 Task: Look for space in Karcag, Hungary from 10th July, 2023 to 15th July, 2023 for 7 adults in price range Rs.10000 to Rs.15000. Place can be entire place or shared room with 4 bedrooms having 7 beds and 4 bathrooms. Property type can be house, flat, guest house. Amenities needed are: wifi, TV, free parkinig on premises, gym, breakfast. Booking option can be shelf check-in. Required host language is English.
Action: Mouse moved to (412, 85)
Screenshot: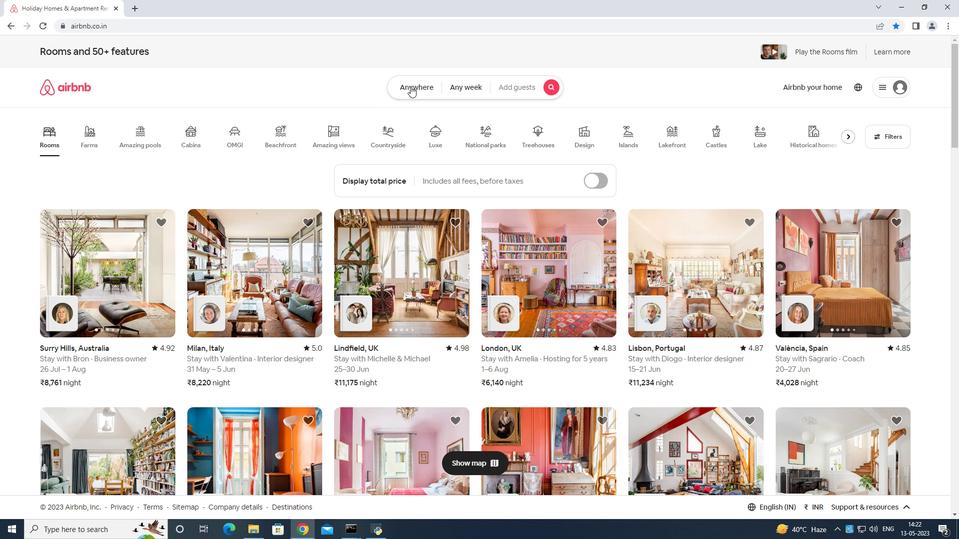 
Action: Mouse pressed left at (412, 85)
Screenshot: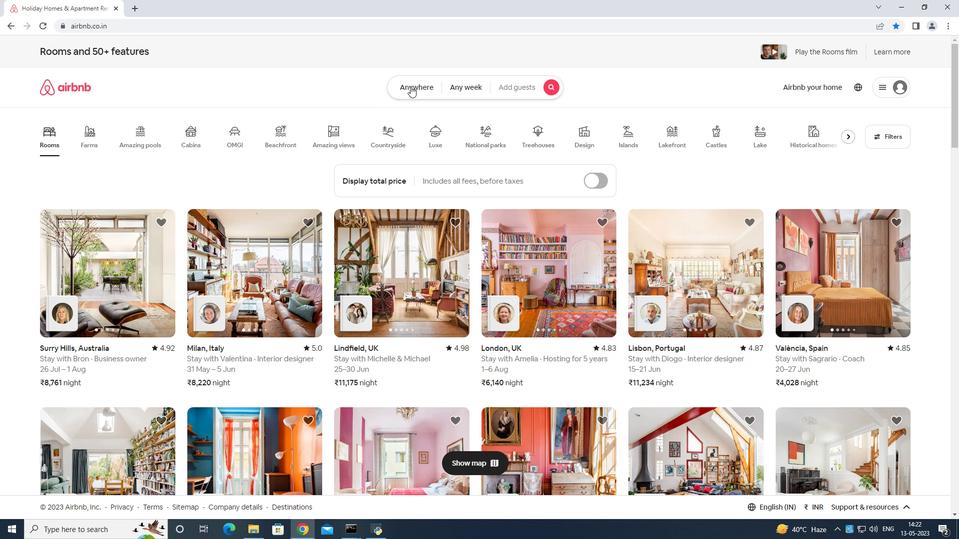 
Action: Mouse moved to (380, 127)
Screenshot: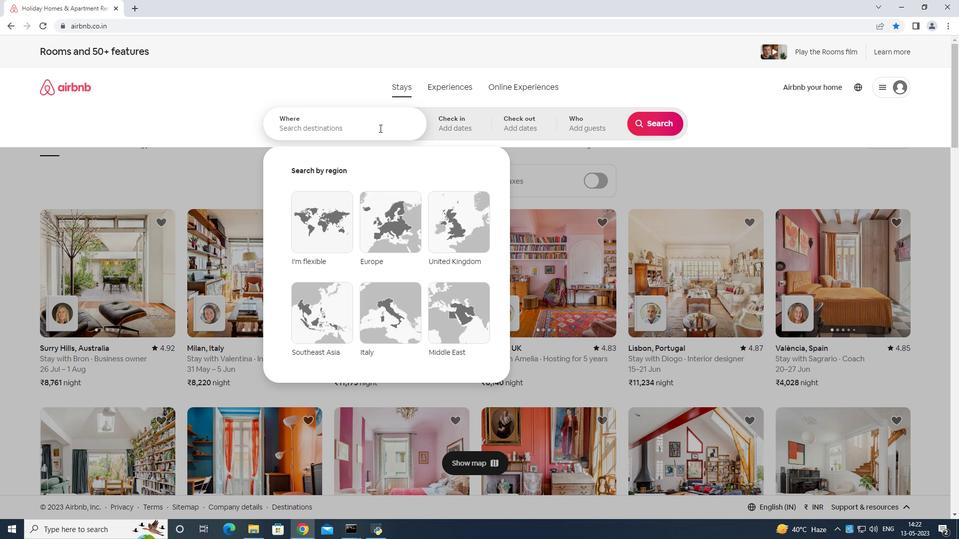 
Action: Mouse pressed left at (380, 127)
Screenshot: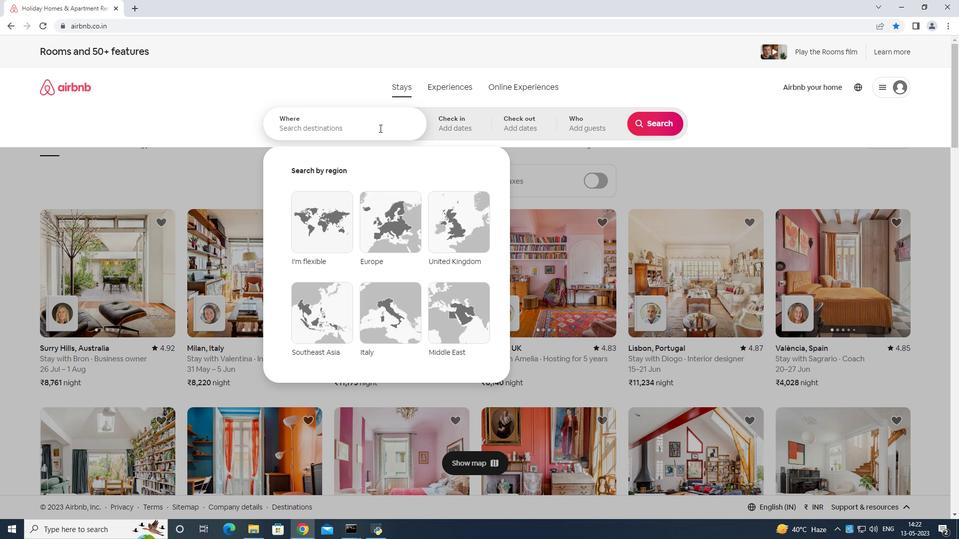 
Action: Mouse moved to (368, 129)
Screenshot: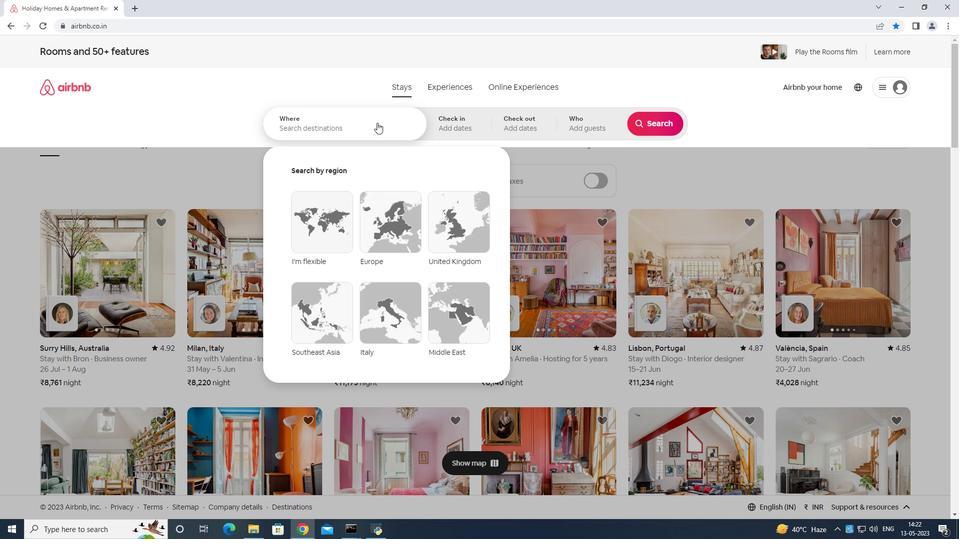 
Action: Key pressed <Key.shift>Karcag<Key.space>hum<Key.backspace>ngary<Key.enter>
Screenshot: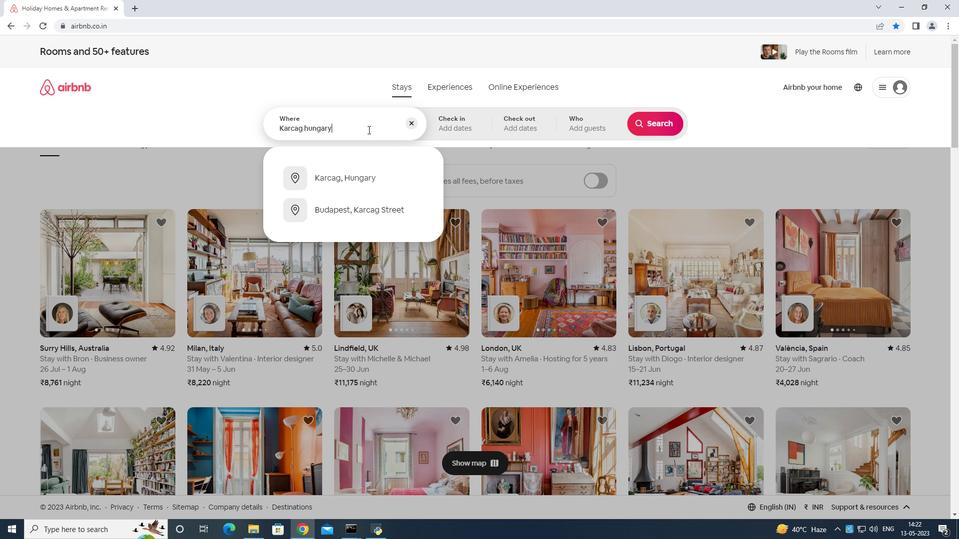 
Action: Mouse moved to (650, 195)
Screenshot: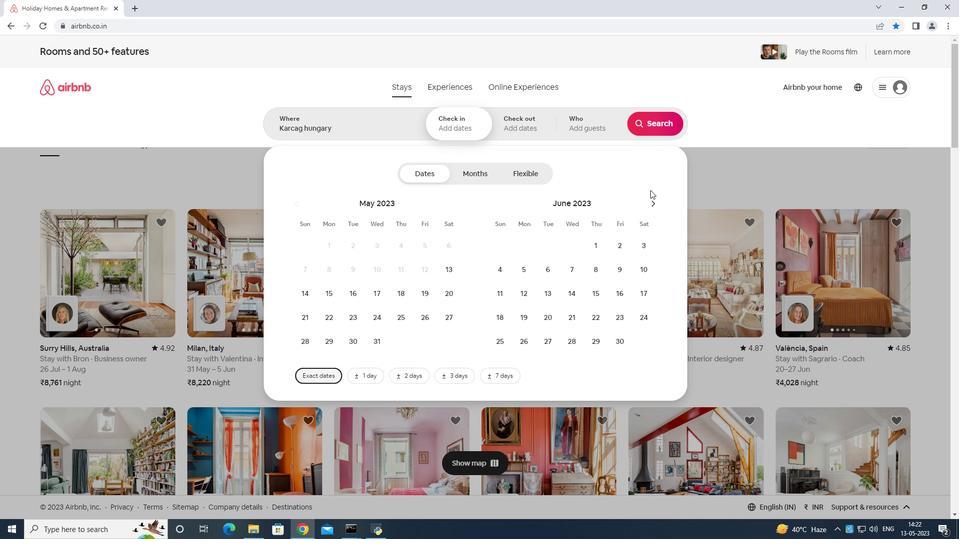 
Action: Mouse pressed left at (650, 195)
Screenshot: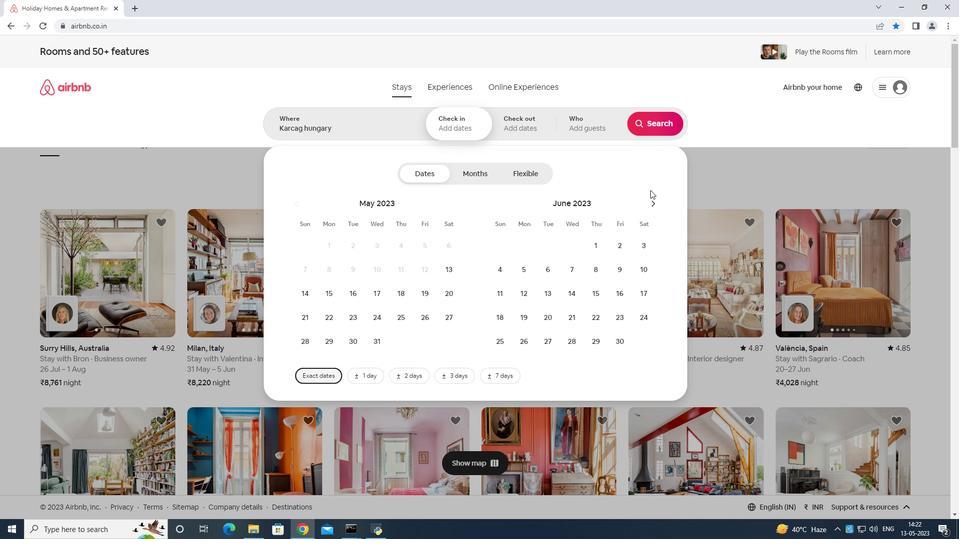 
Action: Mouse moved to (532, 291)
Screenshot: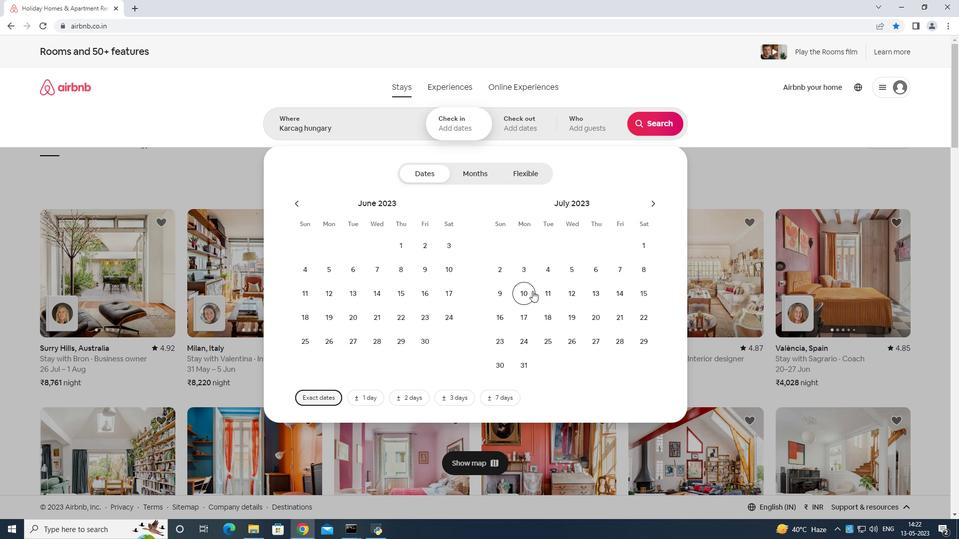 
Action: Mouse pressed left at (532, 291)
Screenshot: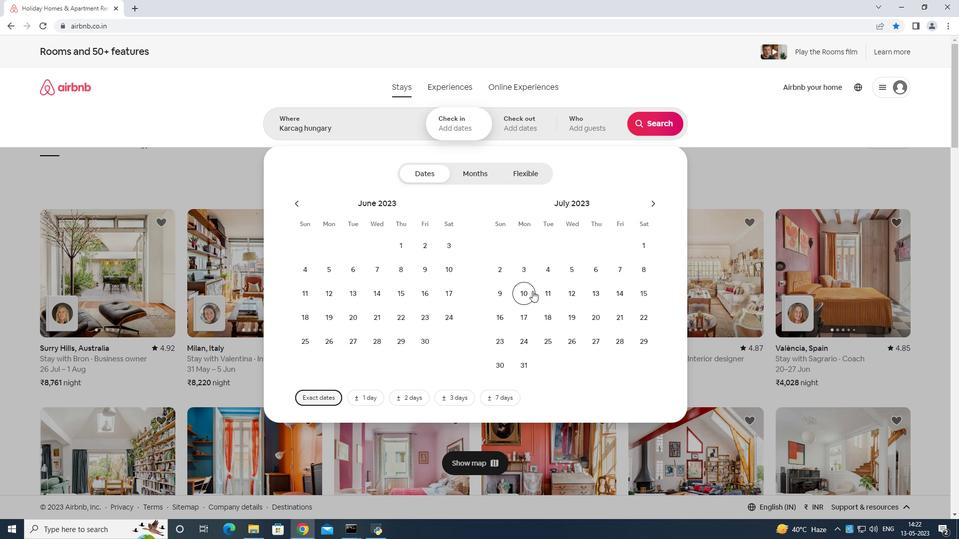 
Action: Mouse moved to (638, 290)
Screenshot: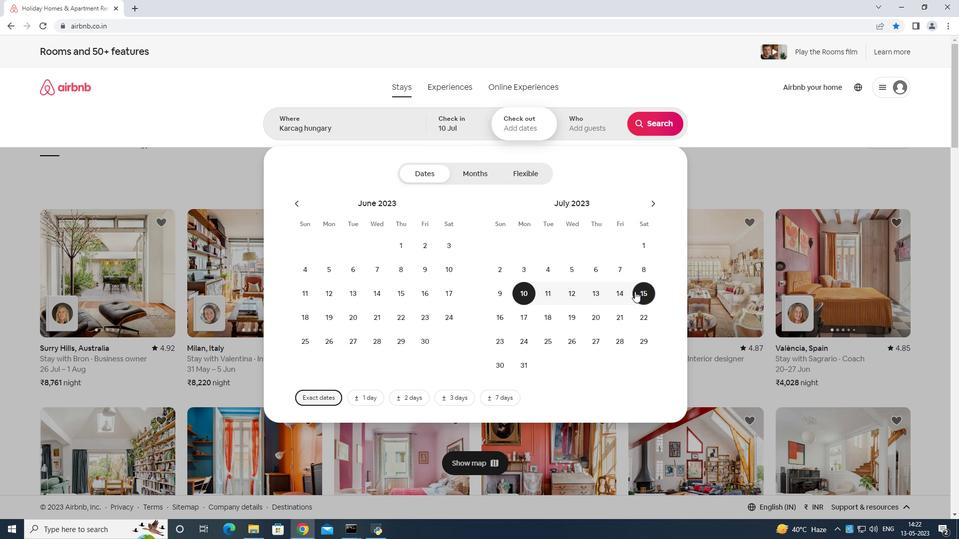 
Action: Mouse pressed left at (638, 290)
Screenshot: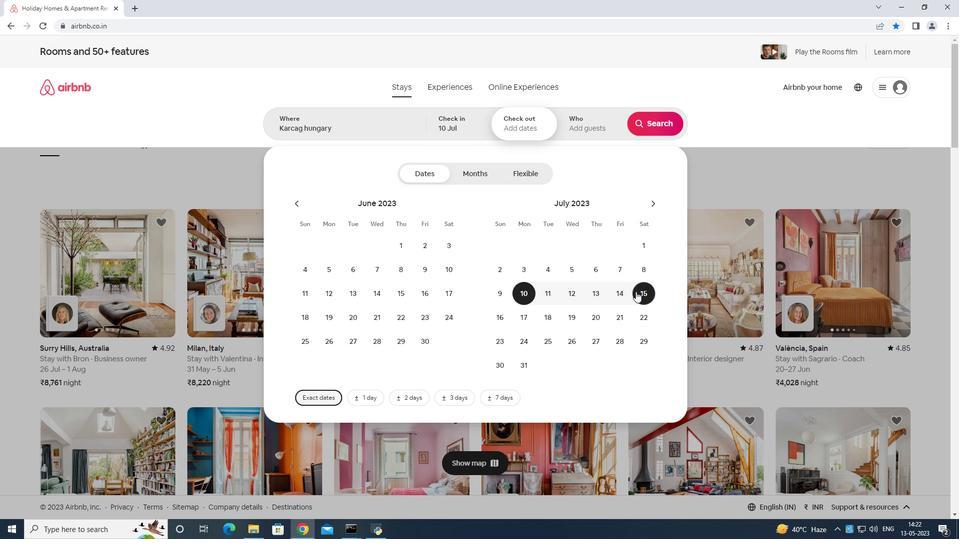 
Action: Mouse moved to (586, 127)
Screenshot: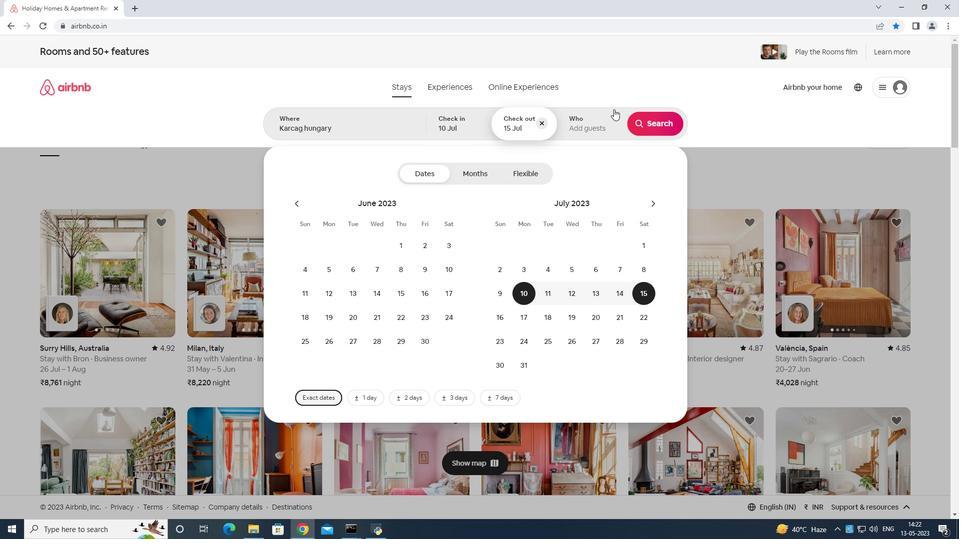 
Action: Mouse pressed left at (586, 127)
Screenshot: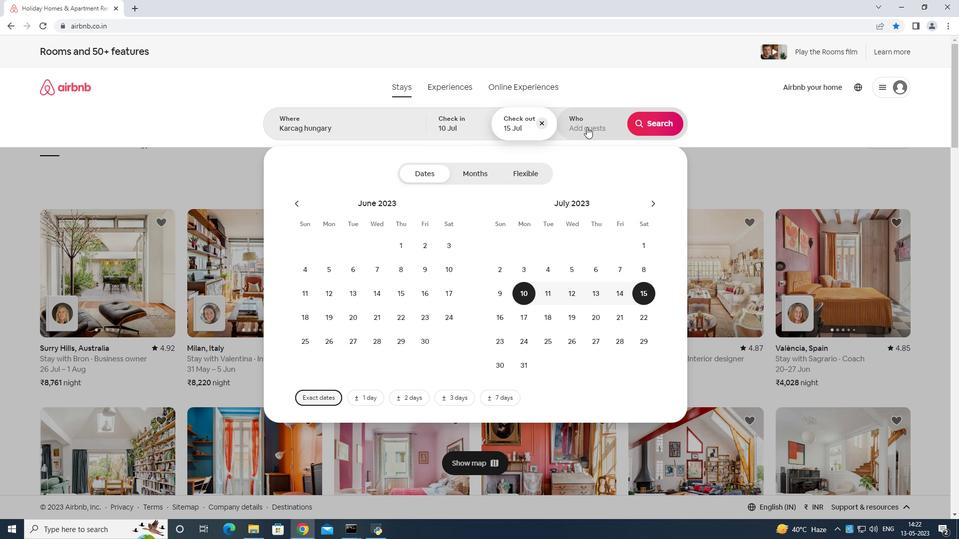 
Action: Mouse moved to (658, 172)
Screenshot: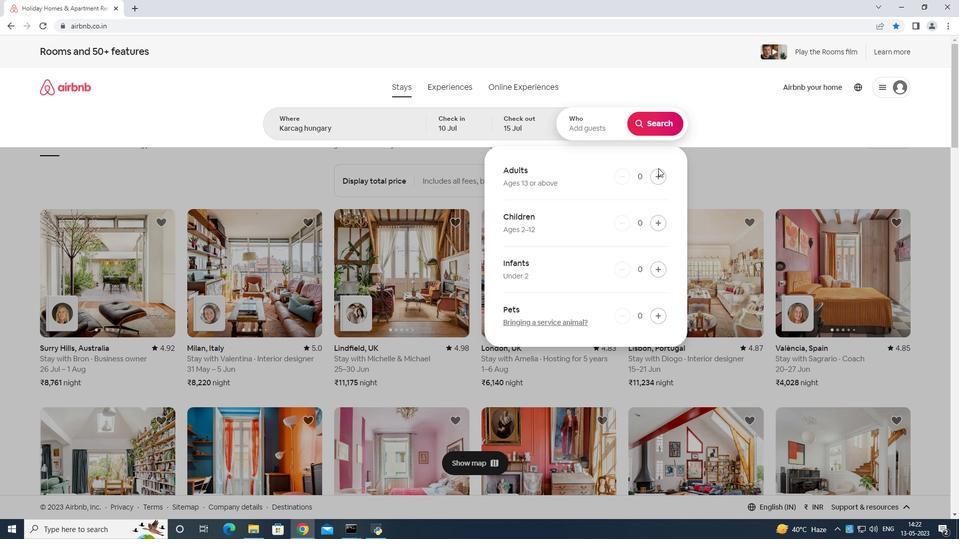 
Action: Mouse pressed left at (658, 172)
Screenshot: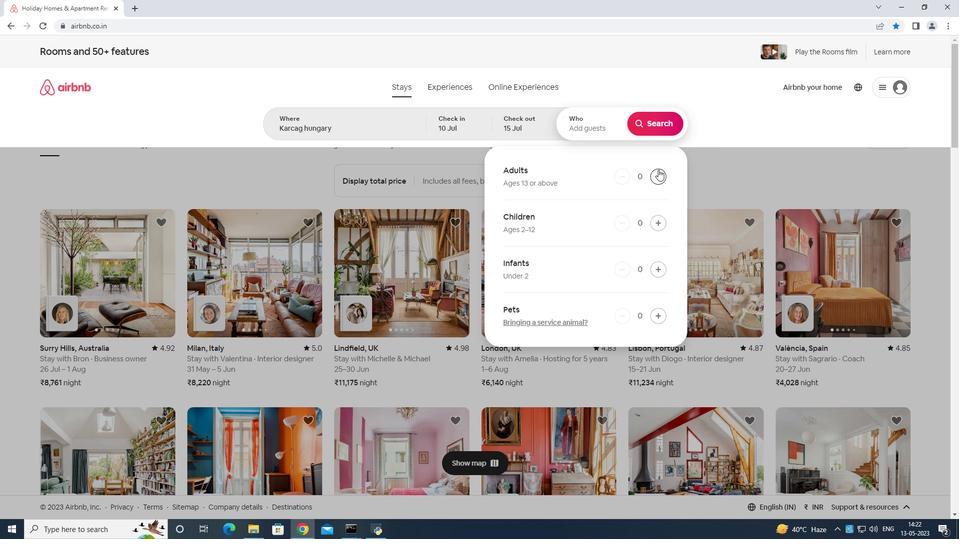 
Action: Mouse moved to (656, 173)
Screenshot: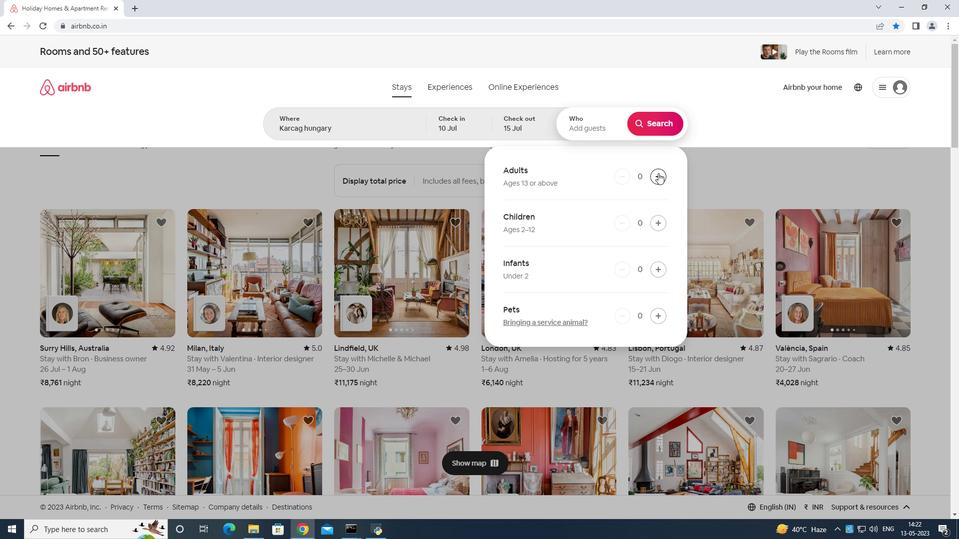 
Action: Mouse pressed left at (656, 173)
Screenshot: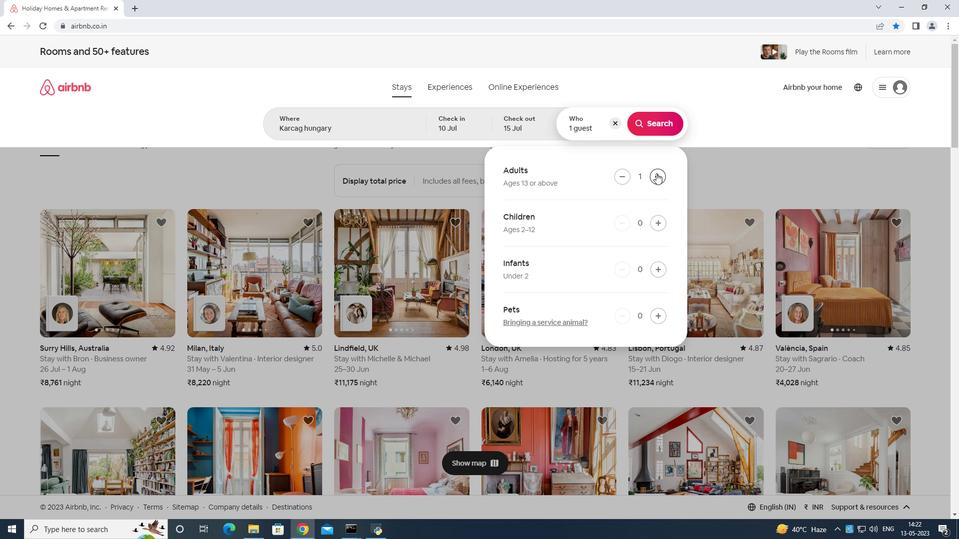 
Action: Mouse moved to (656, 173)
Screenshot: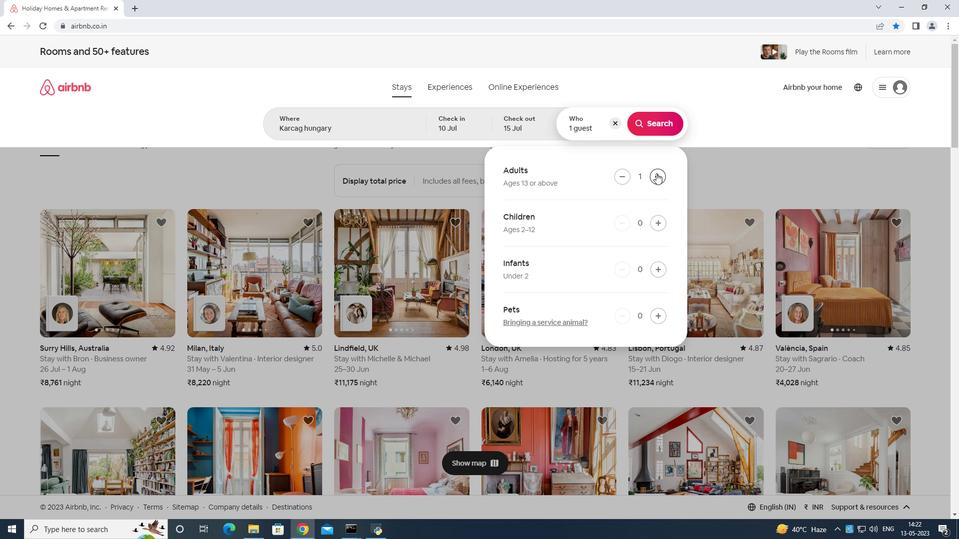 
Action: Mouse pressed left at (656, 173)
Screenshot: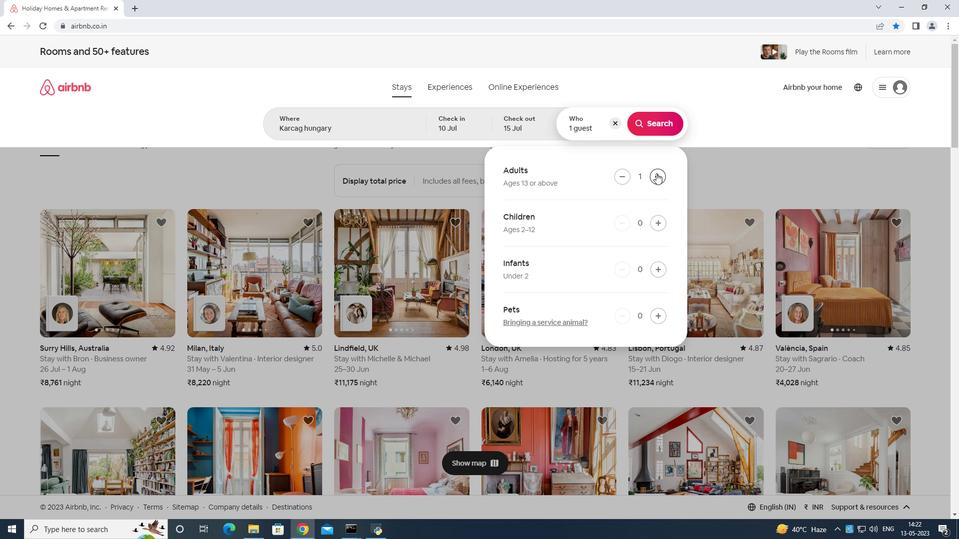 
Action: Mouse pressed left at (656, 173)
Screenshot: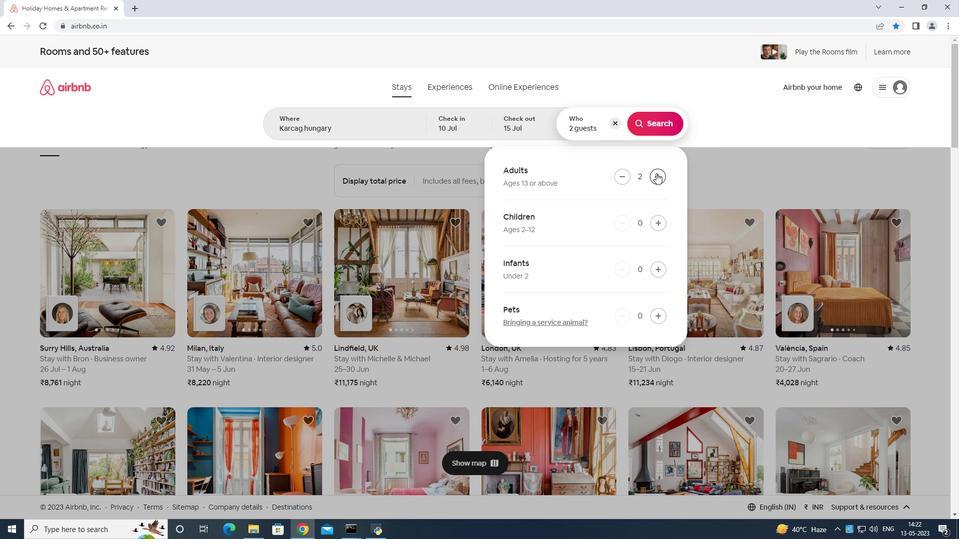 
Action: Mouse moved to (656, 172)
Screenshot: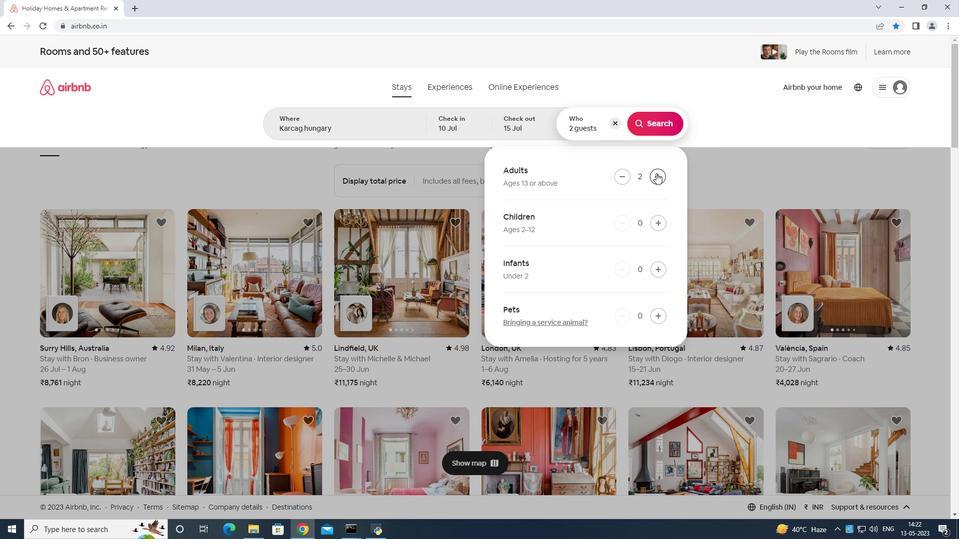 
Action: Mouse pressed left at (656, 172)
Screenshot: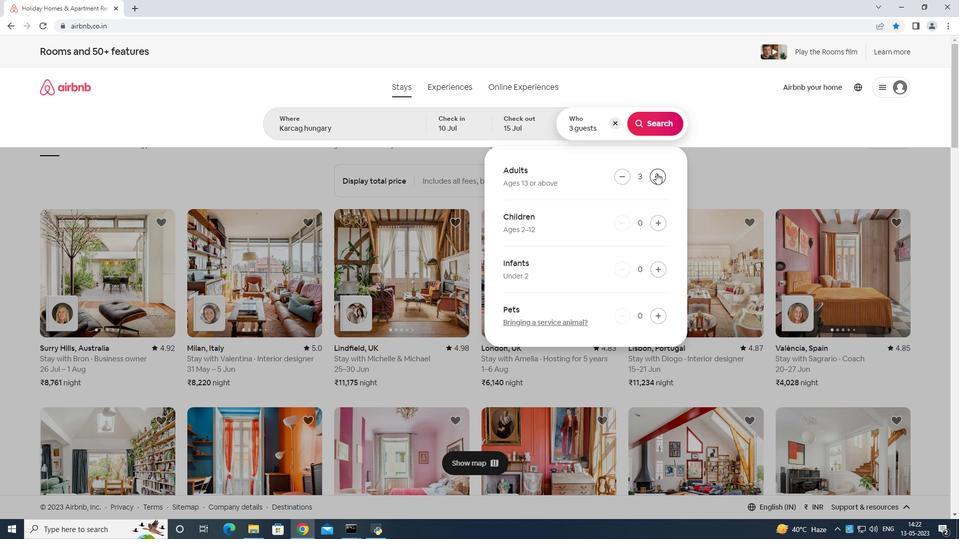 
Action: Mouse pressed left at (656, 172)
Screenshot: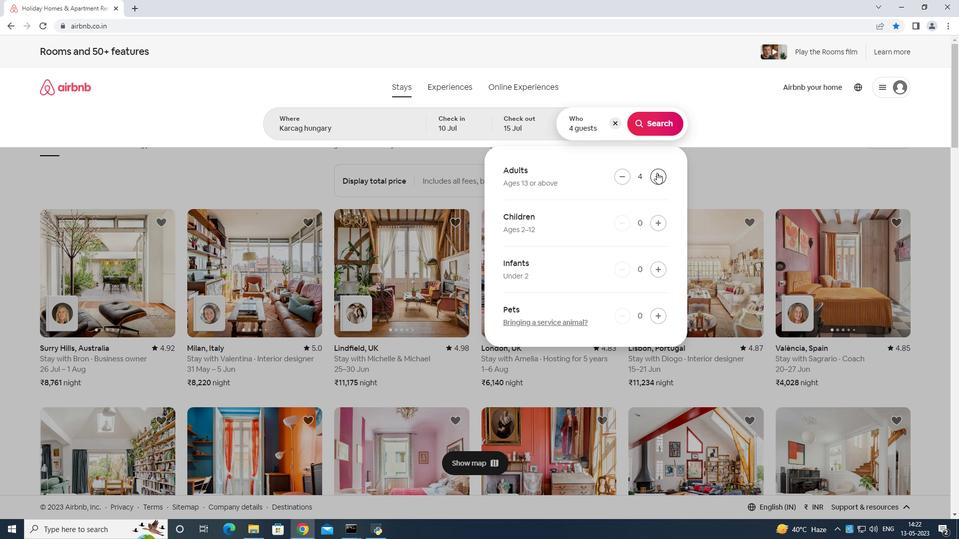 
Action: Mouse pressed left at (656, 172)
Screenshot: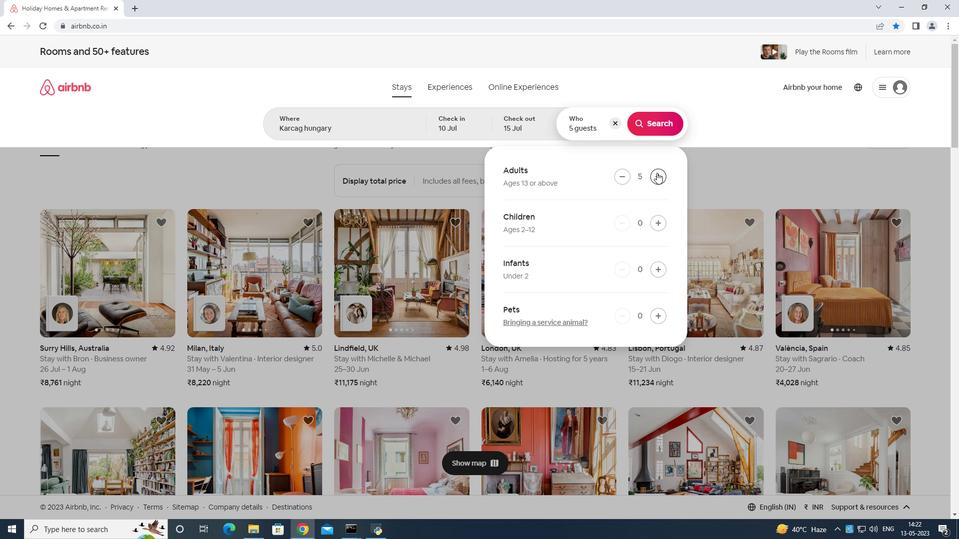 
Action: Mouse moved to (665, 119)
Screenshot: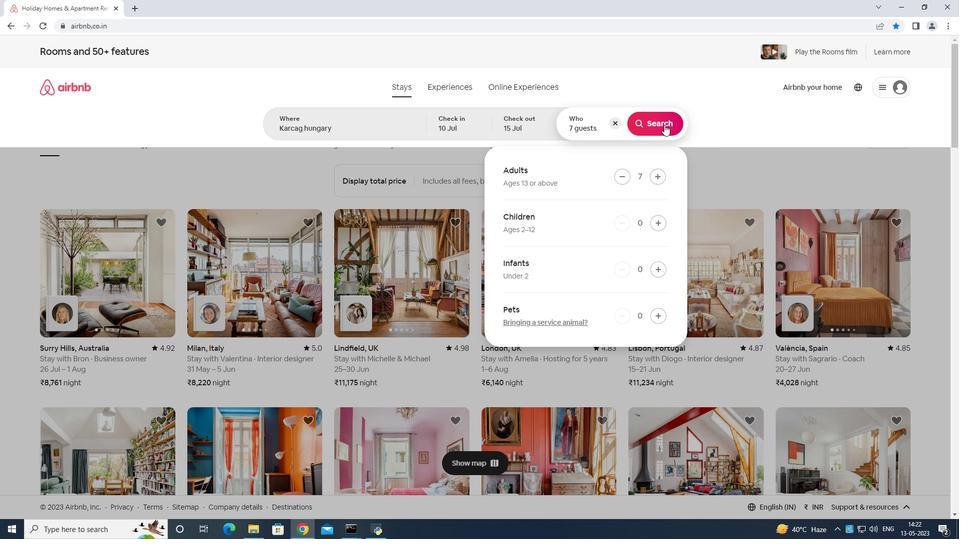 
Action: Mouse pressed left at (665, 119)
Screenshot: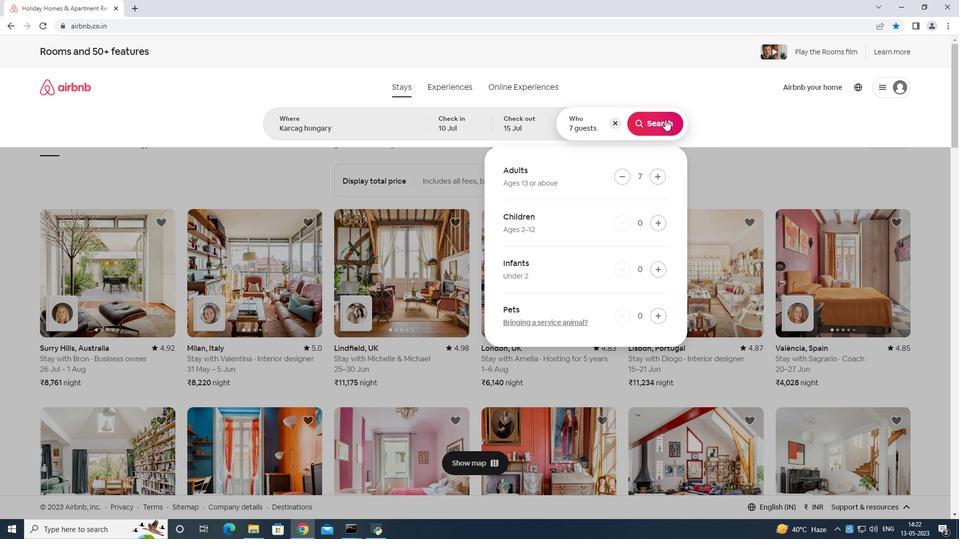 
Action: Mouse moved to (916, 92)
Screenshot: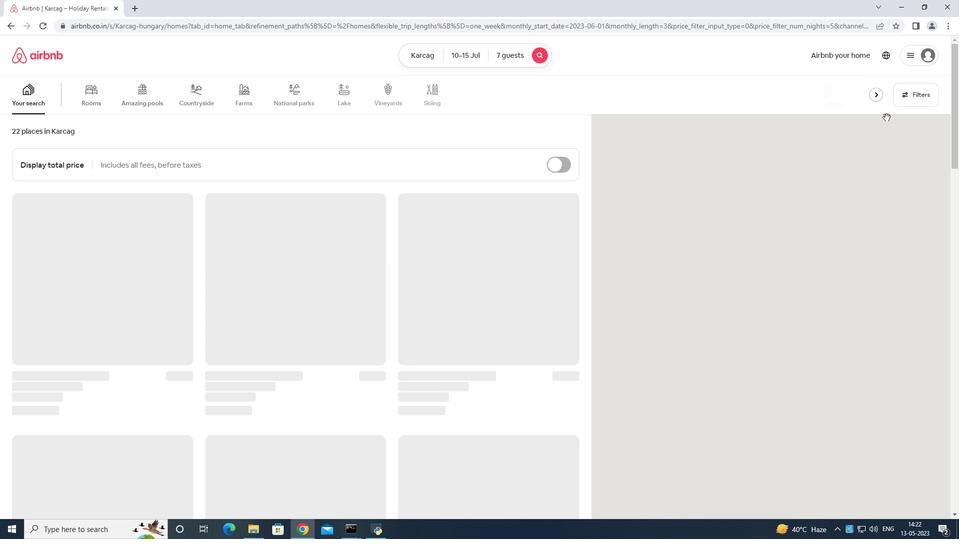 
Action: Mouse pressed left at (916, 92)
Screenshot: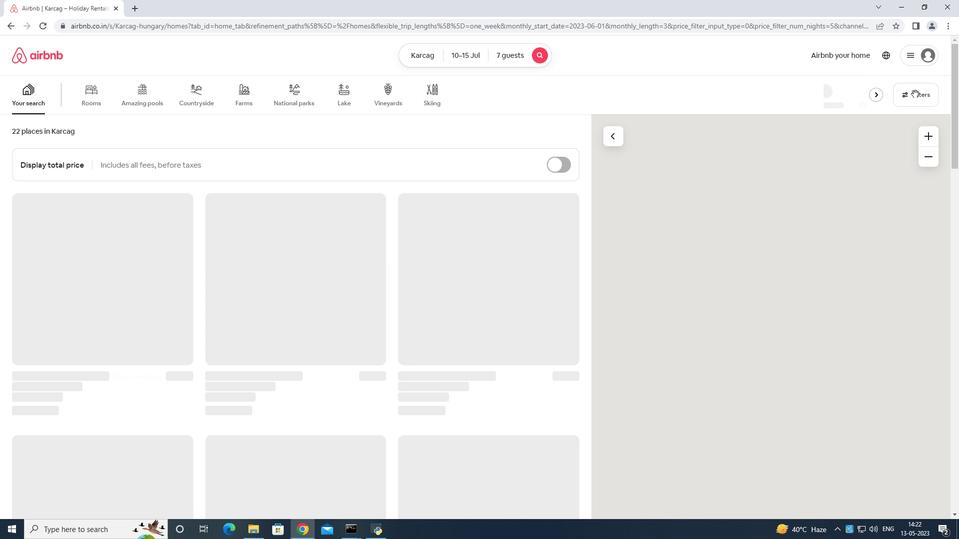 
Action: Mouse moved to (394, 336)
Screenshot: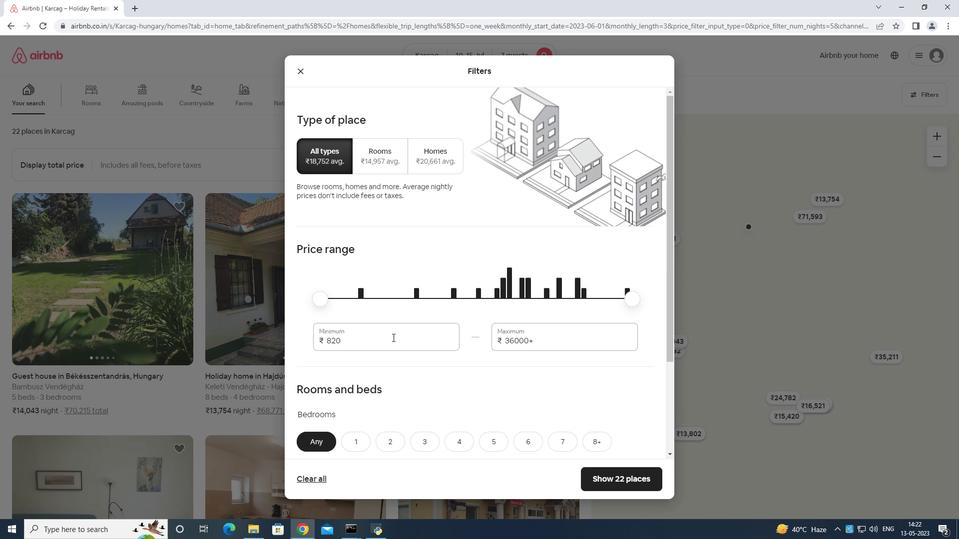 
Action: Mouse pressed left at (394, 336)
Screenshot: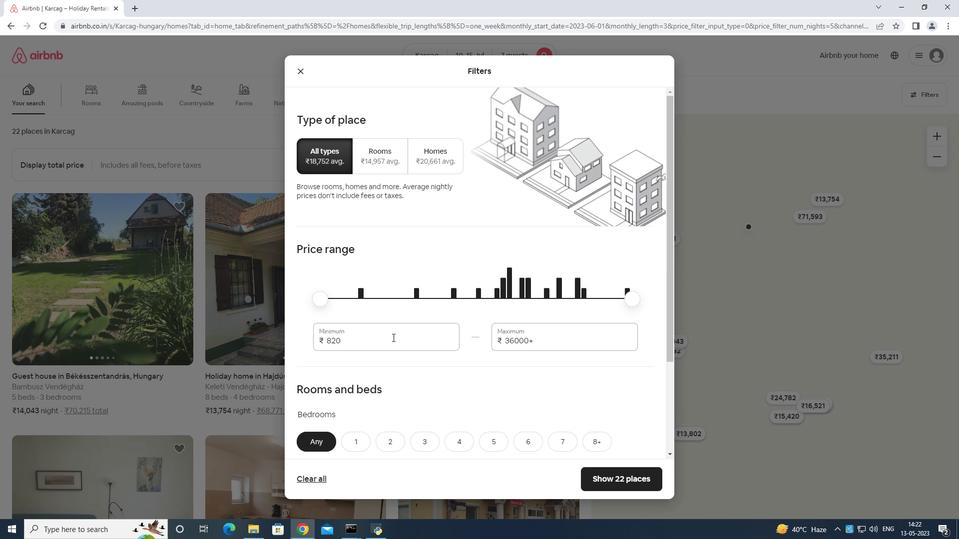 
Action: Mouse moved to (394, 336)
Screenshot: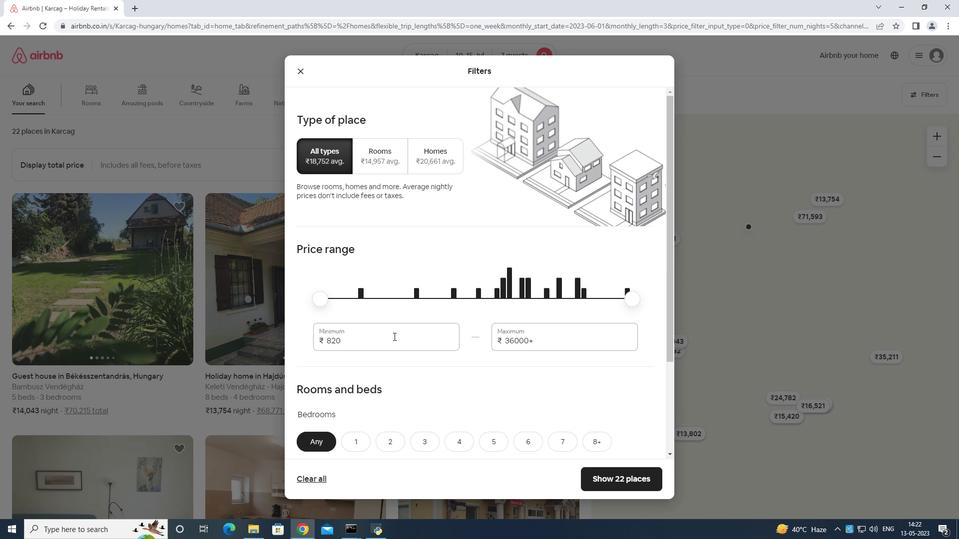 
Action: Key pressed <Key.backspace><Key.backspace><Key.backspace><Key.backspace>1
Screenshot: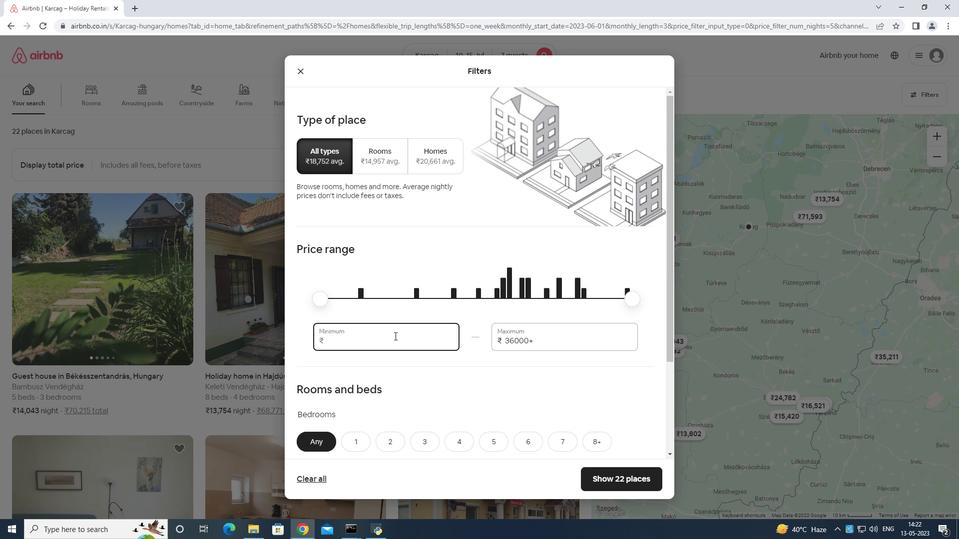 
Action: Mouse moved to (394, 336)
Screenshot: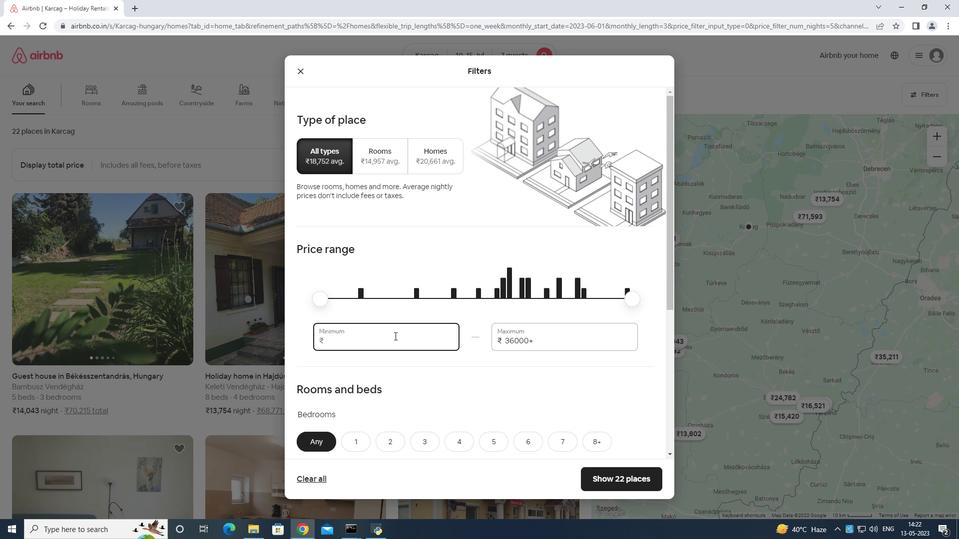 
Action: Key pressed 000
Screenshot: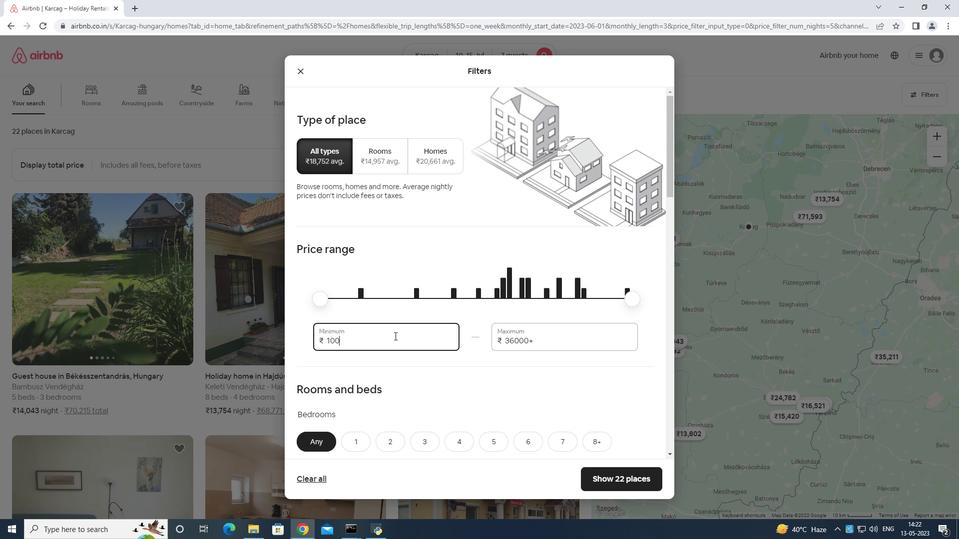 
Action: Mouse moved to (395, 336)
Screenshot: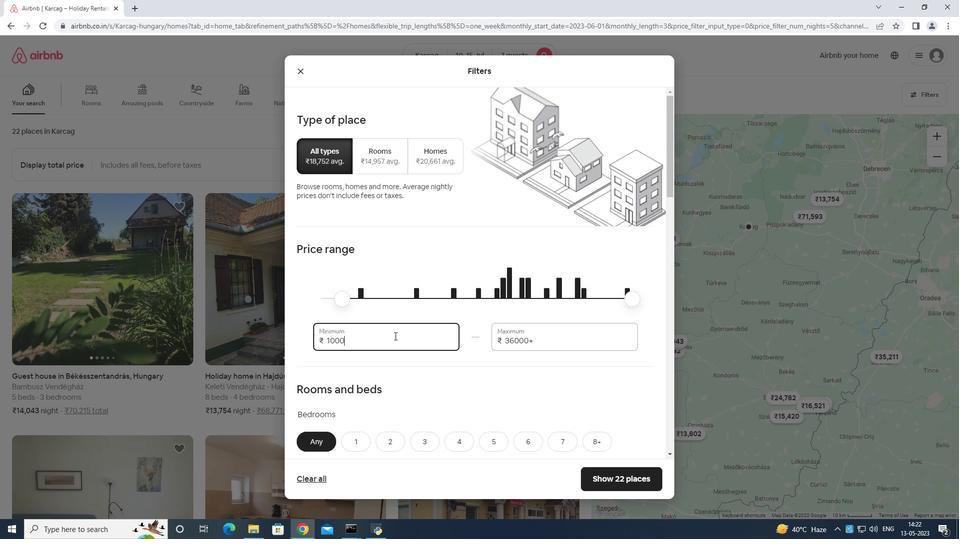 
Action: Key pressed 0
Screenshot: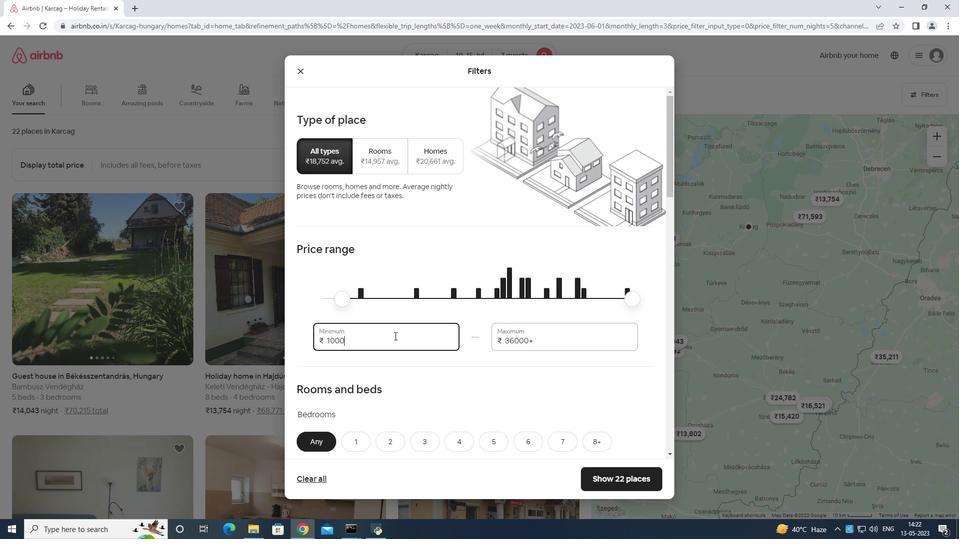 
Action: Mouse moved to (564, 335)
Screenshot: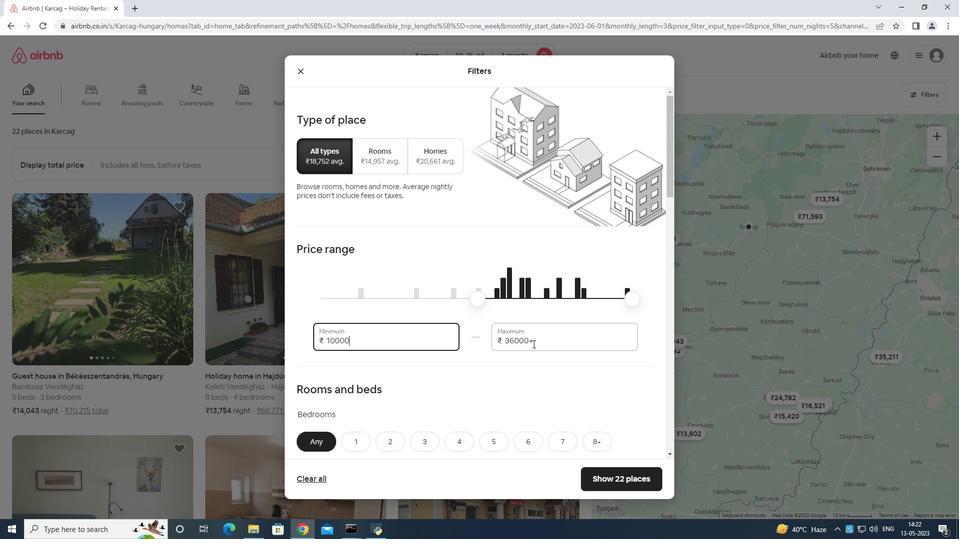 
Action: Mouse pressed left at (564, 335)
Screenshot: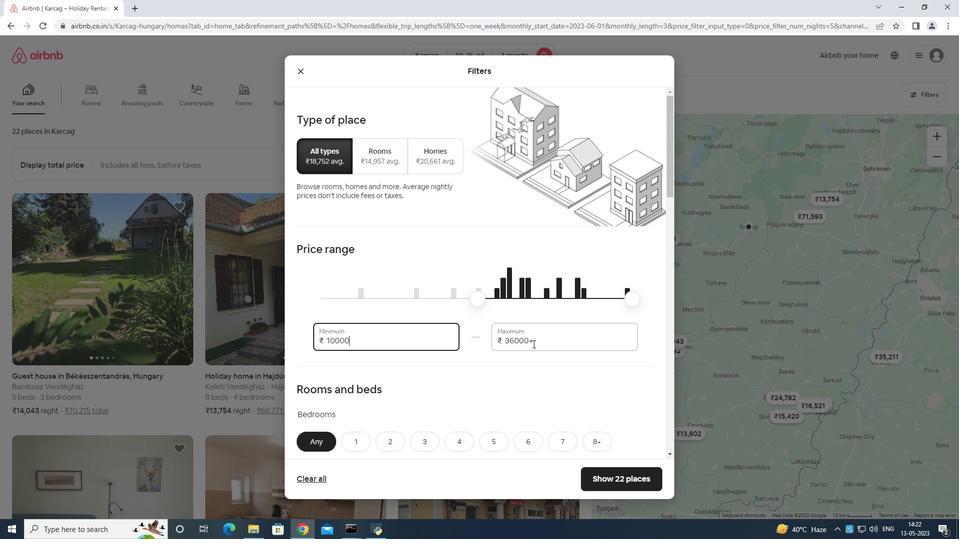
Action: Mouse moved to (563, 335)
Screenshot: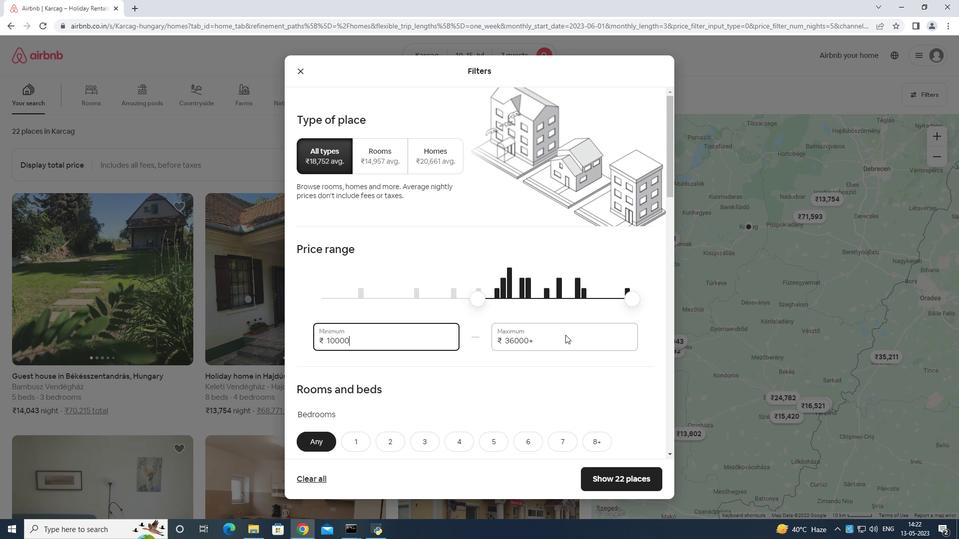 
Action: Key pressed <Key.backspace>
Screenshot: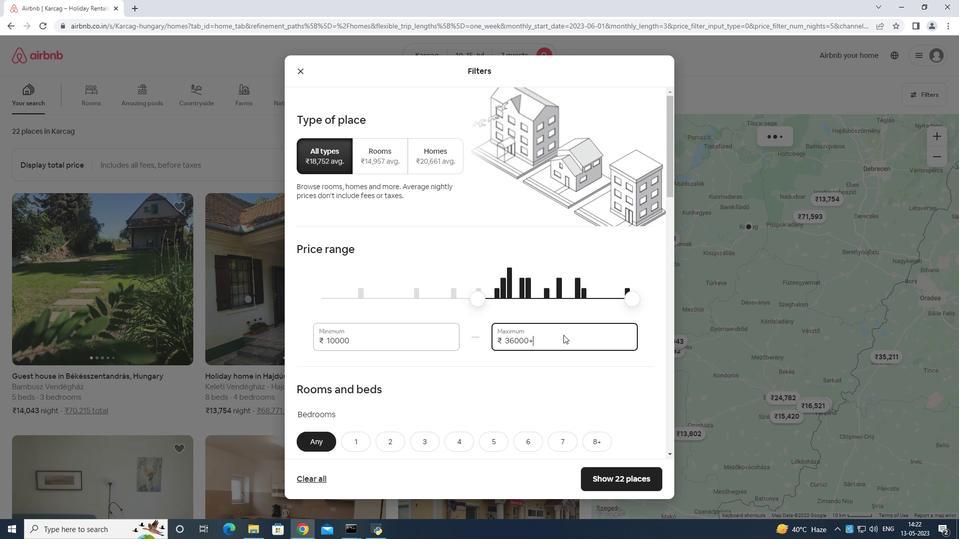 
Action: Mouse moved to (559, 334)
Screenshot: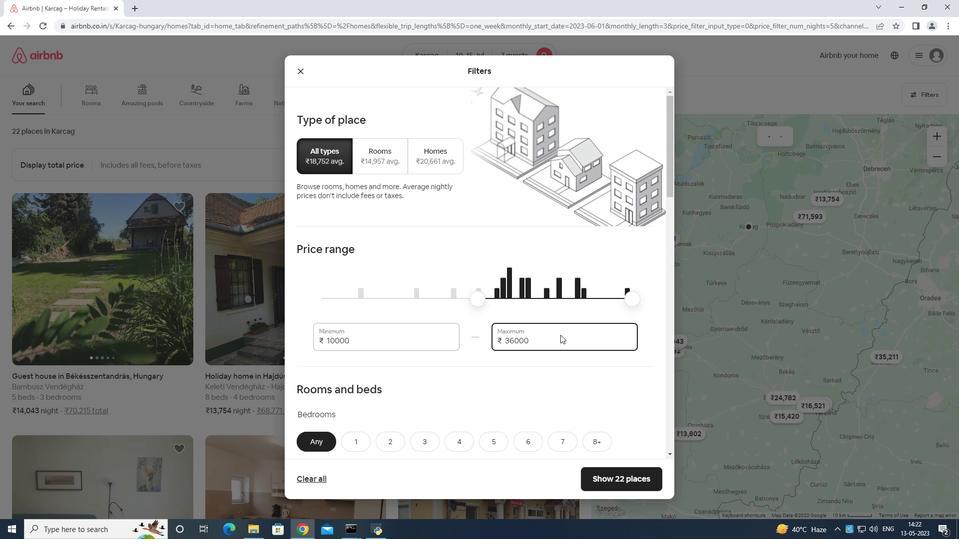 
Action: Key pressed <Key.backspace>
Screenshot: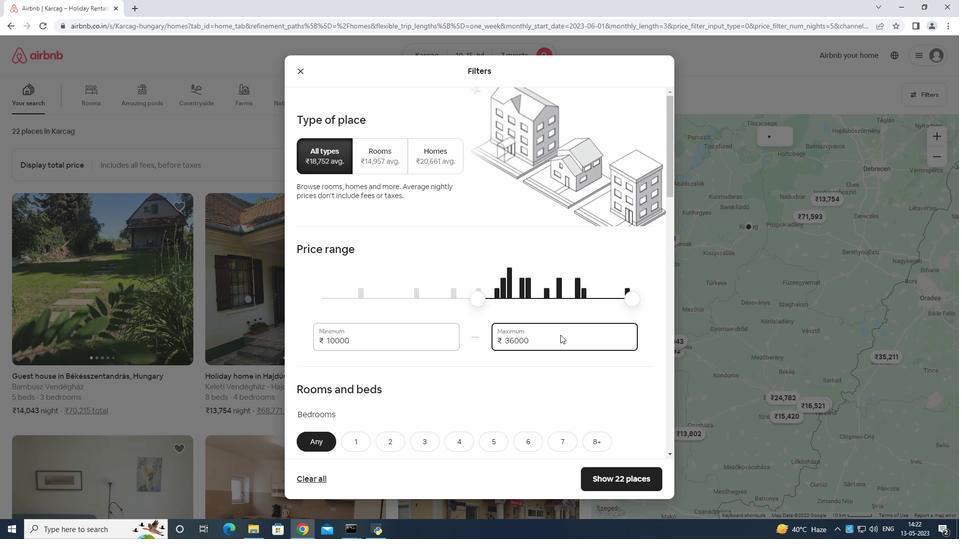 
Action: Mouse moved to (559, 334)
Screenshot: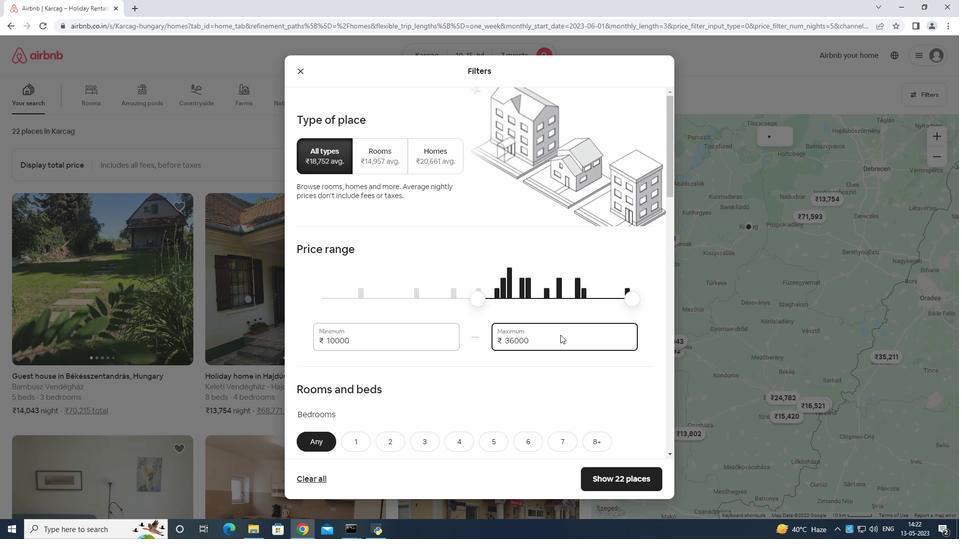 
Action: Key pressed <Key.backspace><Key.backspace><Key.backspace><Key.backspace><Key.backspace><Key.backspace><Key.backspace>
Screenshot: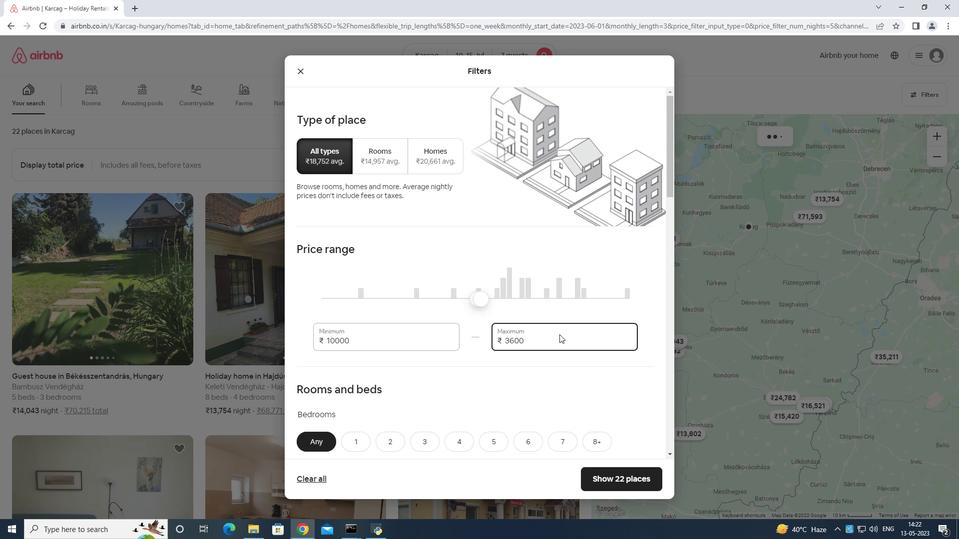 
Action: Mouse moved to (557, 333)
Screenshot: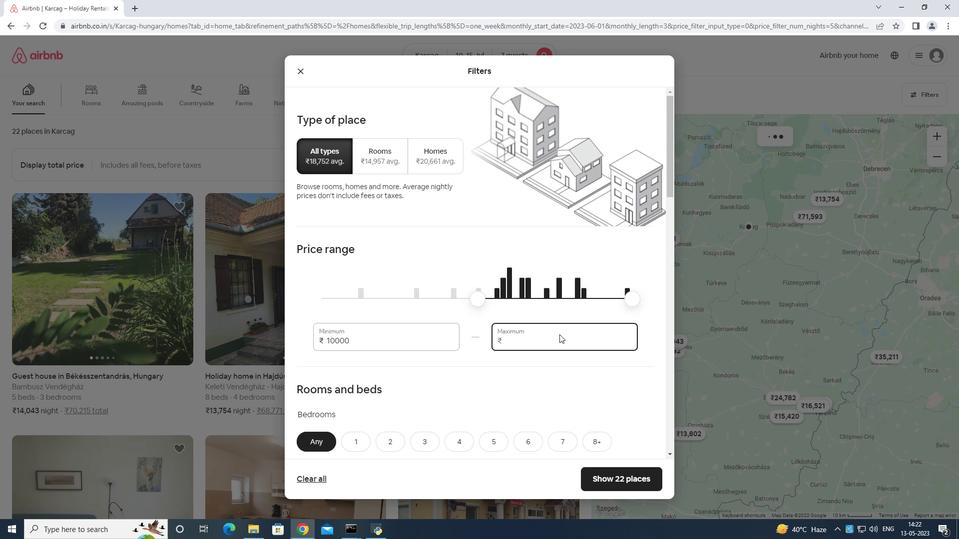 
Action: Key pressed 1
Screenshot: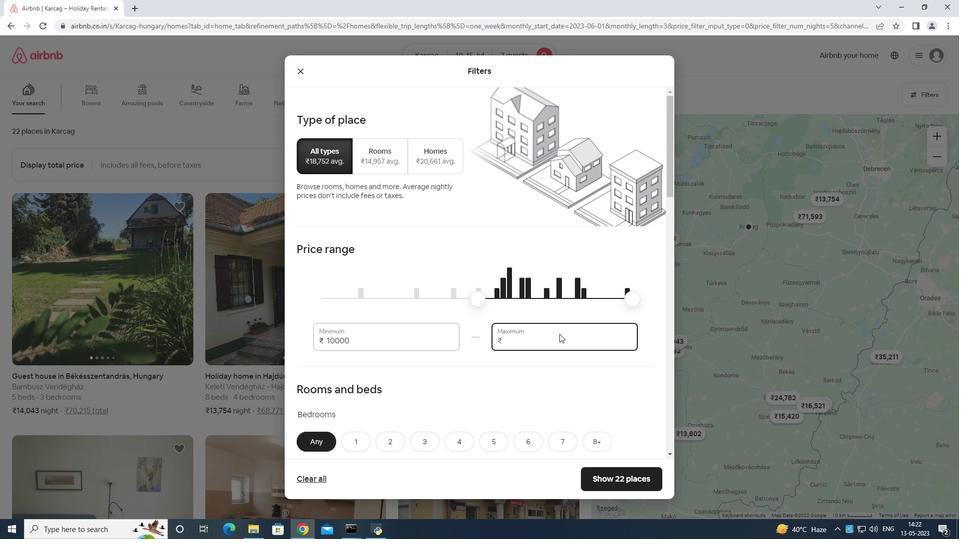 
Action: Mouse moved to (553, 332)
Screenshot: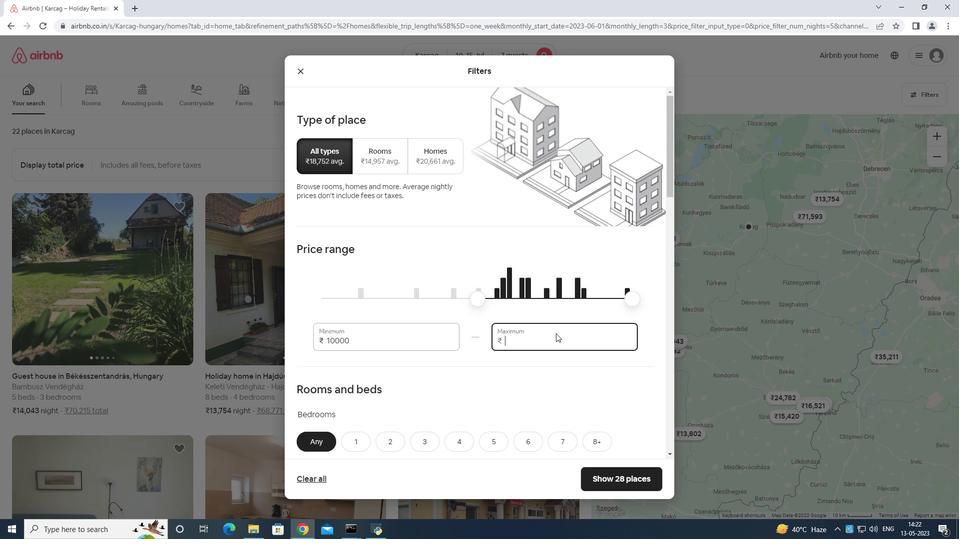 
Action: Key pressed 5
Screenshot: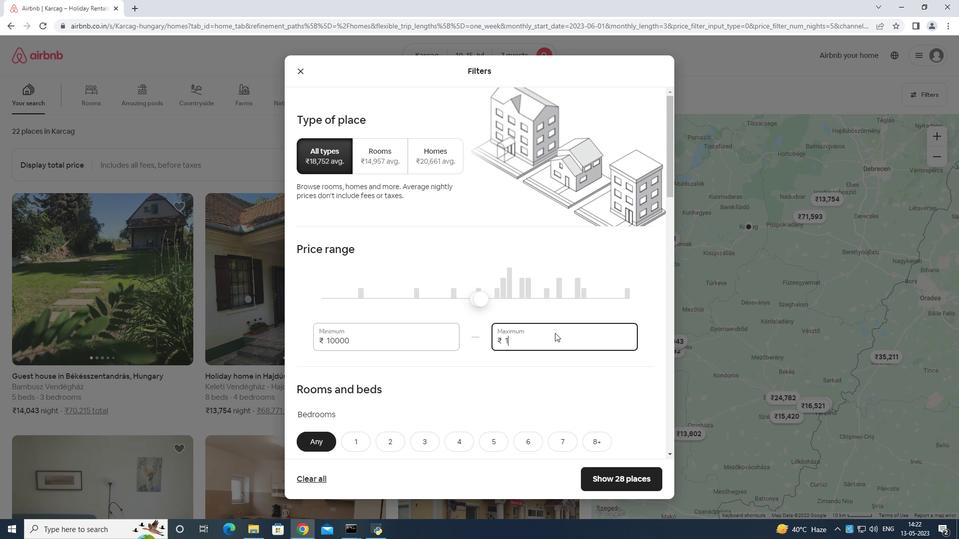 
Action: Mouse moved to (552, 329)
Screenshot: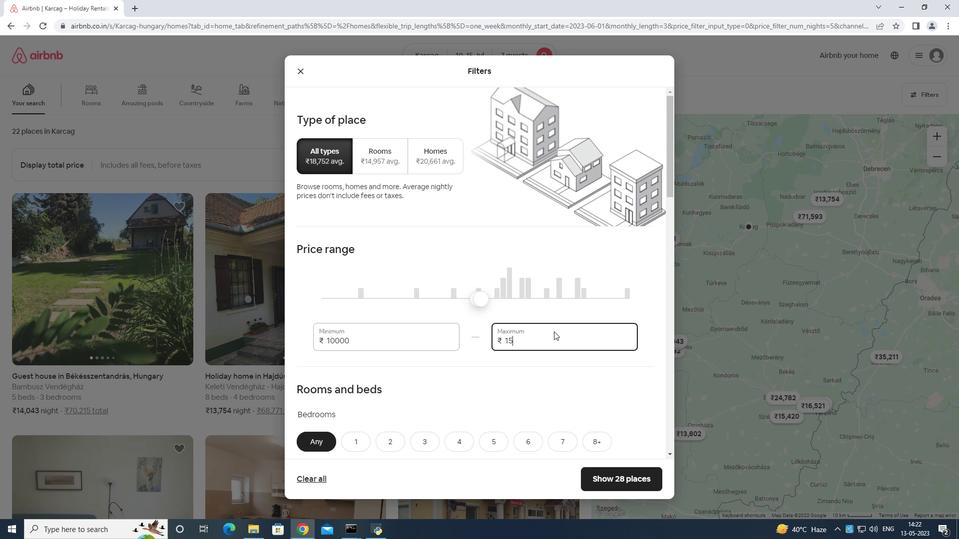 
Action: Key pressed 0
Screenshot: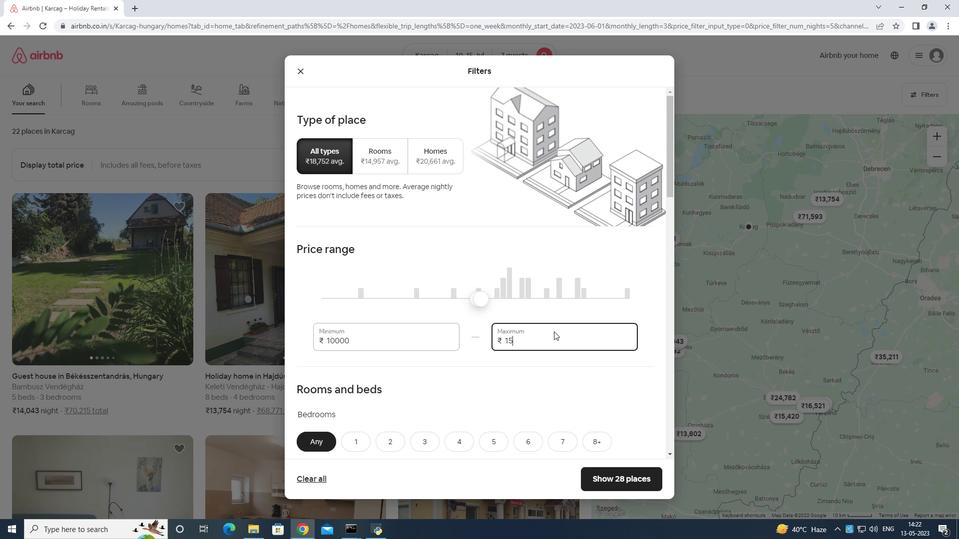 
Action: Mouse moved to (552, 329)
Screenshot: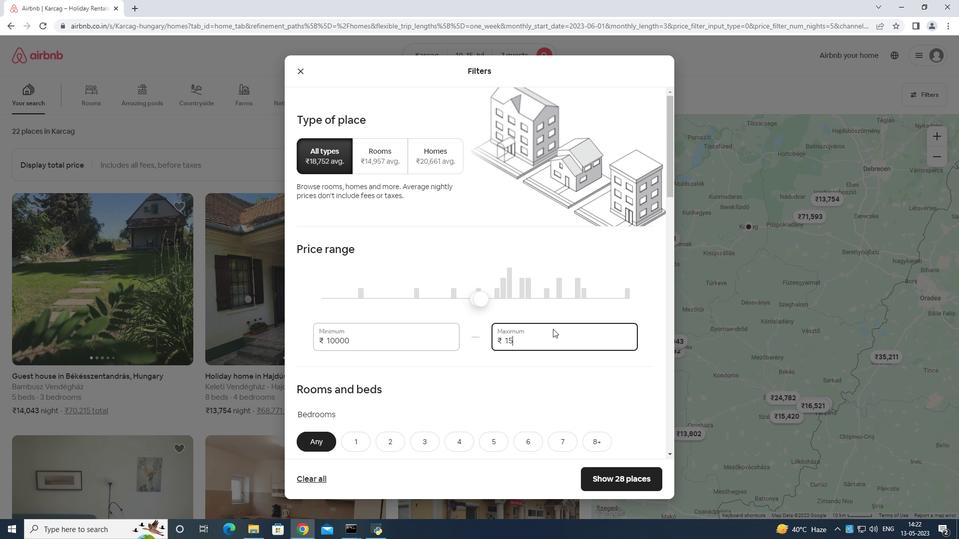 
Action: Key pressed 00
Screenshot: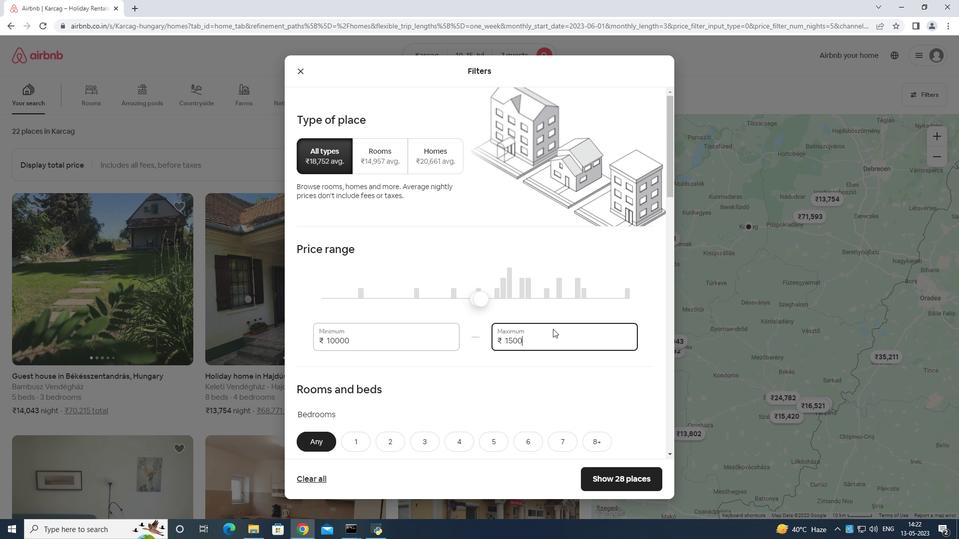 
Action: Mouse moved to (543, 327)
Screenshot: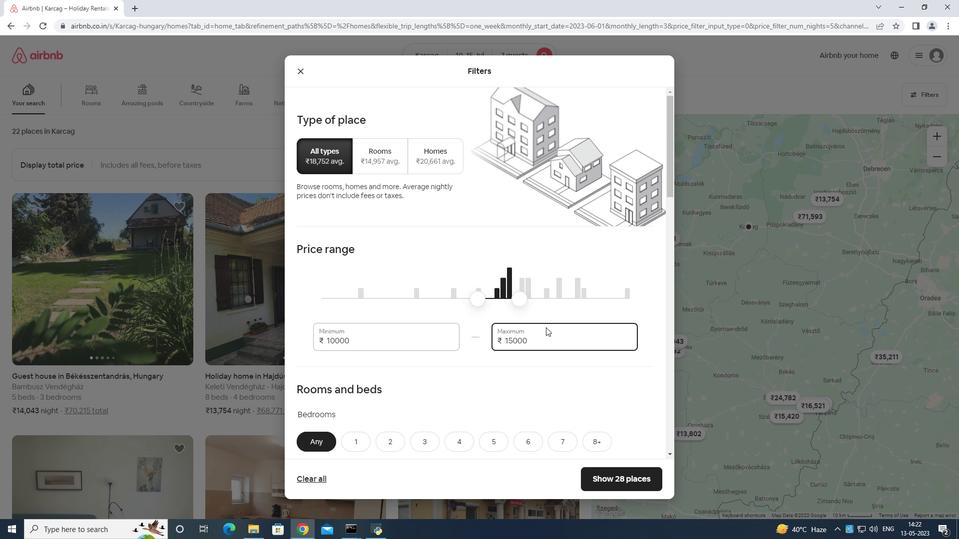 
Action: Mouse scrolled (543, 327) with delta (0, 0)
Screenshot: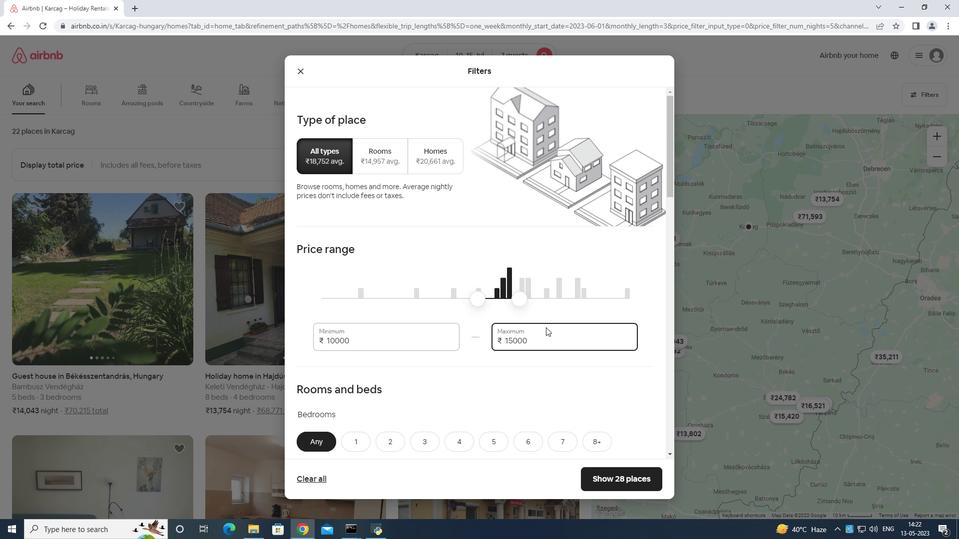 
Action: Mouse moved to (542, 327)
Screenshot: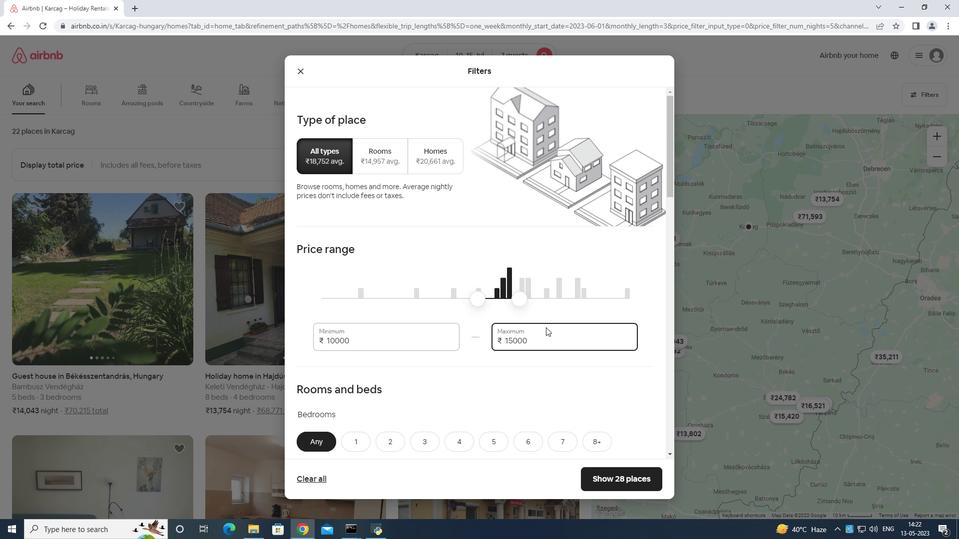 
Action: Mouse scrolled (542, 326) with delta (0, 0)
Screenshot: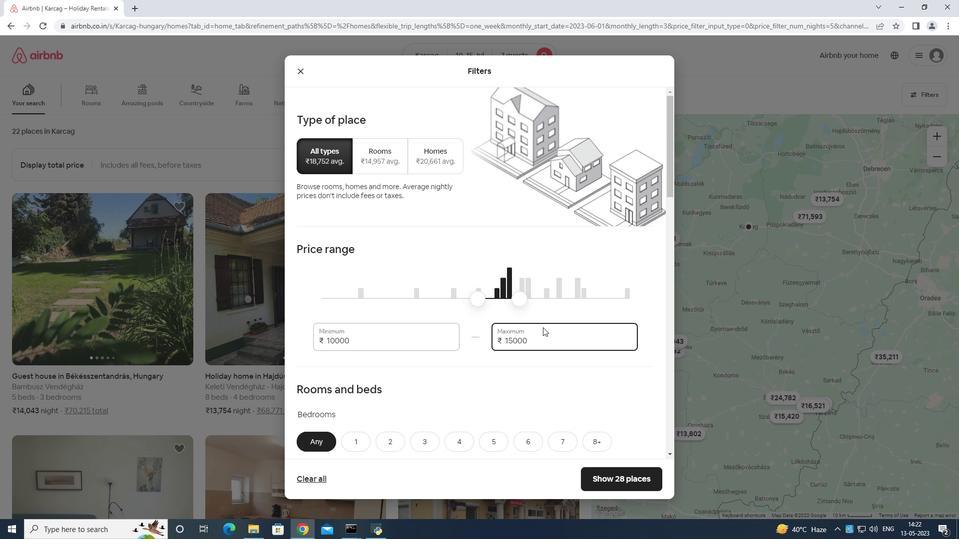 
Action: Mouse scrolled (542, 326) with delta (0, 0)
Screenshot: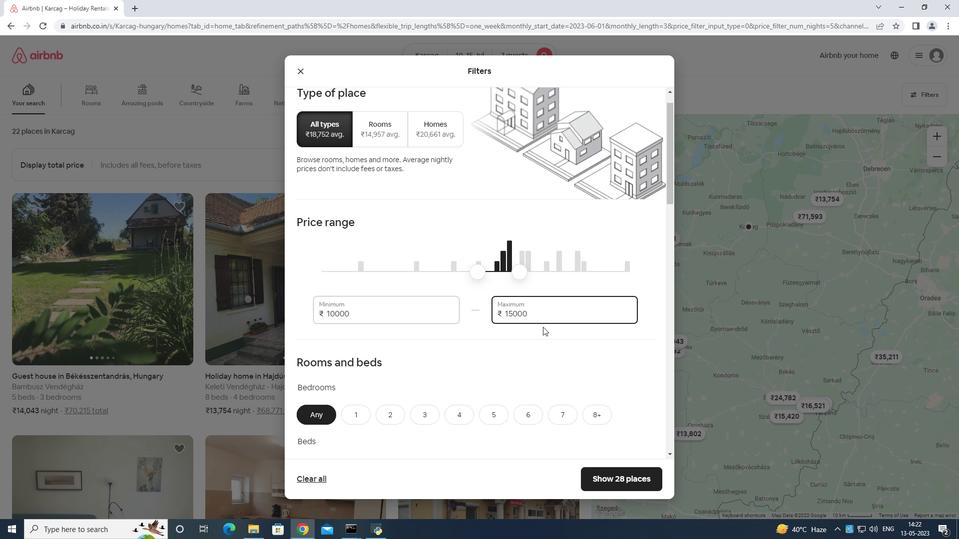 
Action: Mouse scrolled (542, 326) with delta (0, 0)
Screenshot: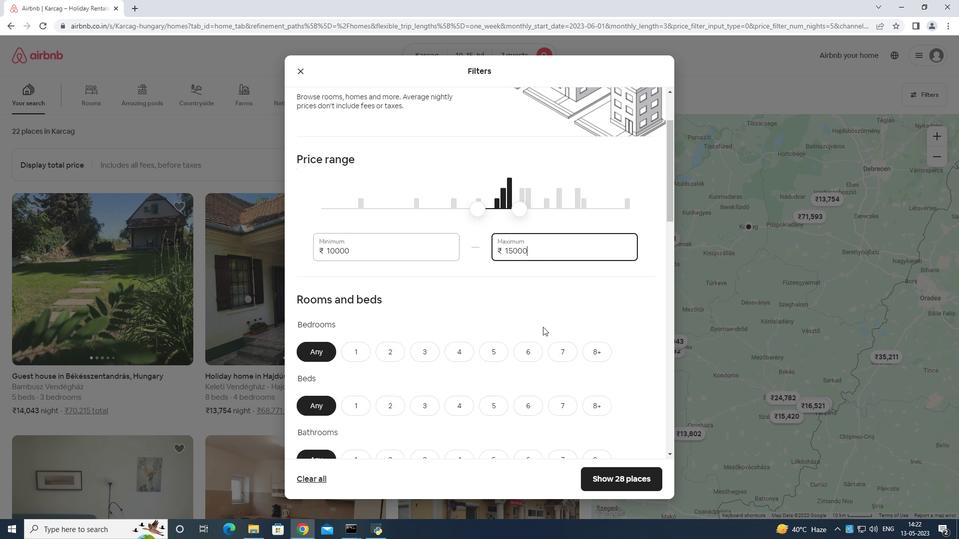 
Action: Mouse moved to (461, 240)
Screenshot: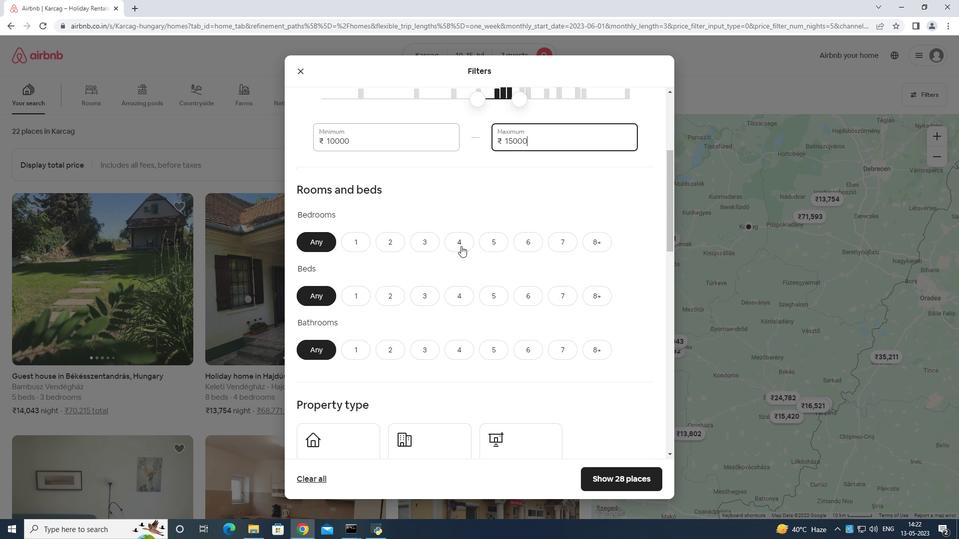 
Action: Mouse pressed left at (461, 240)
Screenshot: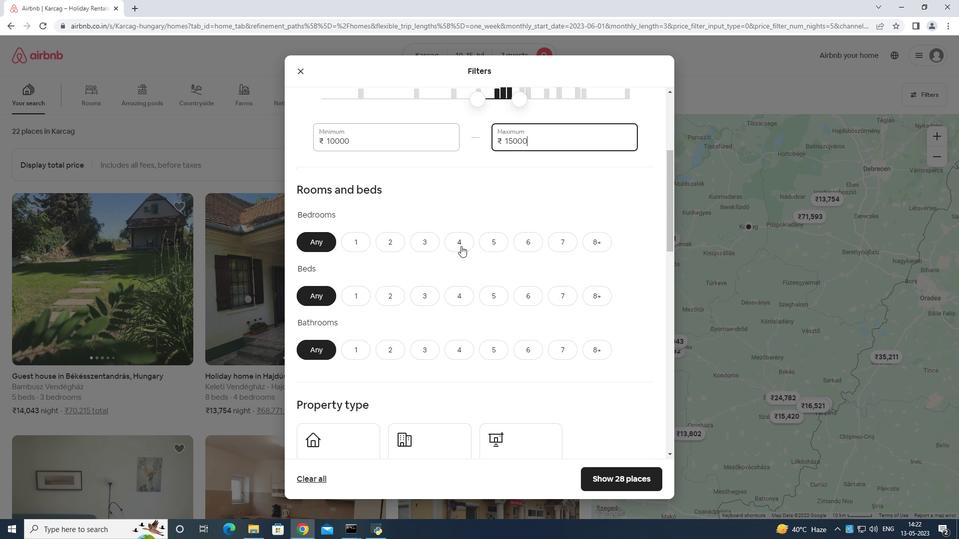 
Action: Mouse moved to (562, 301)
Screenshot: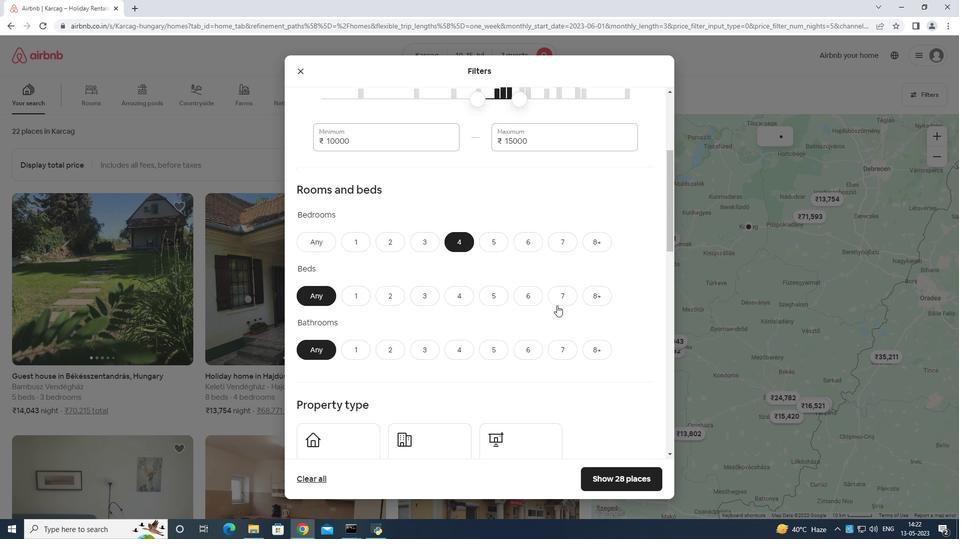 
Action: Mouse pressed left at (562, 301)
Screenshot: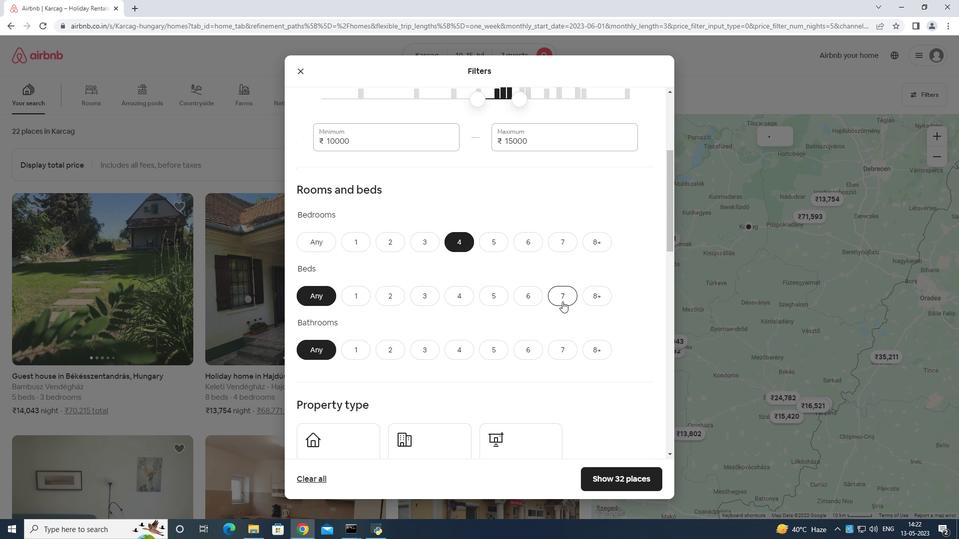 
Action: Mouse moved to (458, 354)
Screenshot: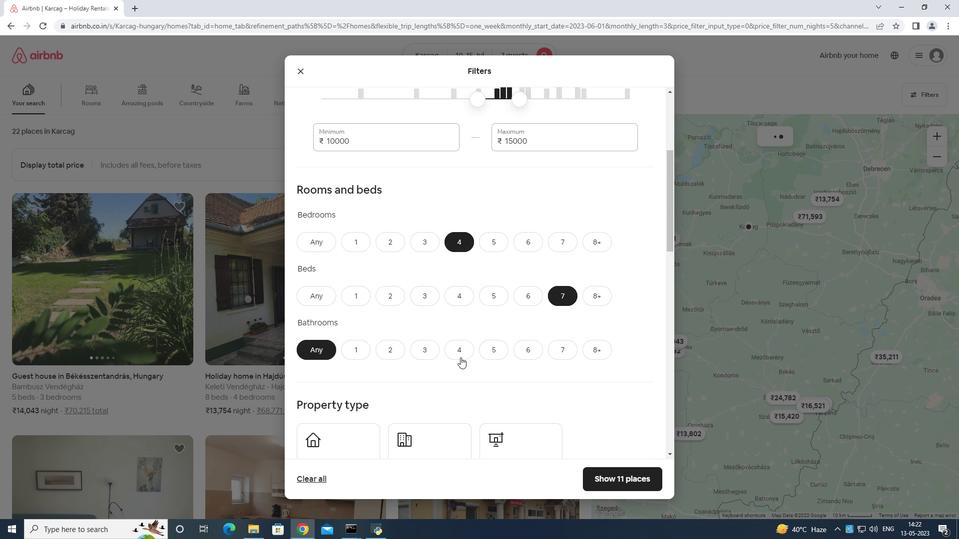 
Action: Mouse pressed left at (458, 354)
Screenshot: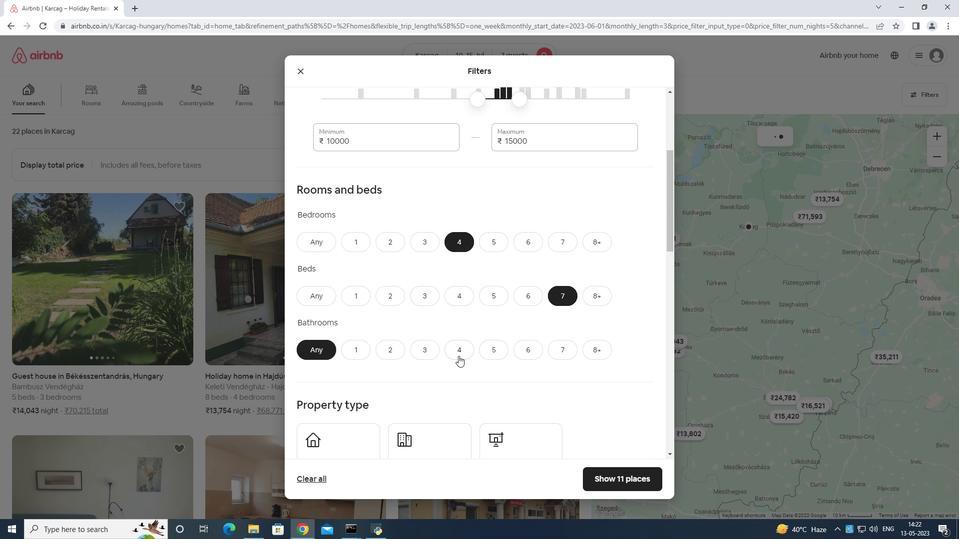 
Action: Mouse moved to (462, 336)
Screenshot: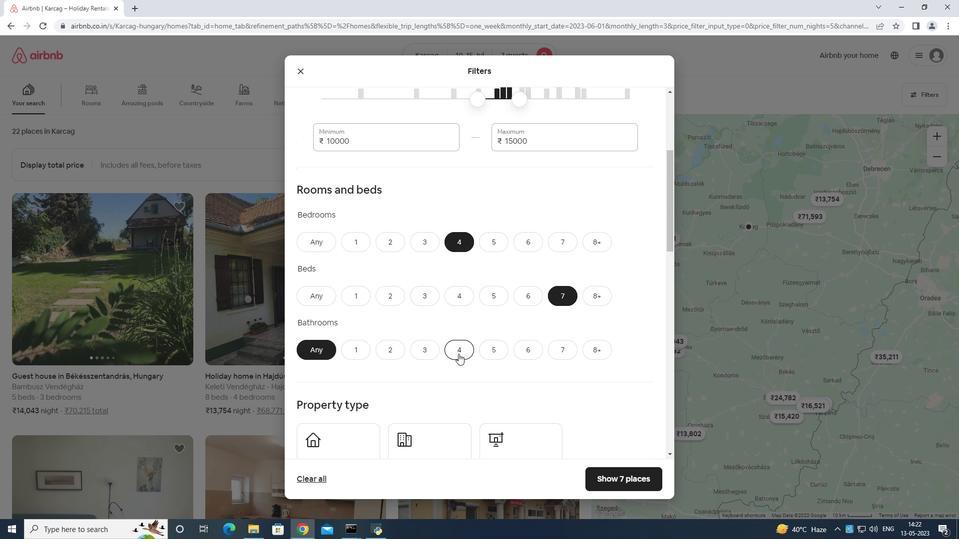 
Action: Mouse scrolled (462, 335) with delta (0, 0)
Screenshot: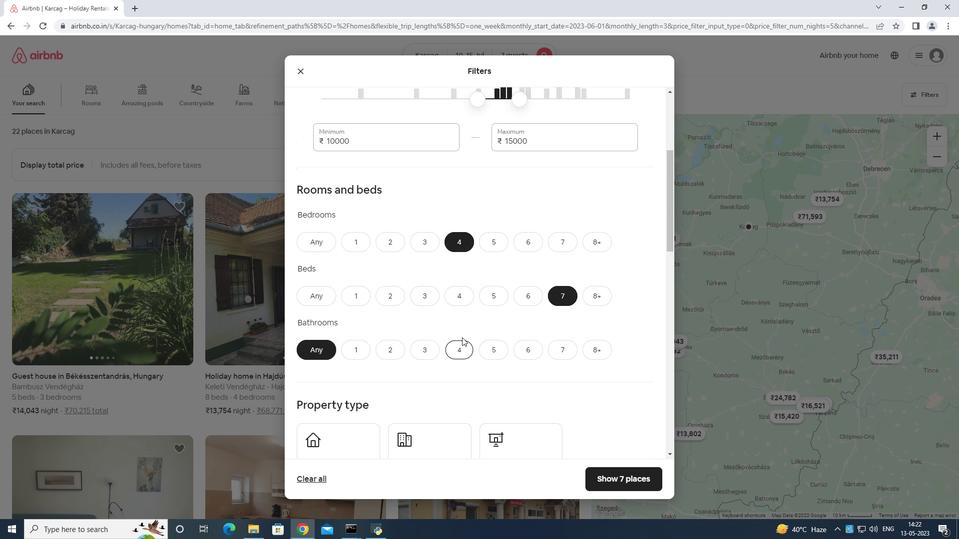 
Action: Mouse moved to (462, 337)
Screenshot: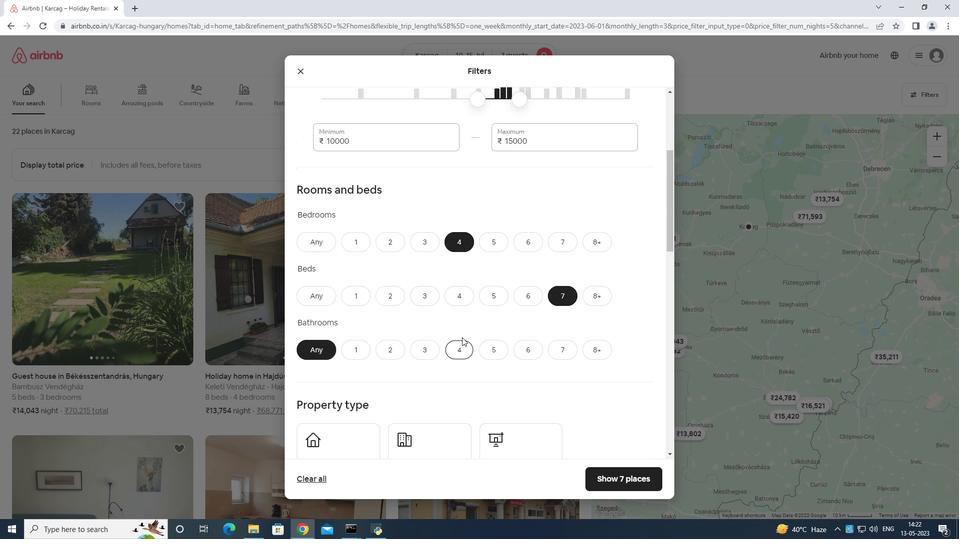
Action: Mouse scrolled (462, 336) with delta (0, 0)
Screenshot: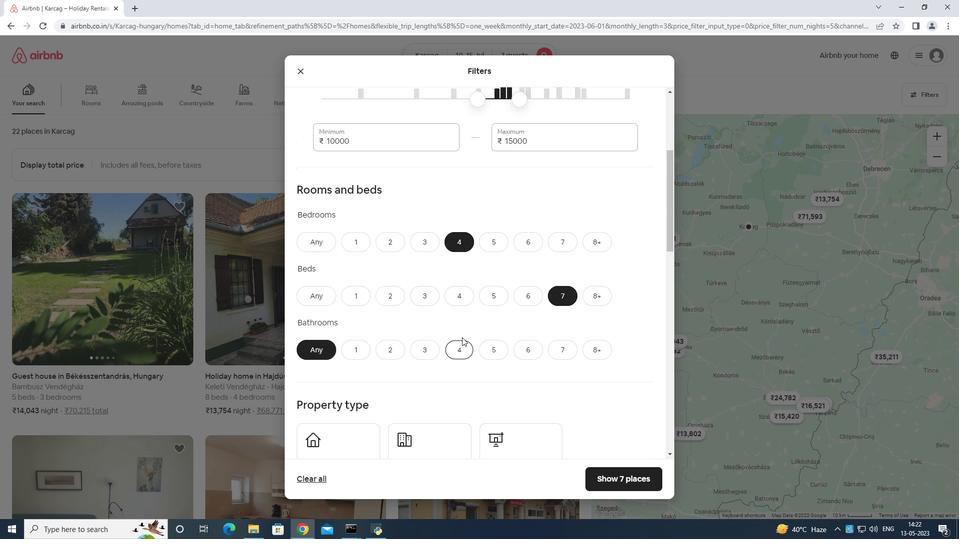 
Action: Mouse moved to (462, 337)
Screenshot: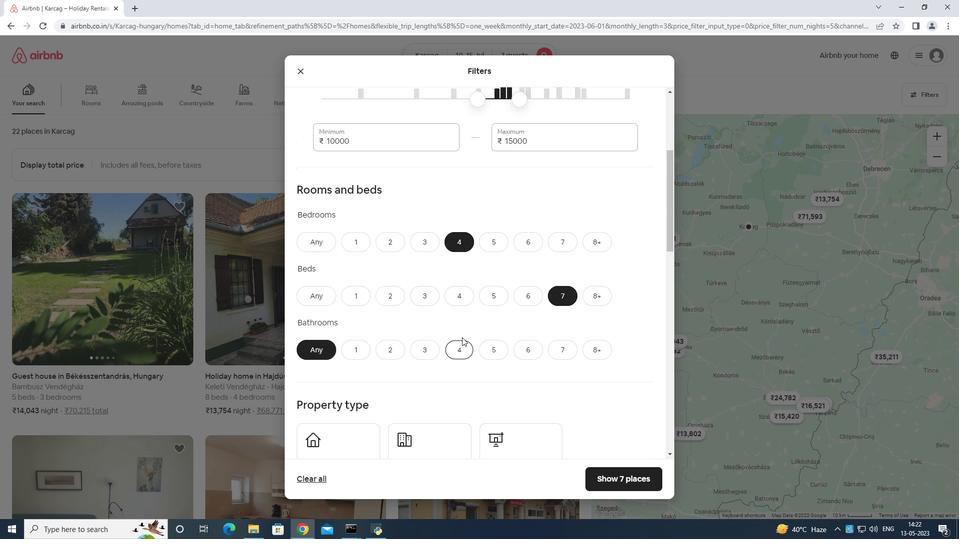 
Action: Mouse scrolled (462, 337) with delta (0, 0)
Screenshot: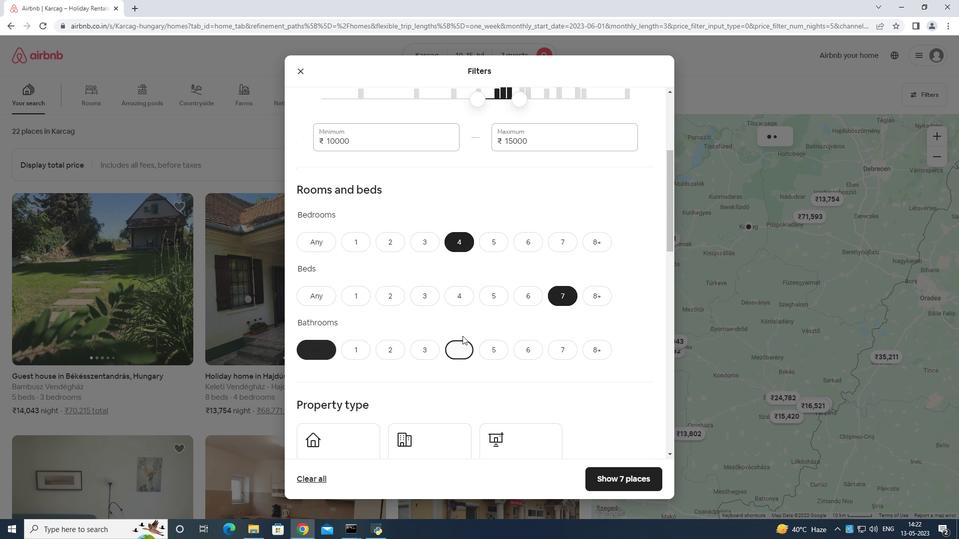 
Action: Mouse moved to (360, 312)
Screenshot: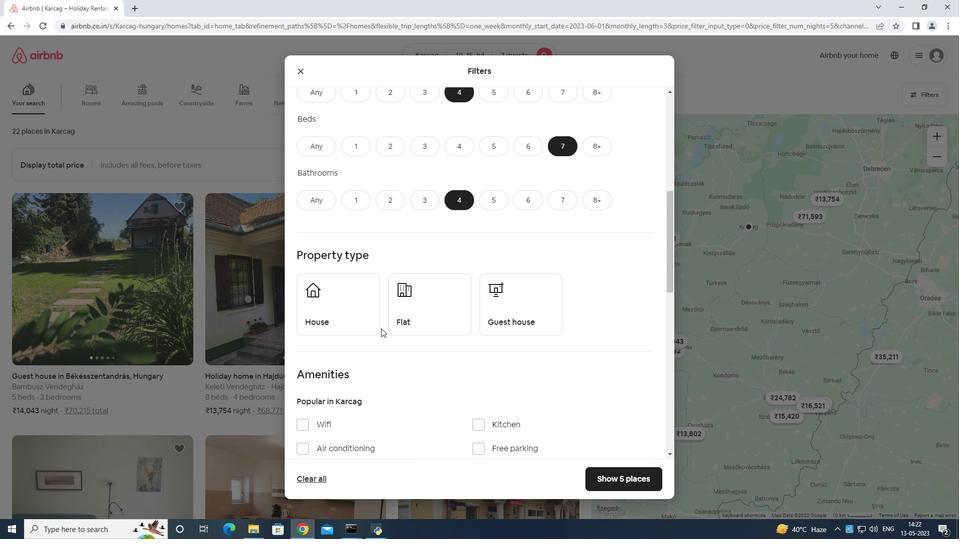
Action: Mouse pressed left at (360, 312)
Screenshot: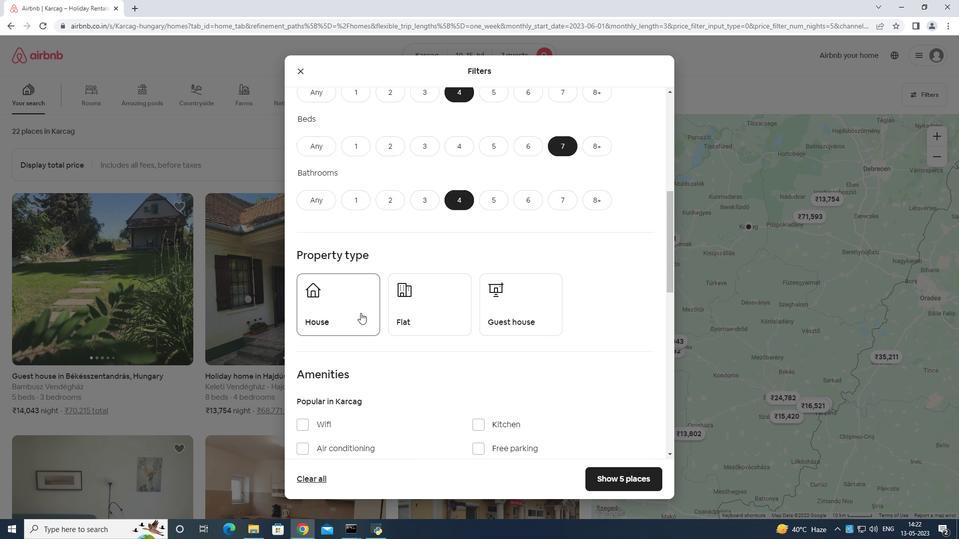 
Action: Mouse moved to (415, 308)
Screenshot: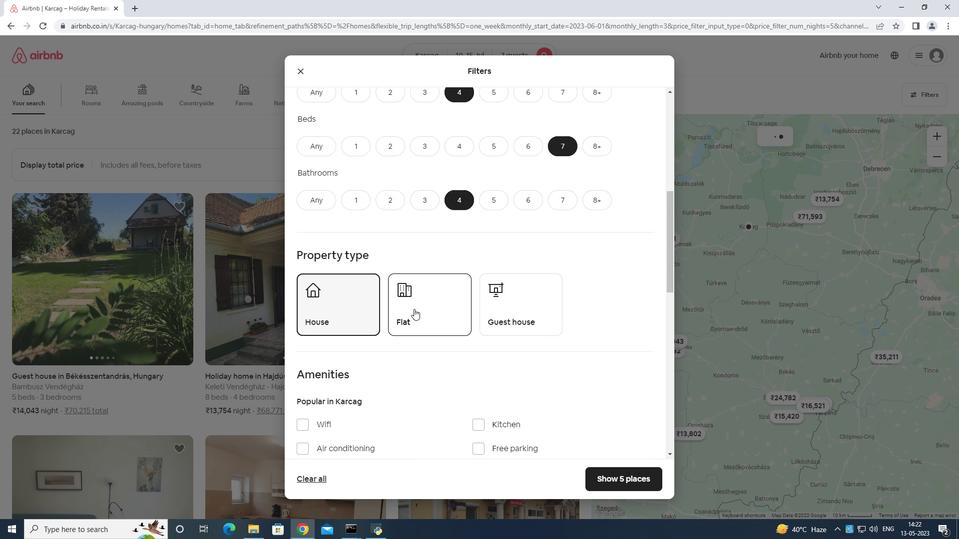 
Action: Mouse pressed left at (415, 308)
Screenshot: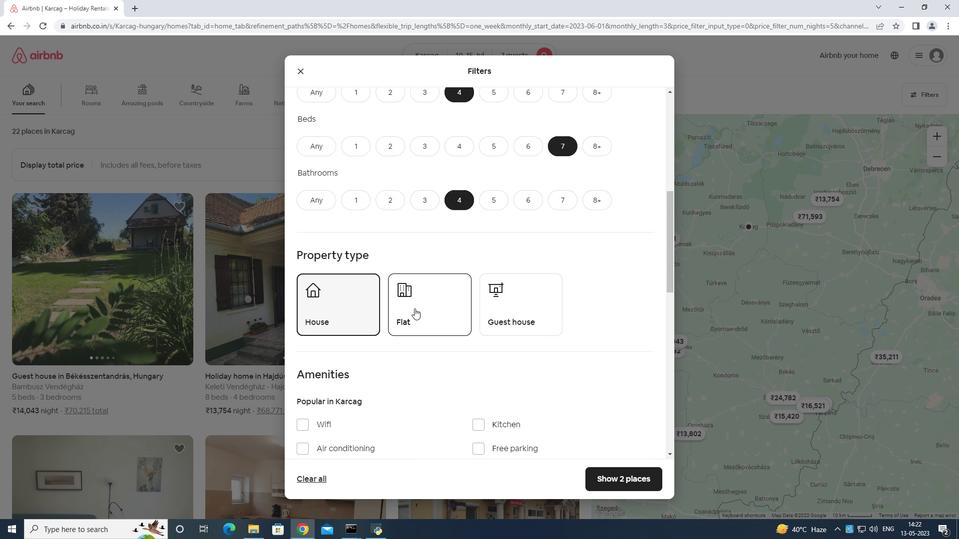 
Action: Mouse moved to (502, 313)
Screenshot: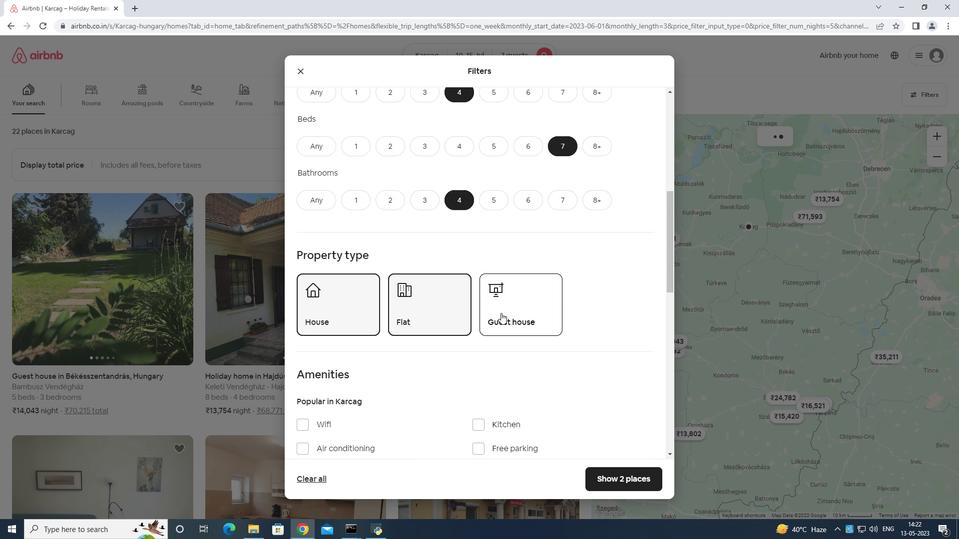 
Action: Mouse pressed left at (502, 313)
Screenshot: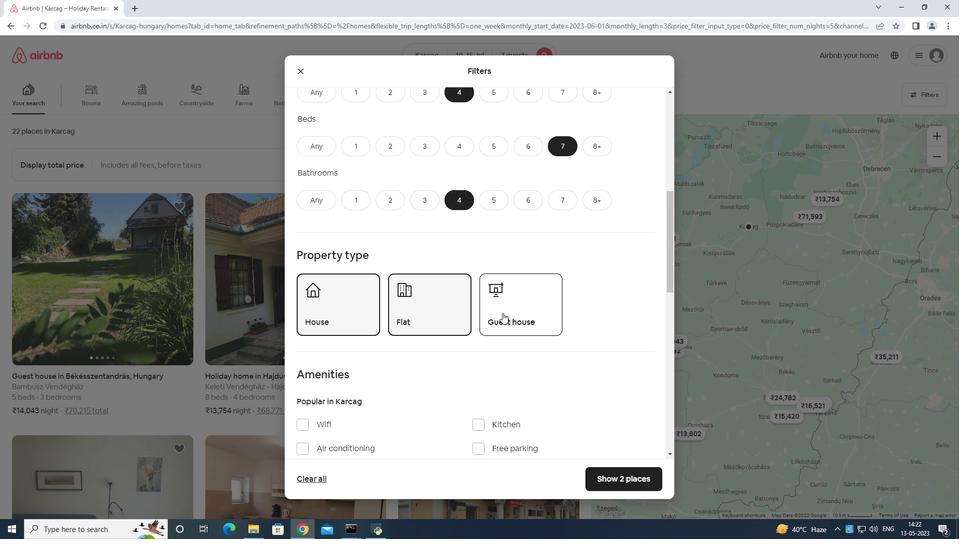 
Action: Mouse moved to (504, 310)
Screenshot: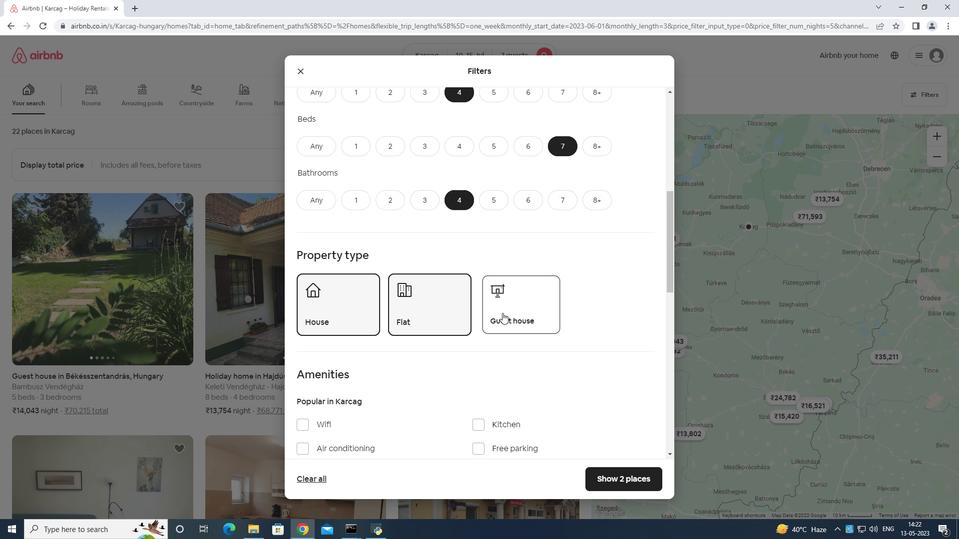 
Action: Mouse scrolled (504, 310) with delta (0, 0)
Screenshot: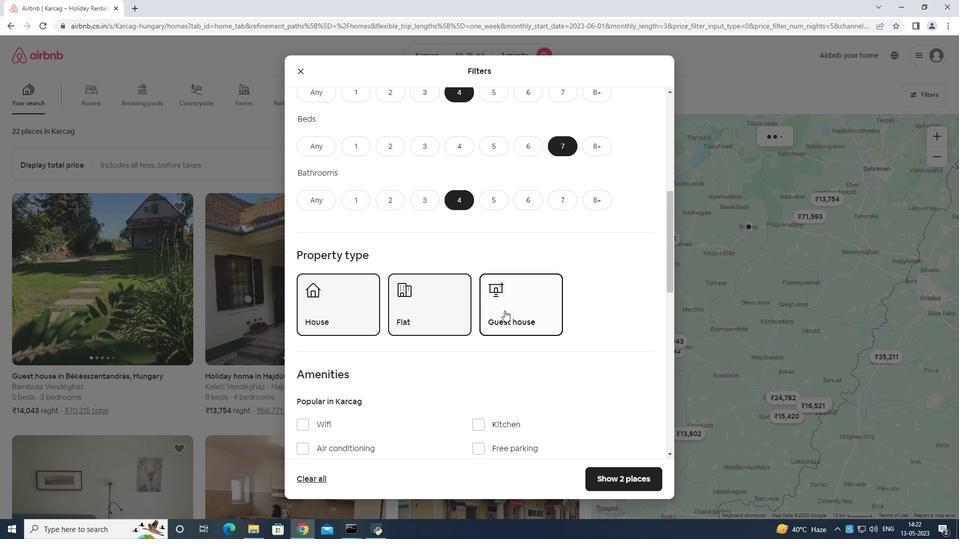 
Action: Mouse scrolled (504, 310) with delta (0, 0)
Screenshot: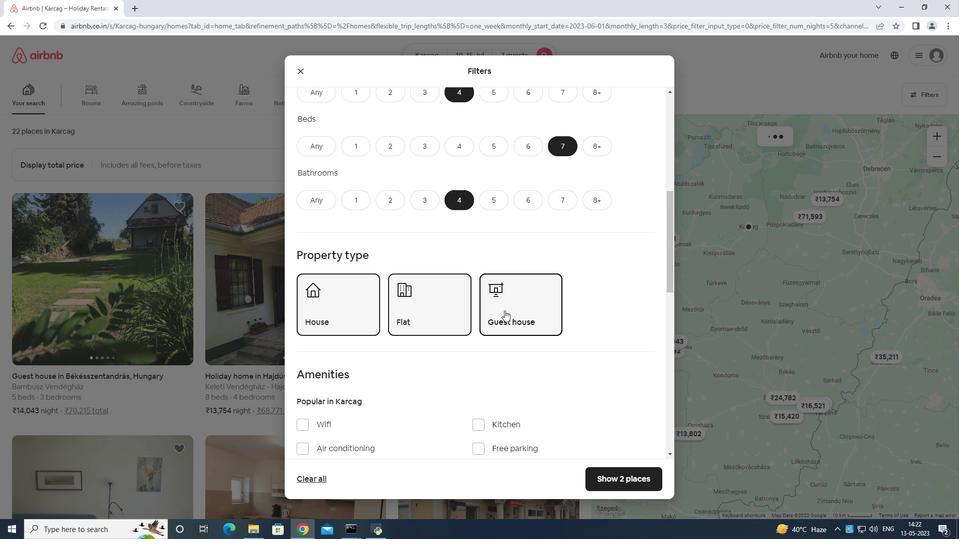 
Action: Mouse scrolled (504, 310) with delta (0, 0)
Screenshot: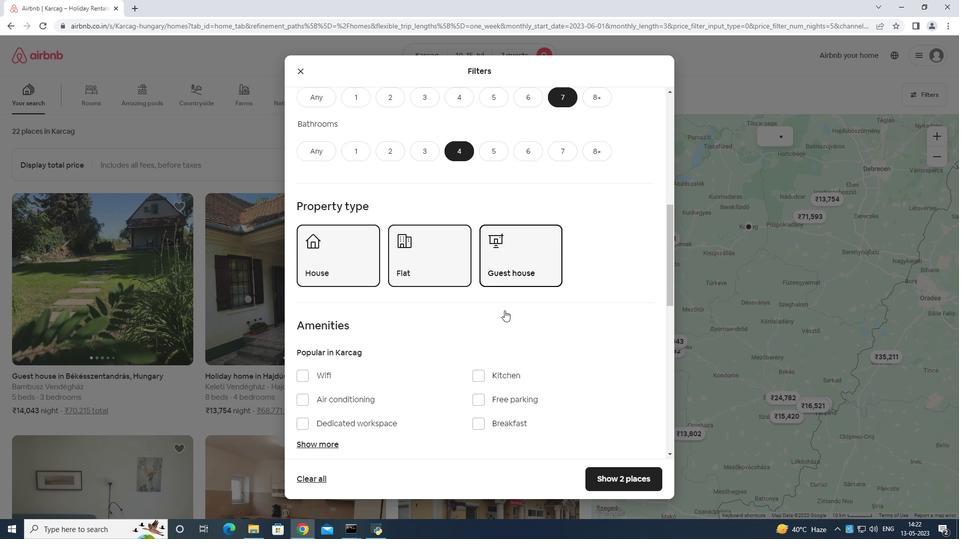 
Action: Mouse moved to (302, 271)
Screenshot: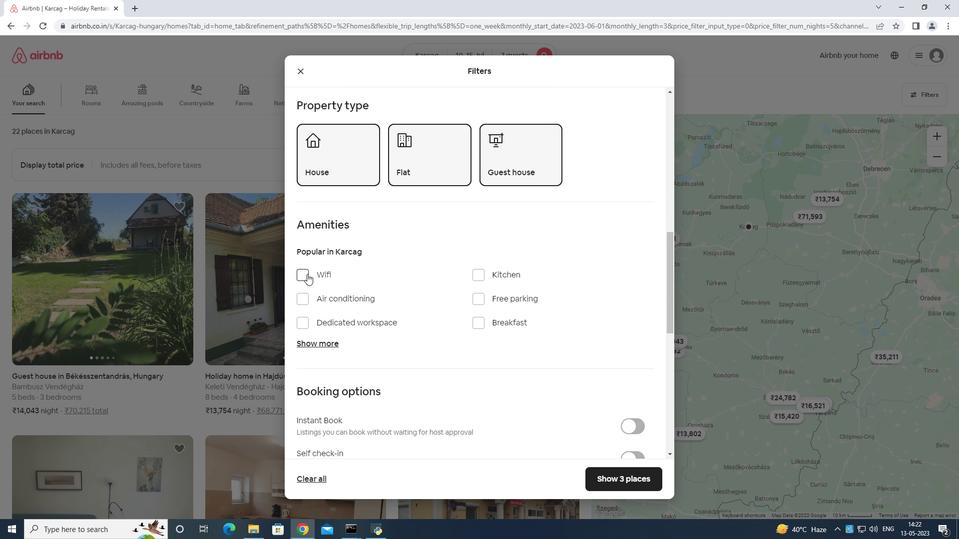 
Action: Mouse pressed left at (302, 271)
Screenshot: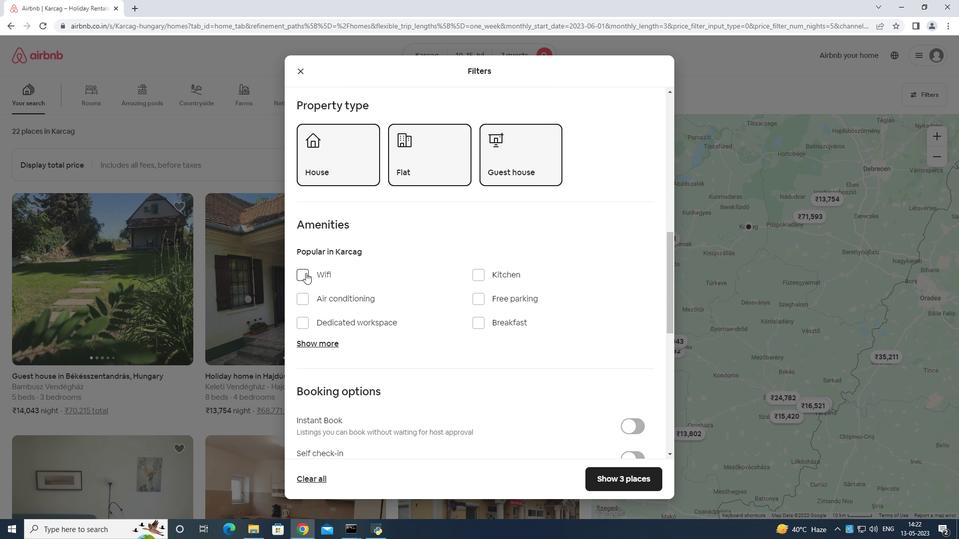 
Action: Mouse moved to (480, 299)
Screenshot: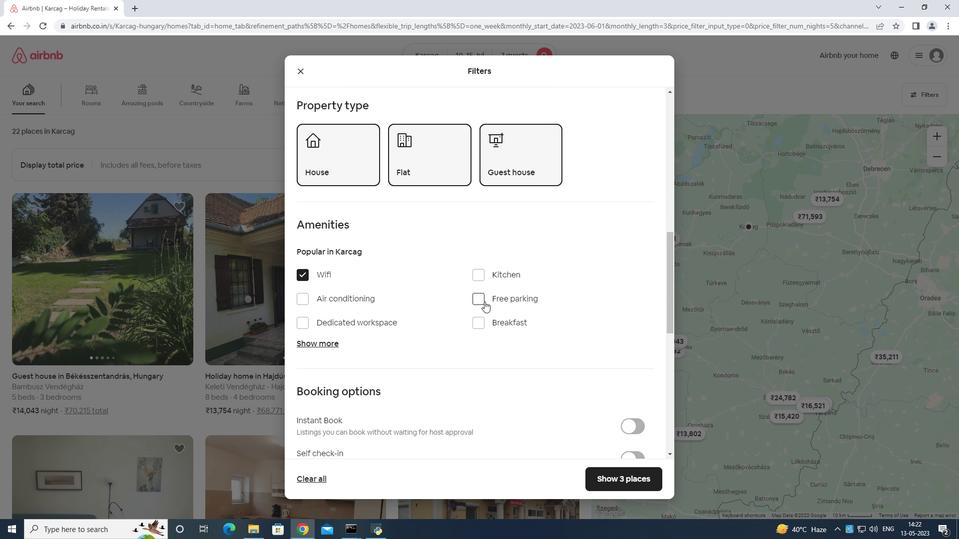 
Action: Mouse pressed left at (480, 299)
Screenshot: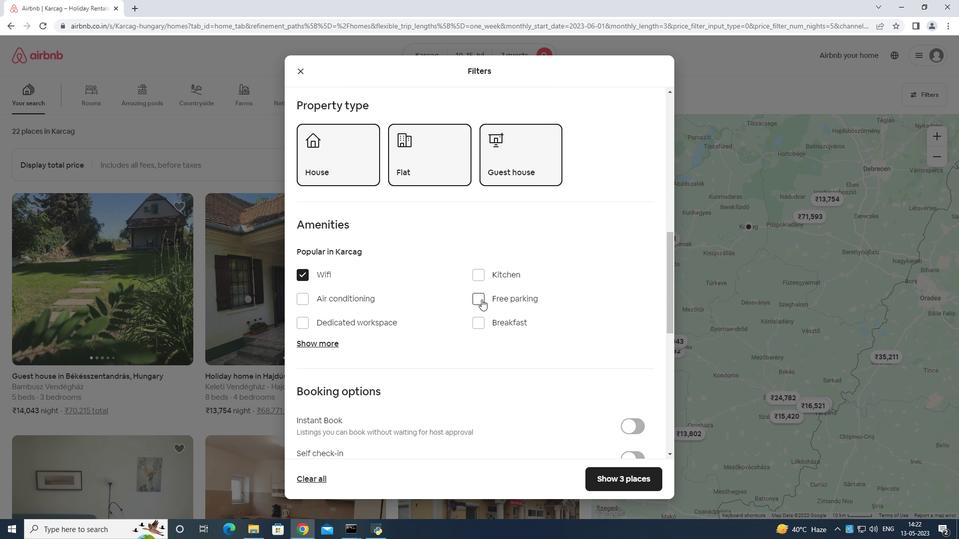 
Action: Mouse moved to (483, 323)
Screenshot: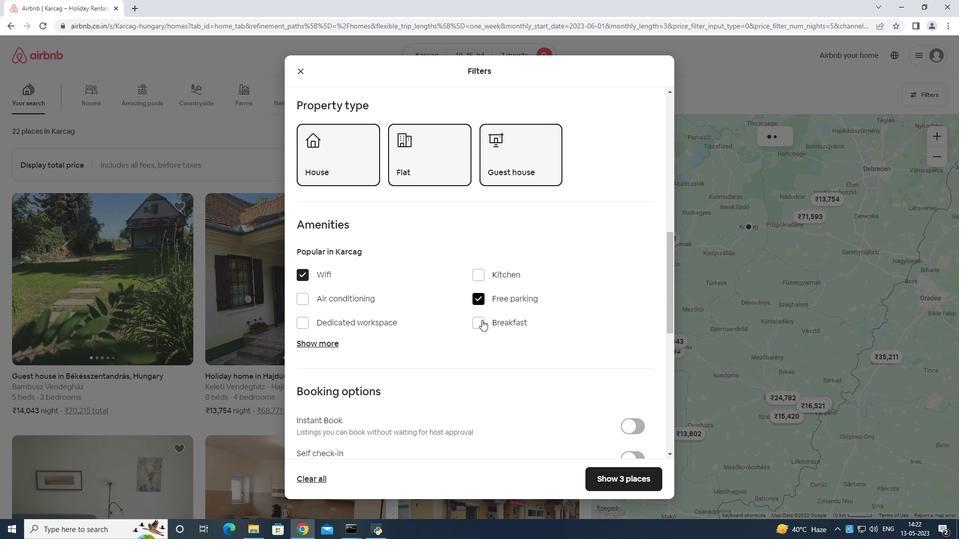 
Action: Mouse pressed left at (483, 323)
Screenshot: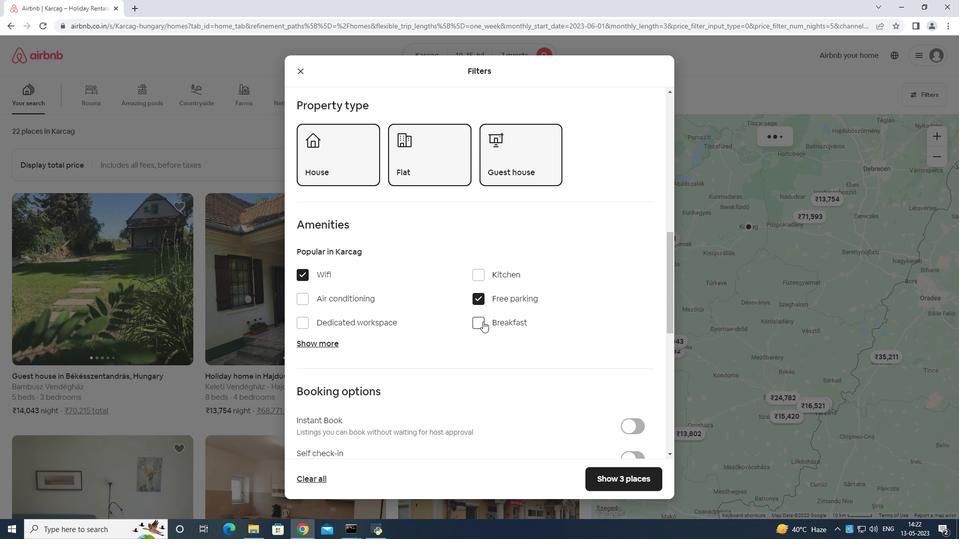 
Action: Mouse moved to (325, 342)
Screenshot: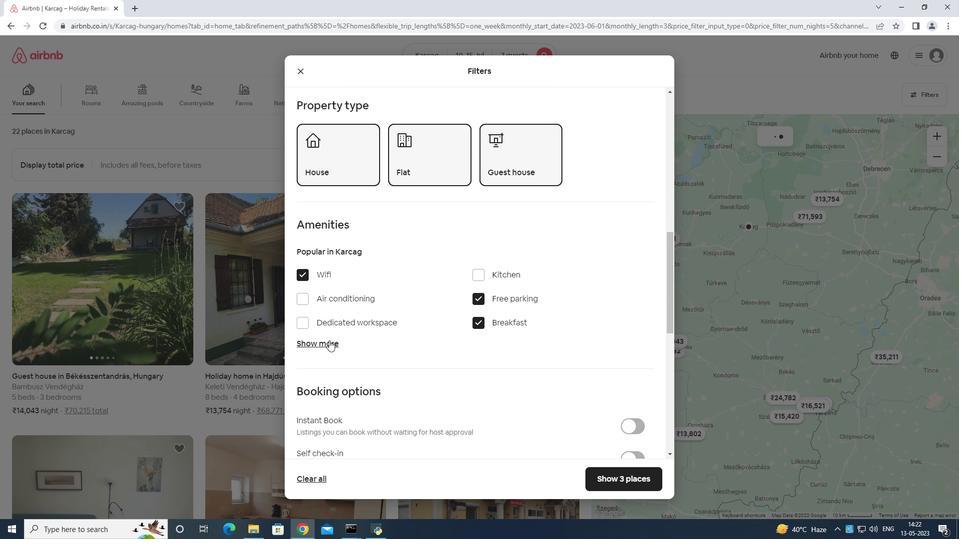 
Action: Mouse pressed left at (325, 342)
Screenshot: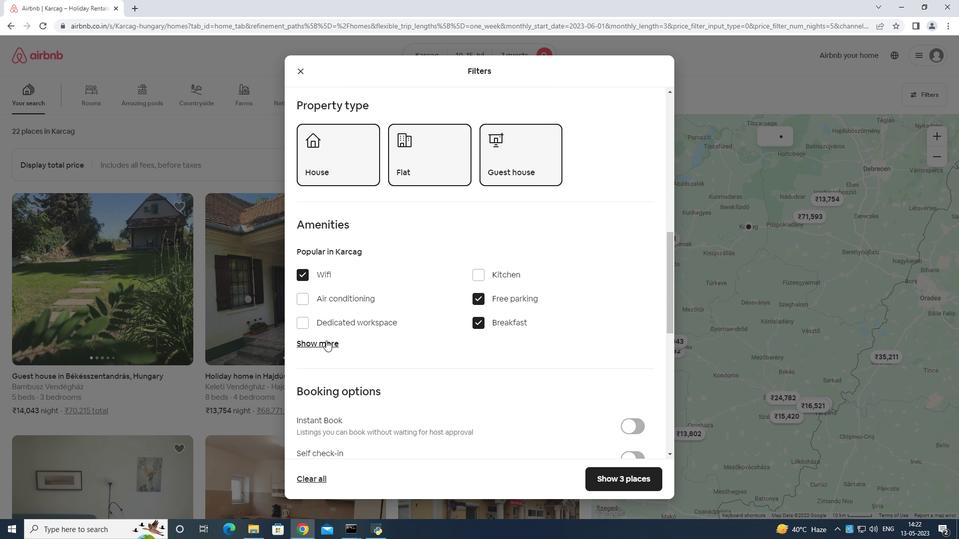 
Action: Mouse moved to (387, 327)
Screenshot: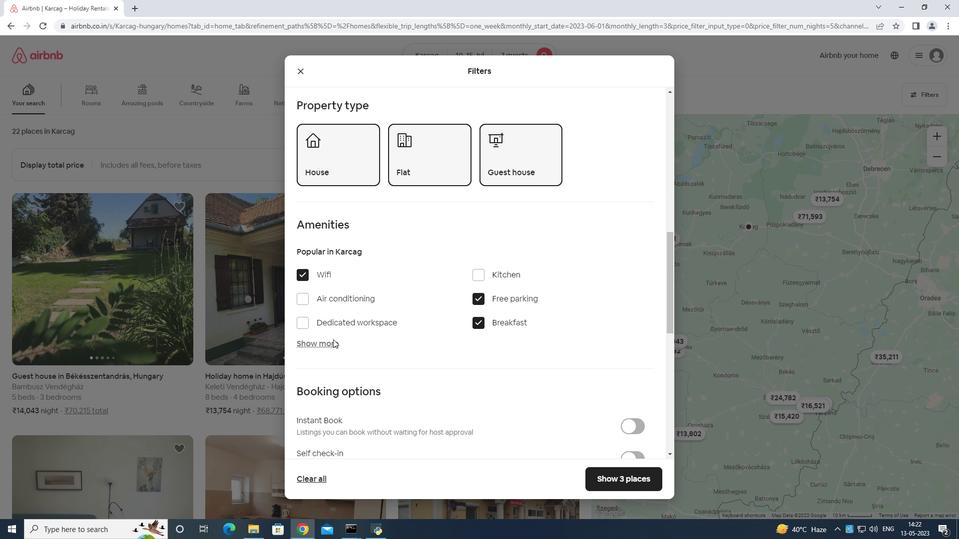 
Action: Mouse scrolled (387, 326) with delta (0, 0)
Screenshot: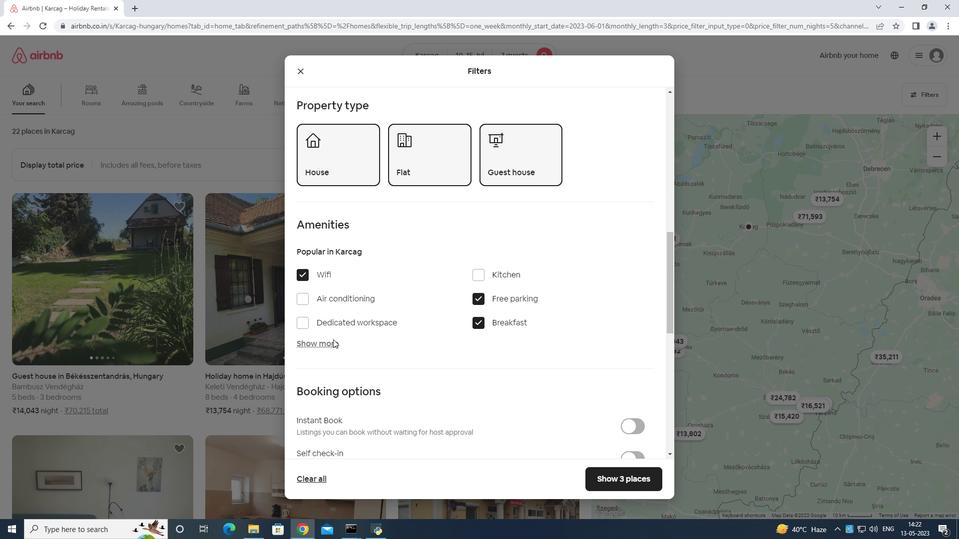 
Action: Mouse moved to (405, 324)
Screenshot: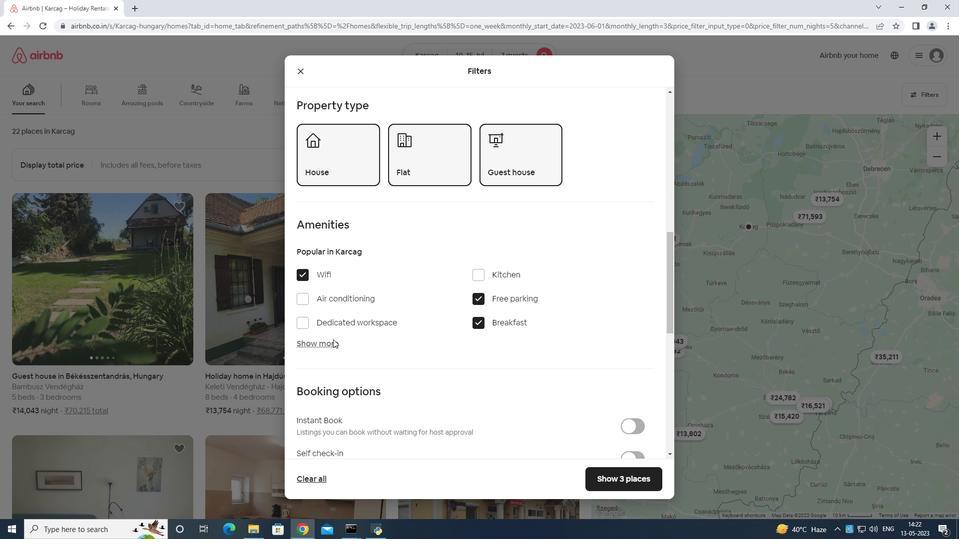 
Action: Mouse scrolled (405, 324) with delta (0, 0)
Screenshot: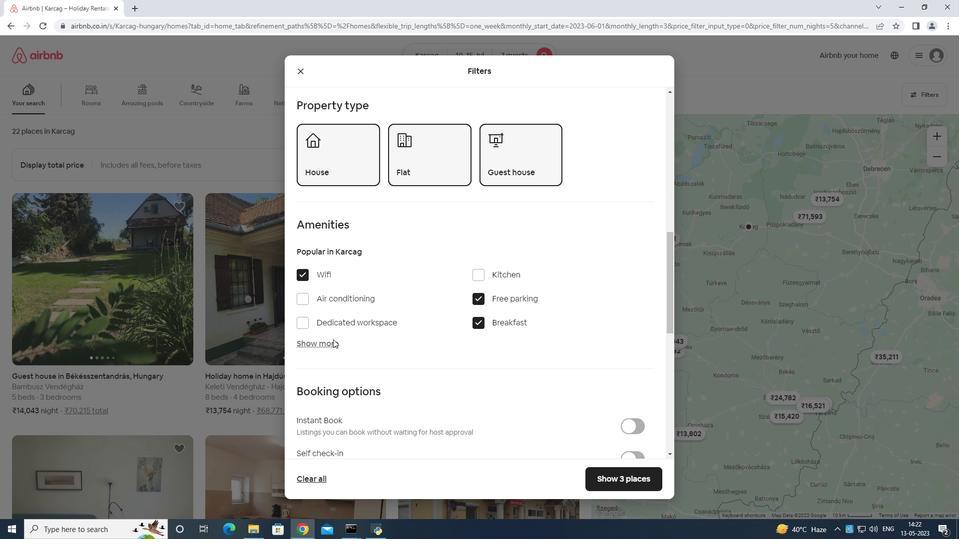 
Action: Mouse moved to (437, 322)
Screenshot: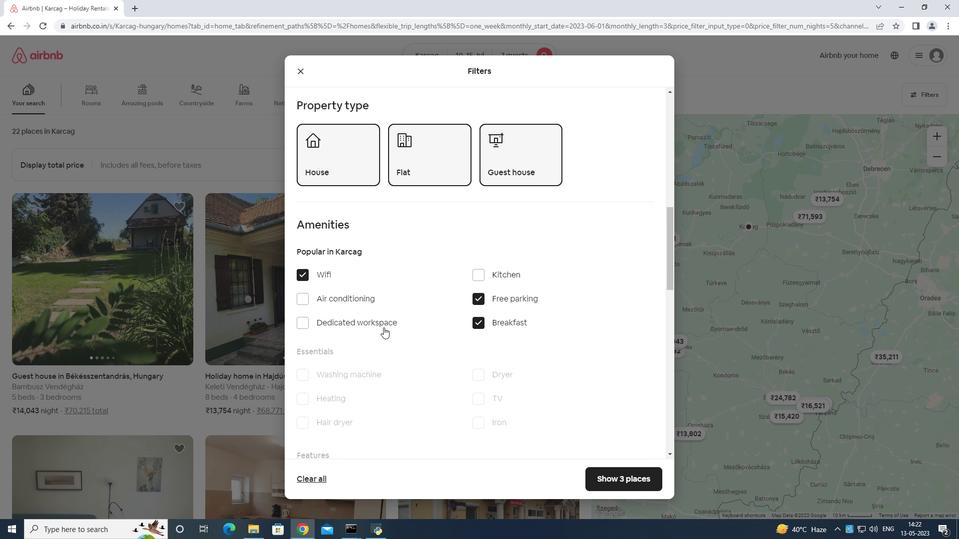 
Action: Mouse scrolled (437, 322) with delta (0, 0)
Screenshot: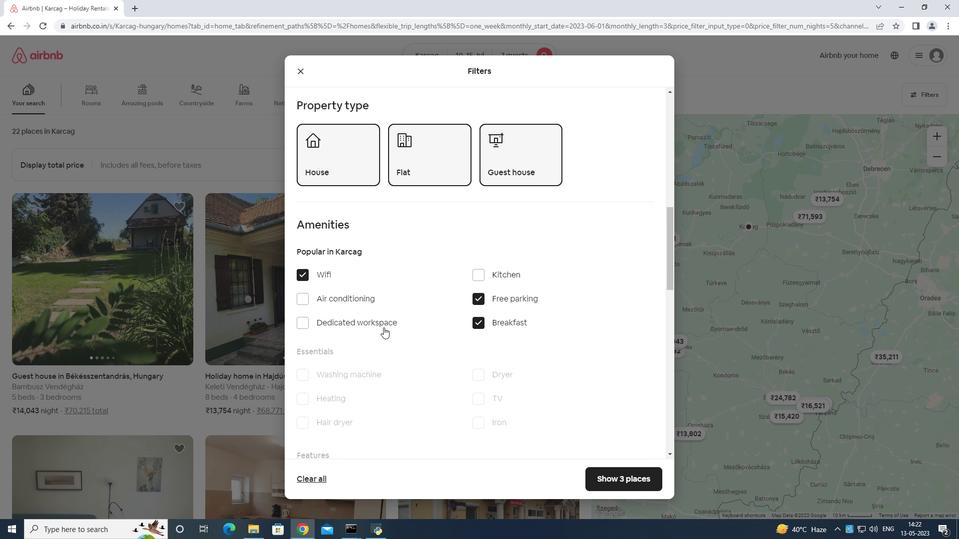 
Action: Mouse moved to (478, 258)
Screenshot: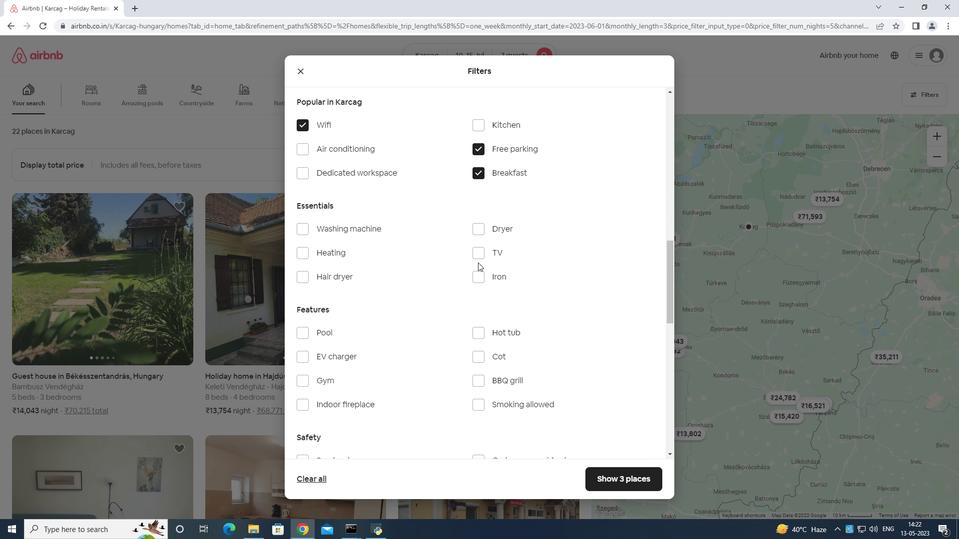 
Action: Mouse pressed left at (478, 258)
Screenshot: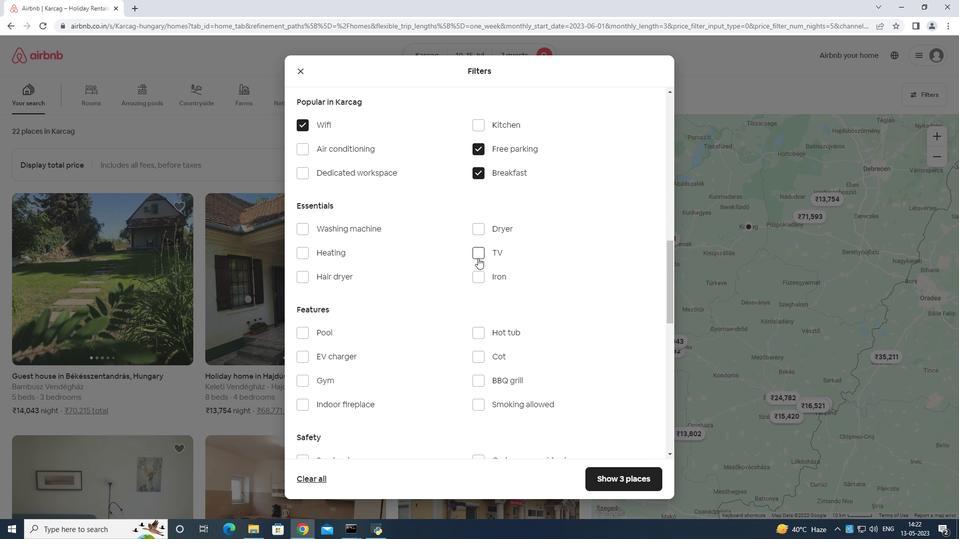 
Action: Mouse moved to (302, 377)
Screenshot: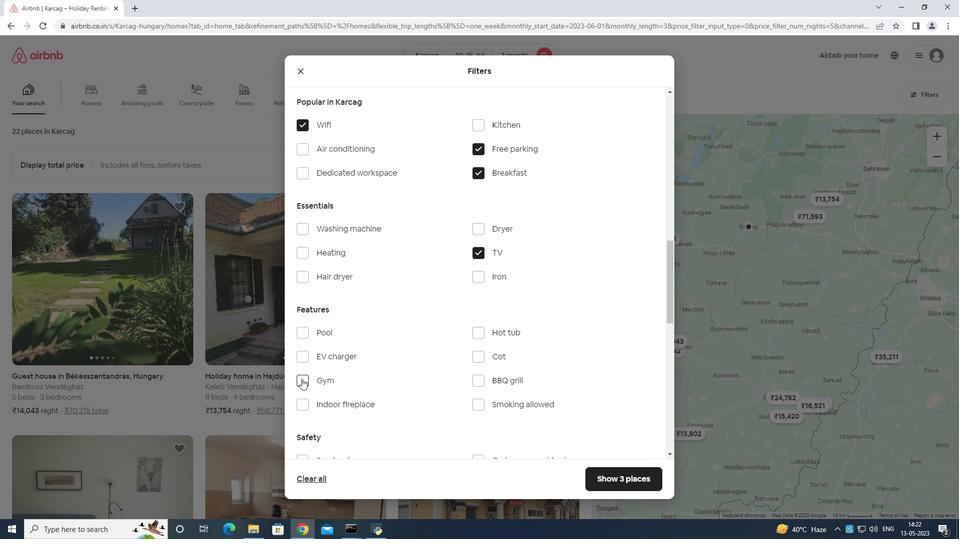 
Action: Mouse pressed left at (302, 377)
Screenshot: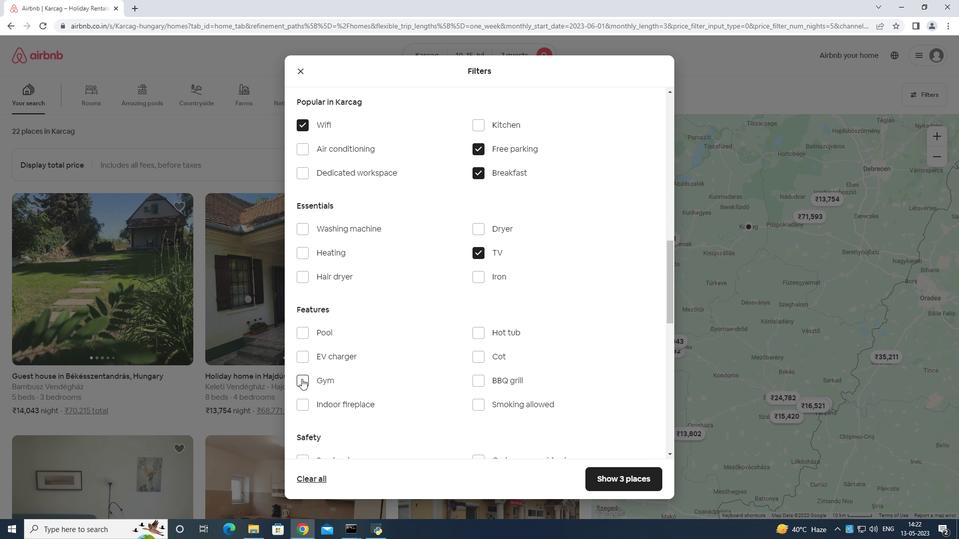 
Action: Mouse moved to (383, 393)
Screenshot: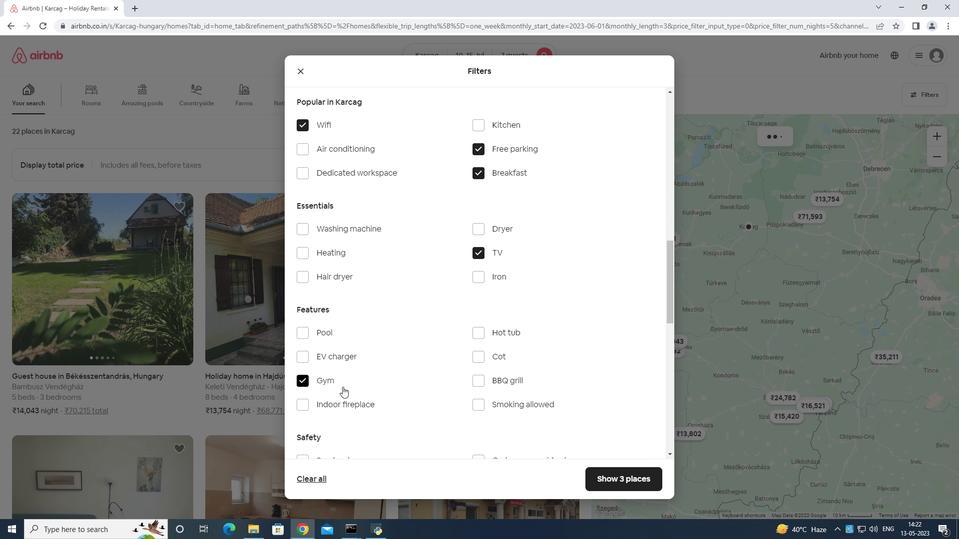 
Action: Mouse scrolled (383, 393) with delta (0, 0)
Screenshot: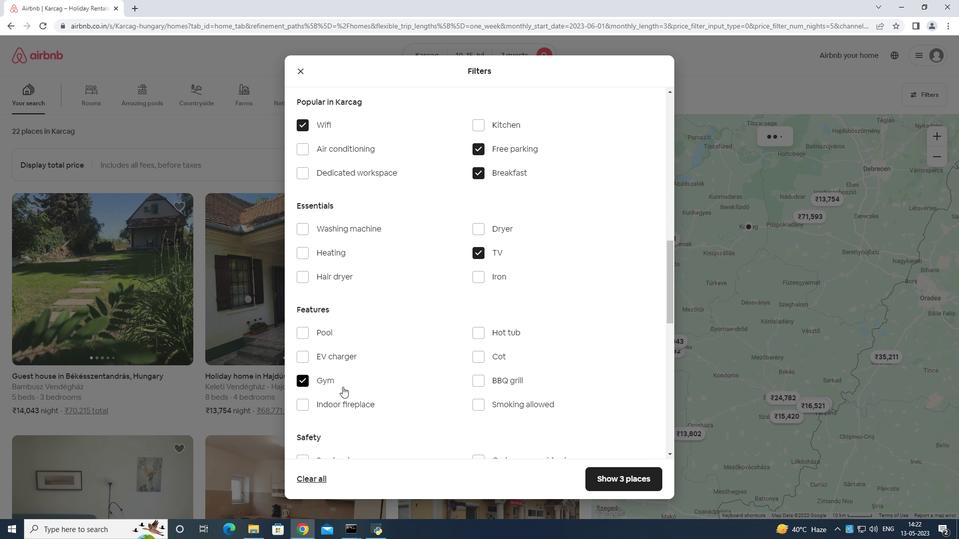 
Action: Mouse moved to (386, 393)
Screenshot: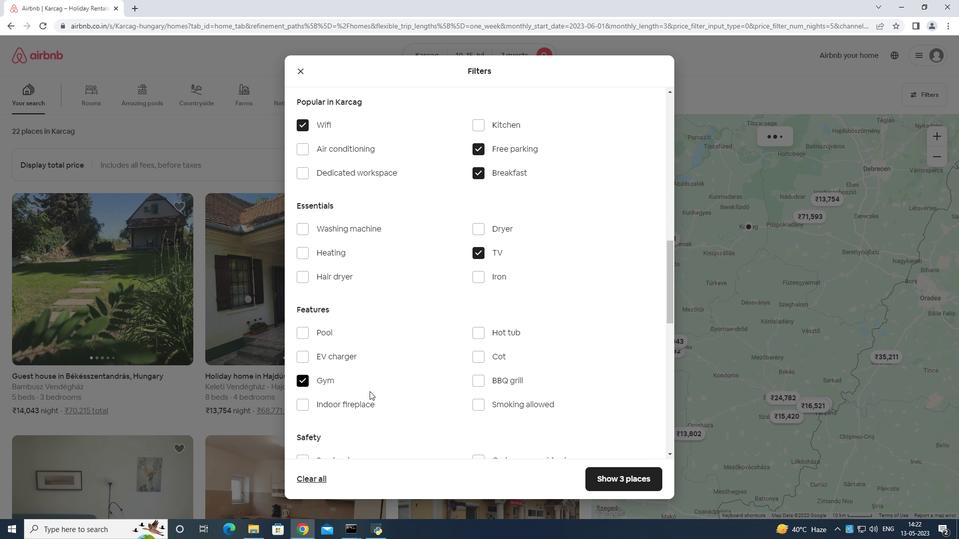 
Action: Mouse scrolled (386, 394) with delta (0, 0)
Screenshot: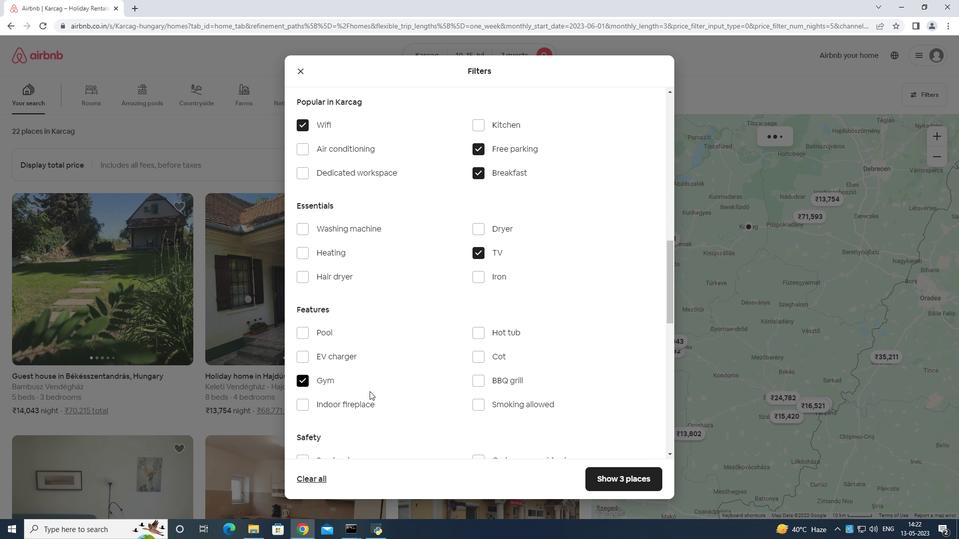 
Action: Mouse moved to (387, 393)
Screenshot: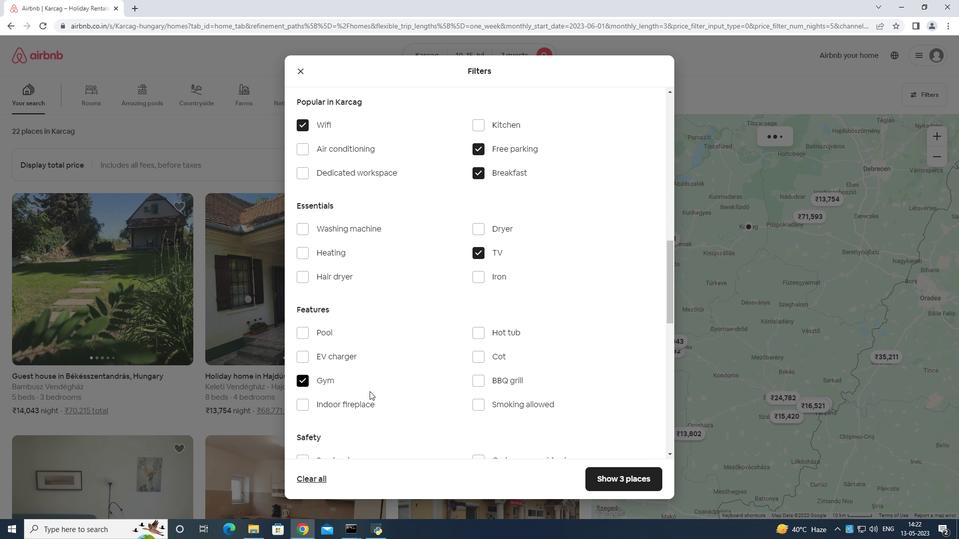 
Action: Mouse scrolled (387, 393) with delta (0, 0)
Screenshot: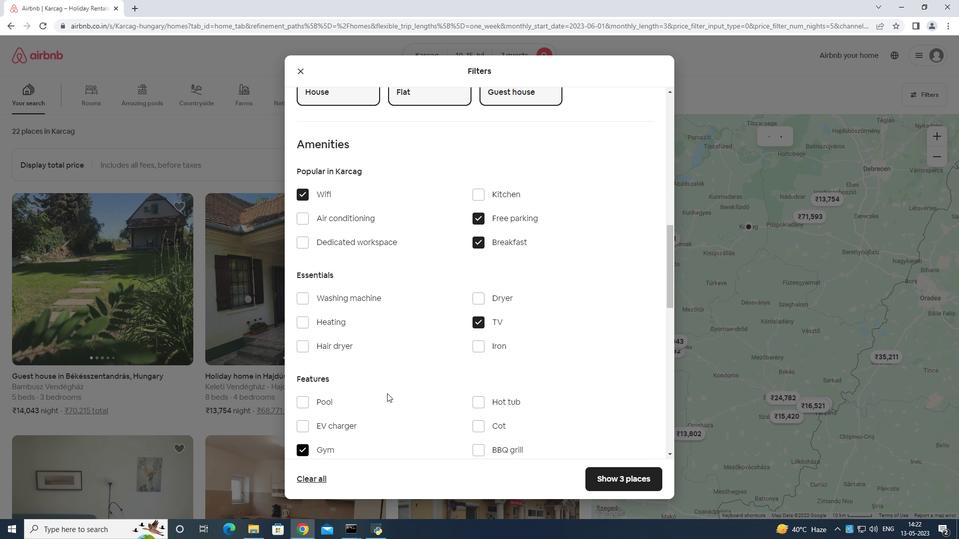 
Action: Mouse moved to (388, 394)
Screenshot: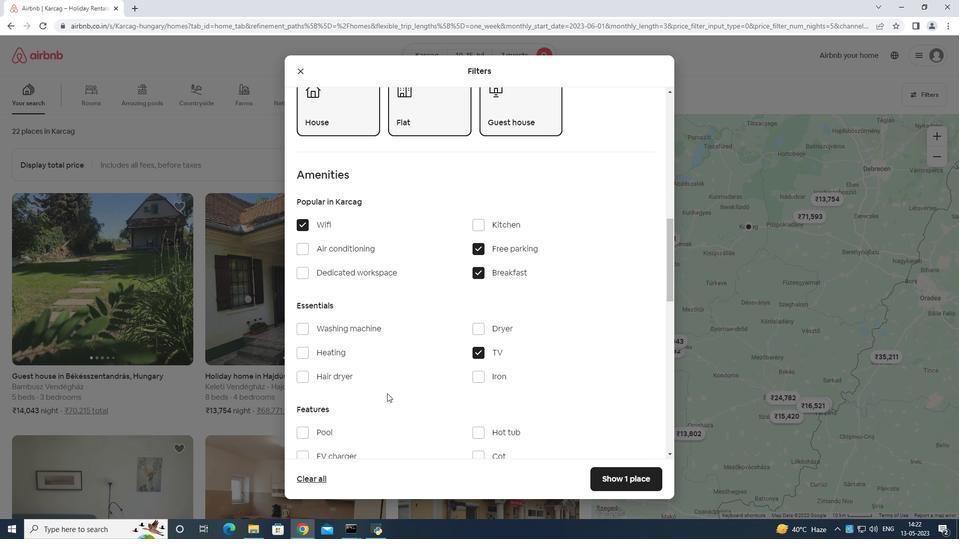 
Action: Mouse scrolled (388, 394) with delta (0, 0)
Screenshot: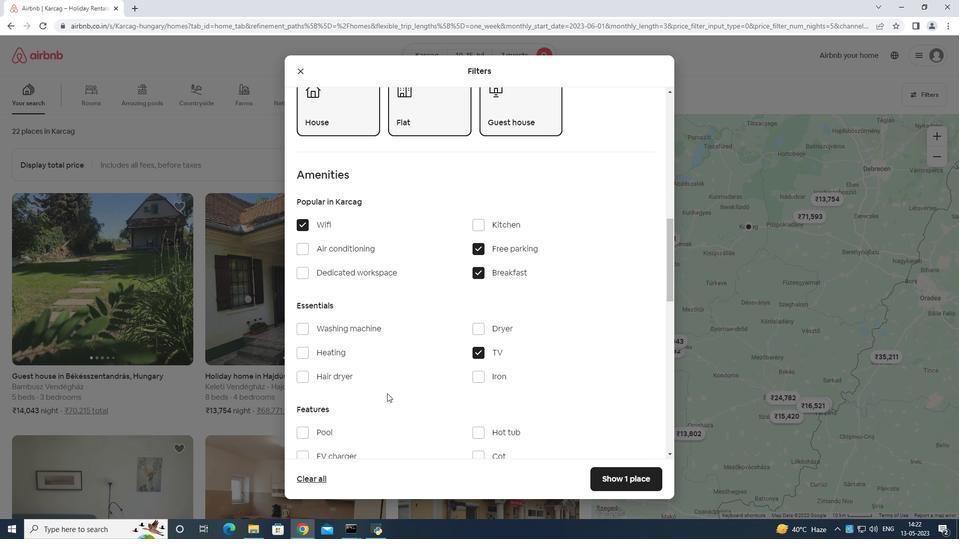 
Action: Mouse moved to (390, 395)
Screenshot: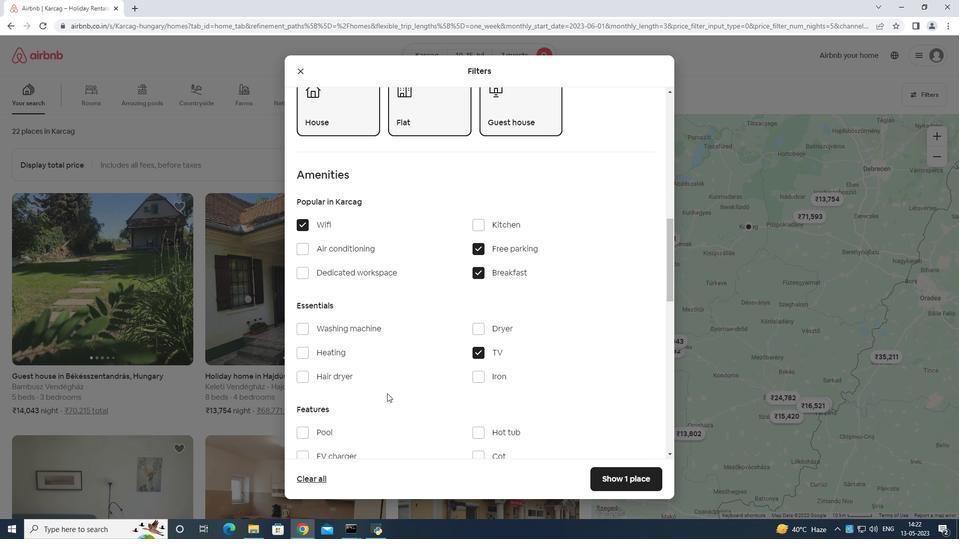 
Action: Mouse scrolled (390, 394) with delta (0, 0)
Screenshot: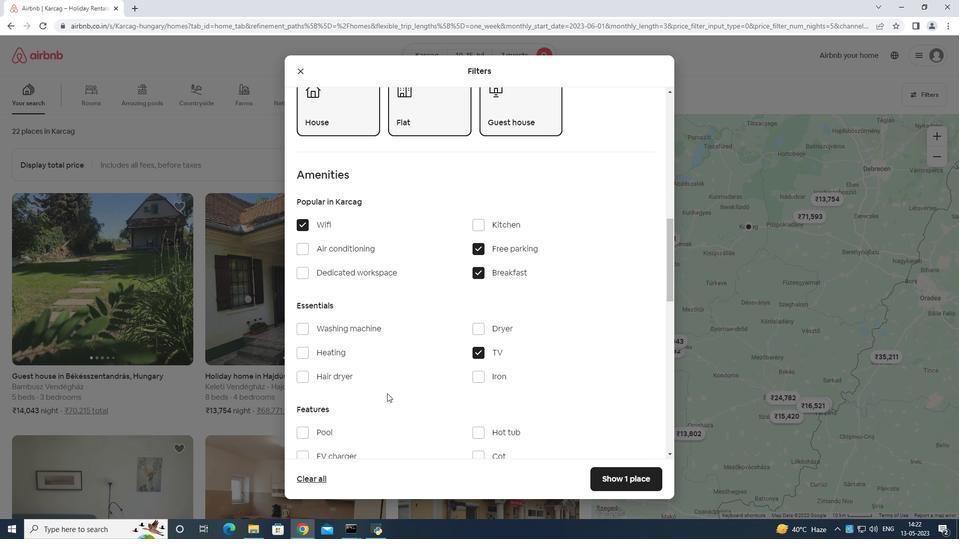 
Action: Mouse moved to (395, 396)
Screenshot: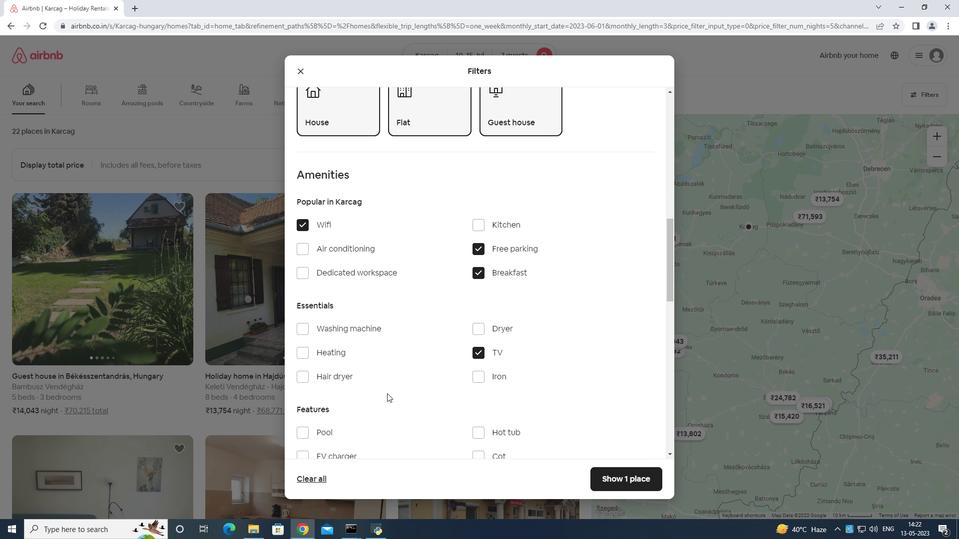 
Action: Mouse scrolled (395, 396) with delta (0, 0)
Screenshot: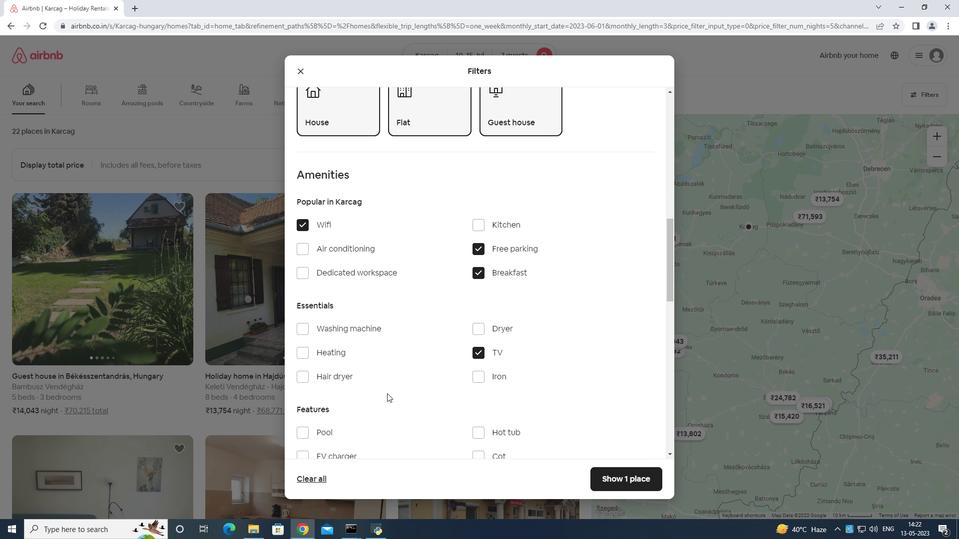 
Action: Mouse moved to (419, 396)
Screenshot: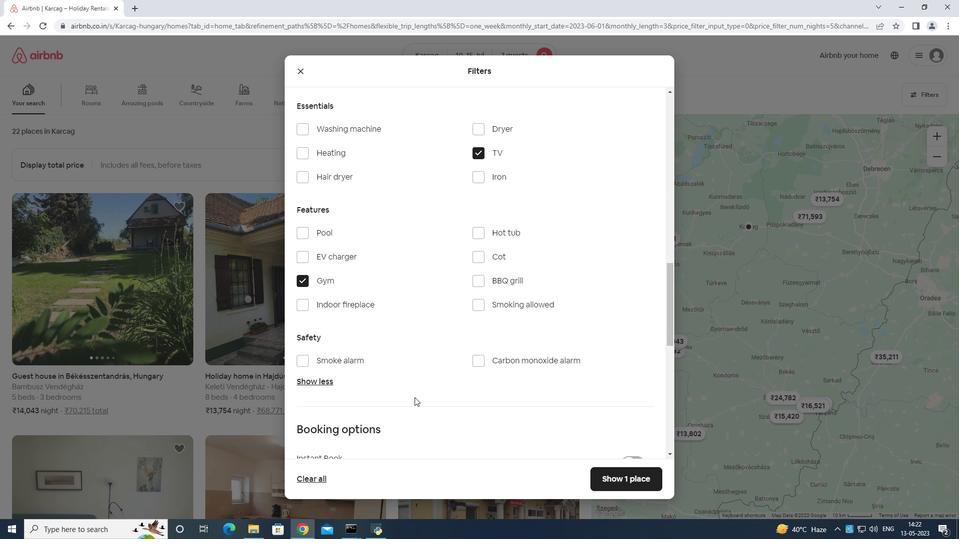 
Action: Mouse scrolled (419, 396) with delta (0, 0)
Screenshot: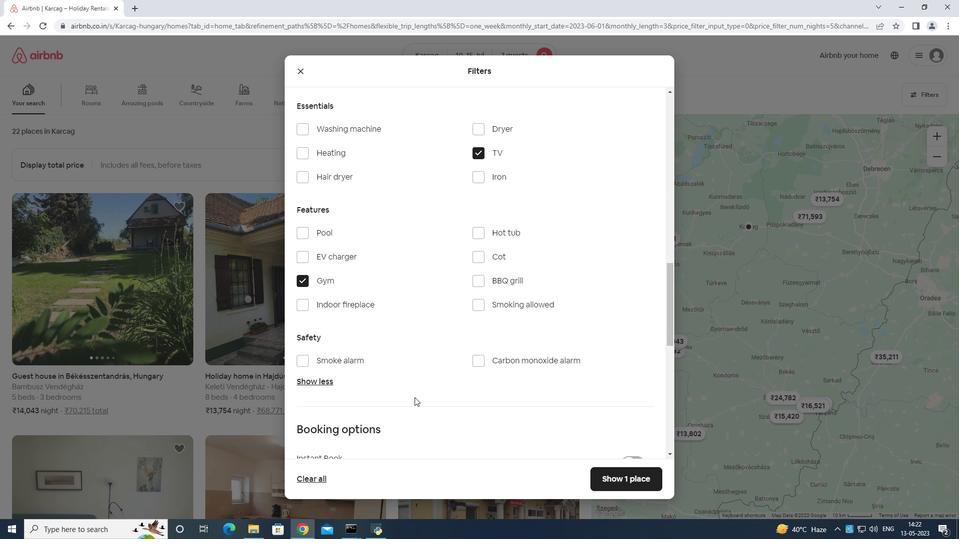 
Action: Mouse moved to (431, 402)
Screenshot: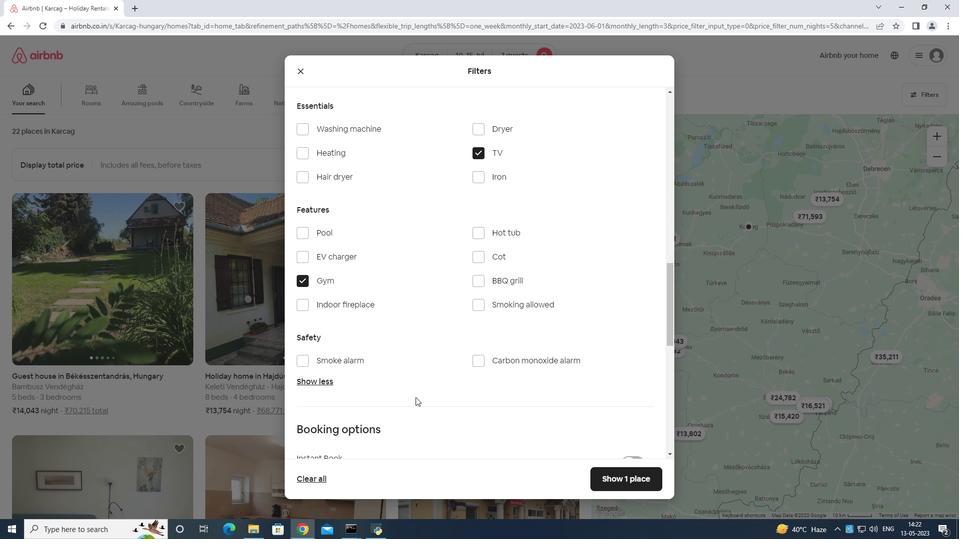 
Action: Mouse scrolled (431, 401) with delta (0, 0)
Screenshot: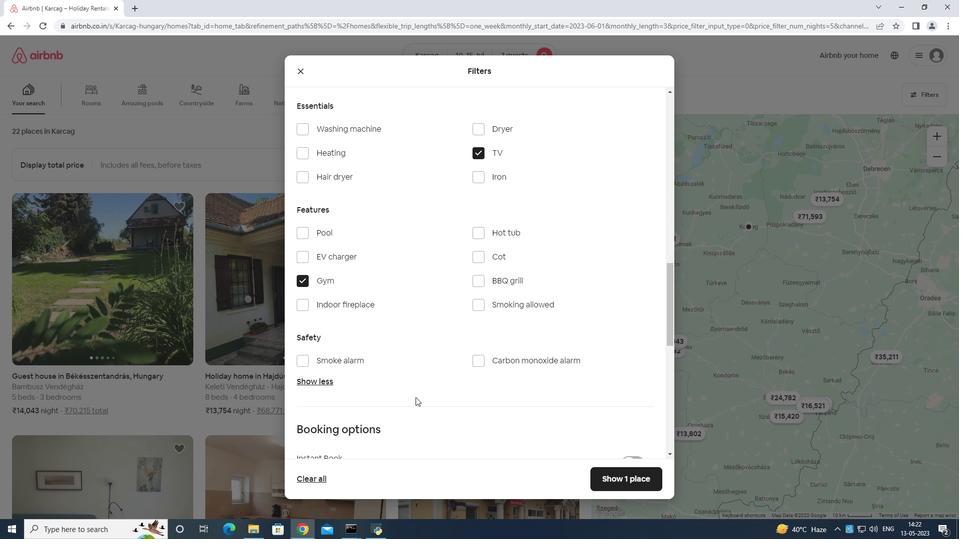 
Action: Mouse moved to (455, 407)
Screenshot: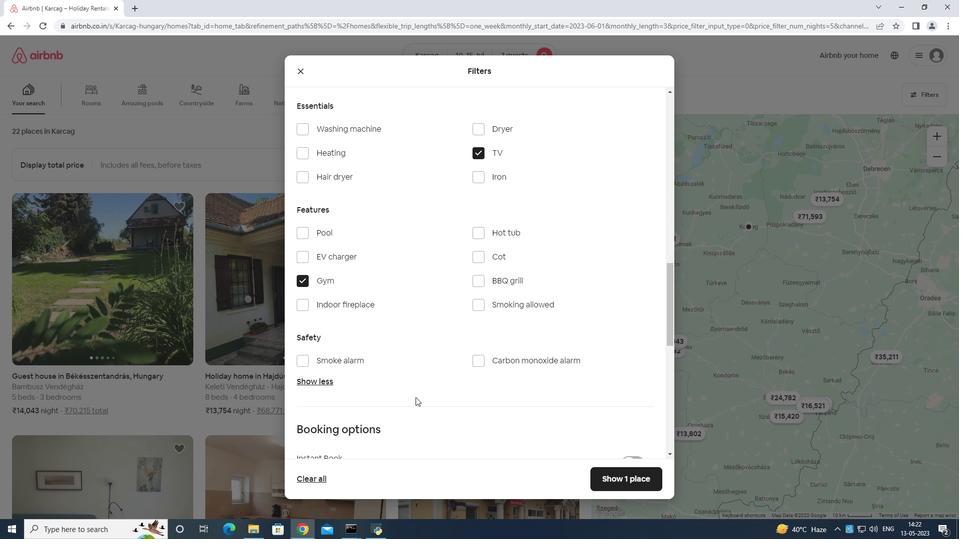 
Action: Mouse scrolled (455, 407) with delta (0, 0)
Screenshot: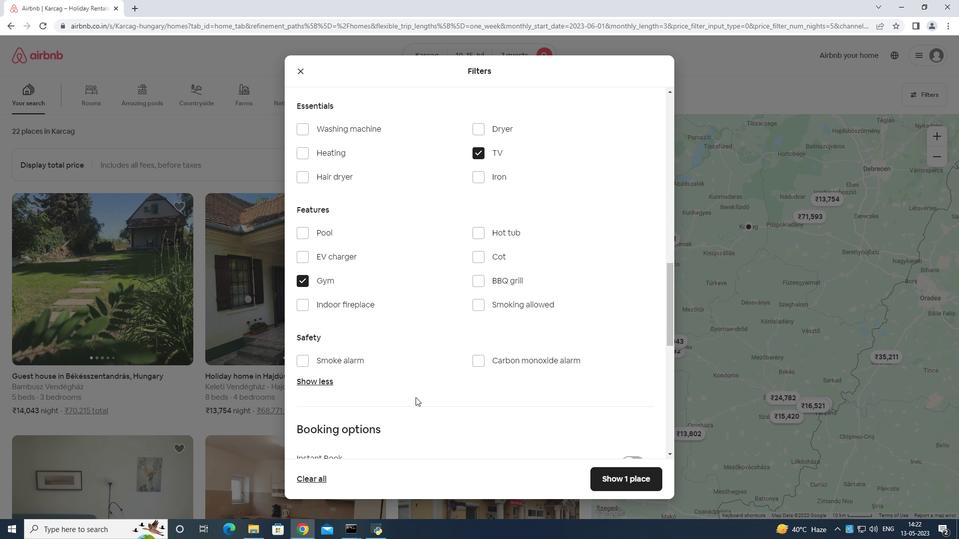 
Action: Mouse moved to (633, 348)
Screenshot: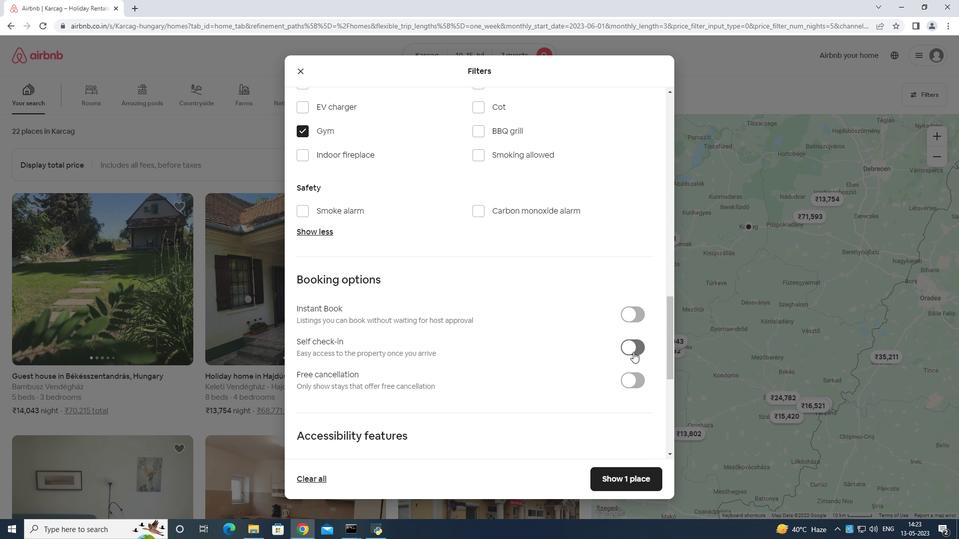 
Action: Mouse pressed left at (633, 348)
Screenshot: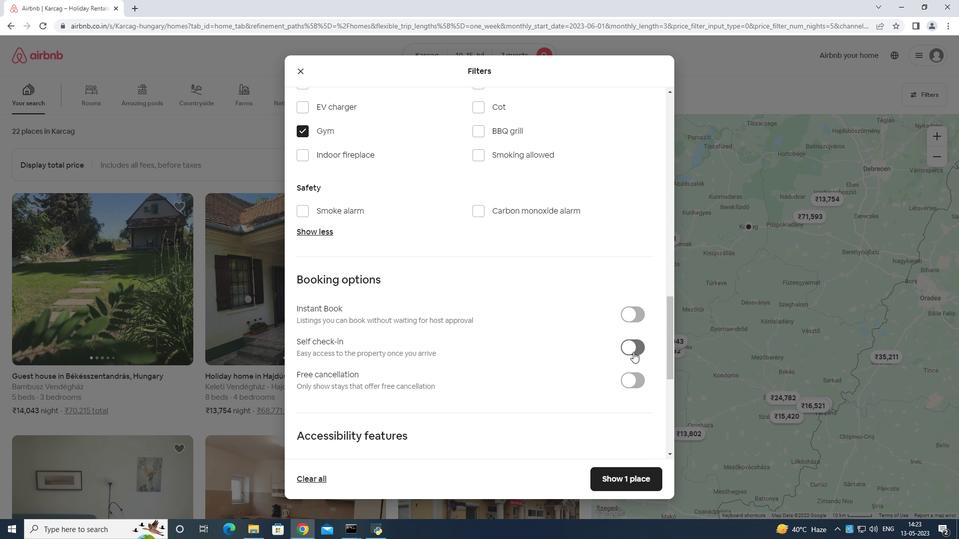 
Action: Mouse moved to (613, 338)
Screenshot: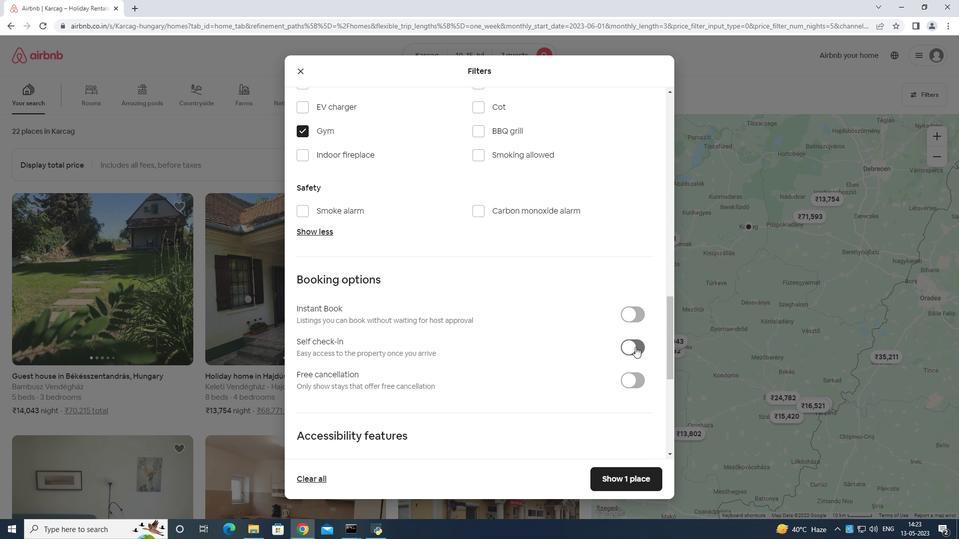 
Action: Mouse scrolled (613, 337) with delta (0, 0)
Screenshot: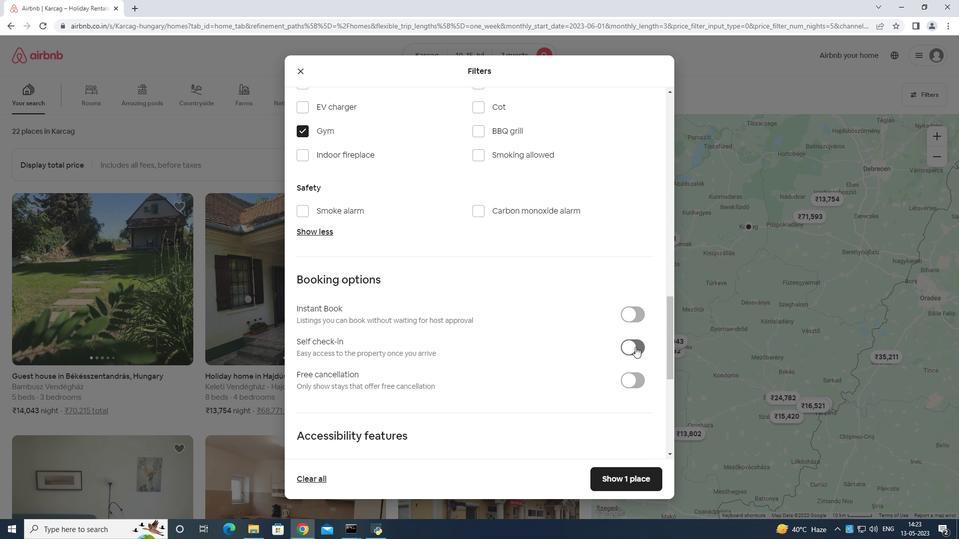 
Action: Mouse moved to (610, 345)
Screenshot: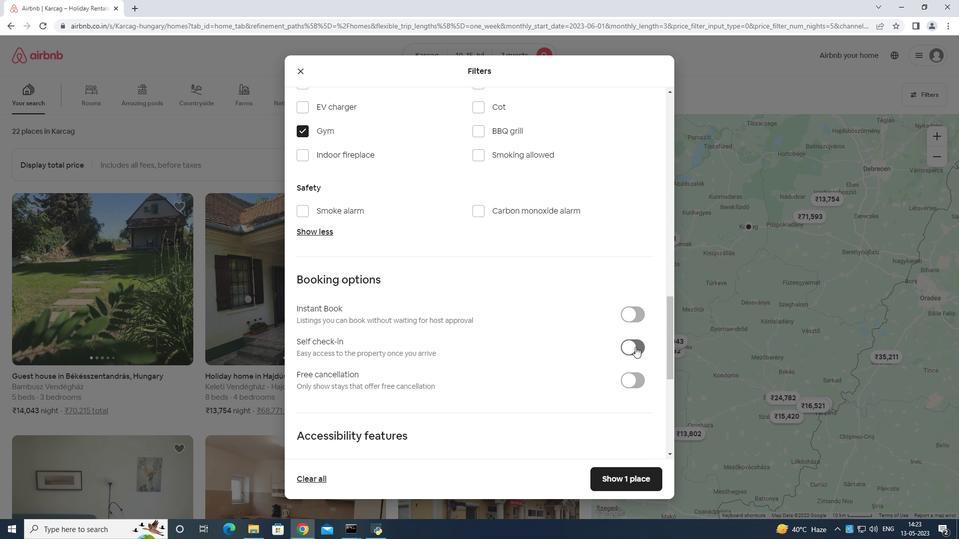 
Action: Mouse scrolled (610, 345) with delta (0, 0)
Screenshot: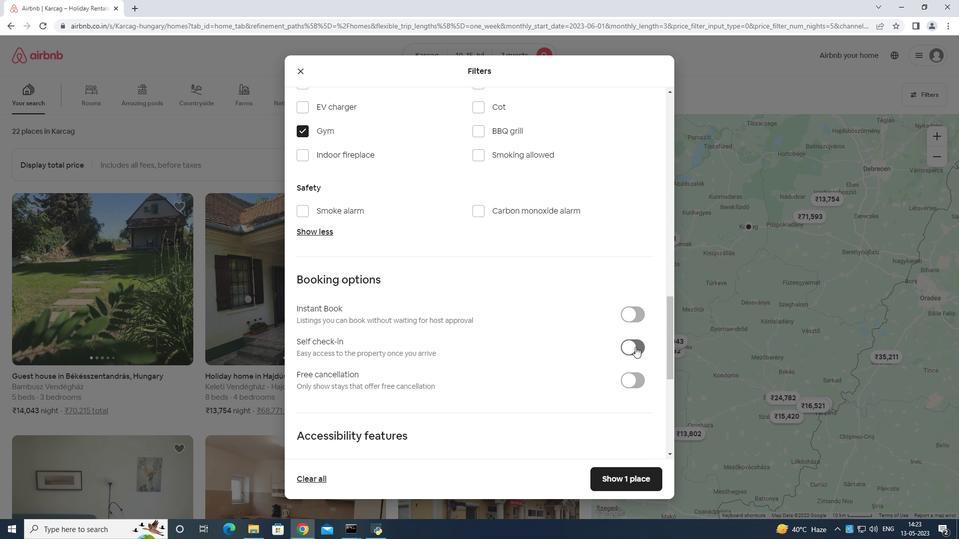 
Action: Mouse moved to (609, 350)
Screenshot: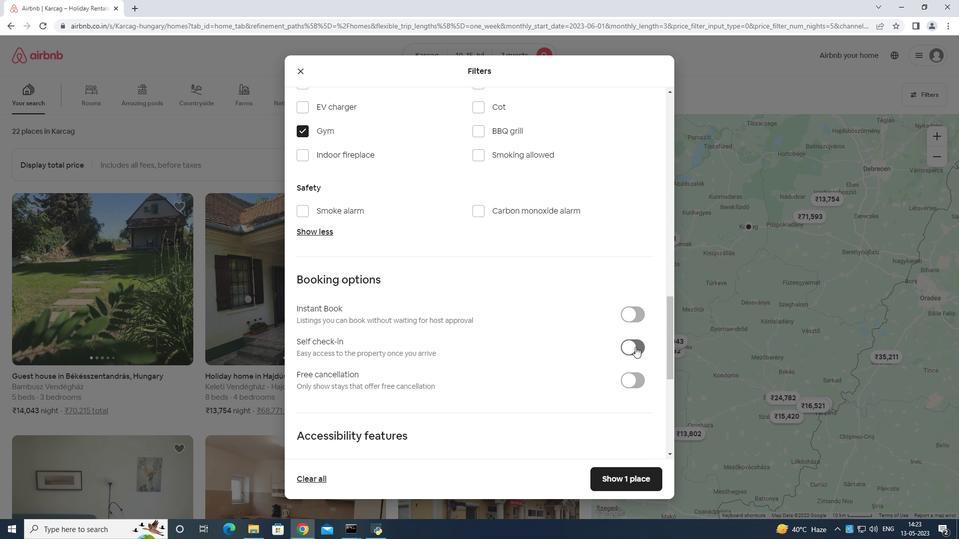 
Action: Mouse scrolled (609, 350) with delta (0, 0)
Screenshot: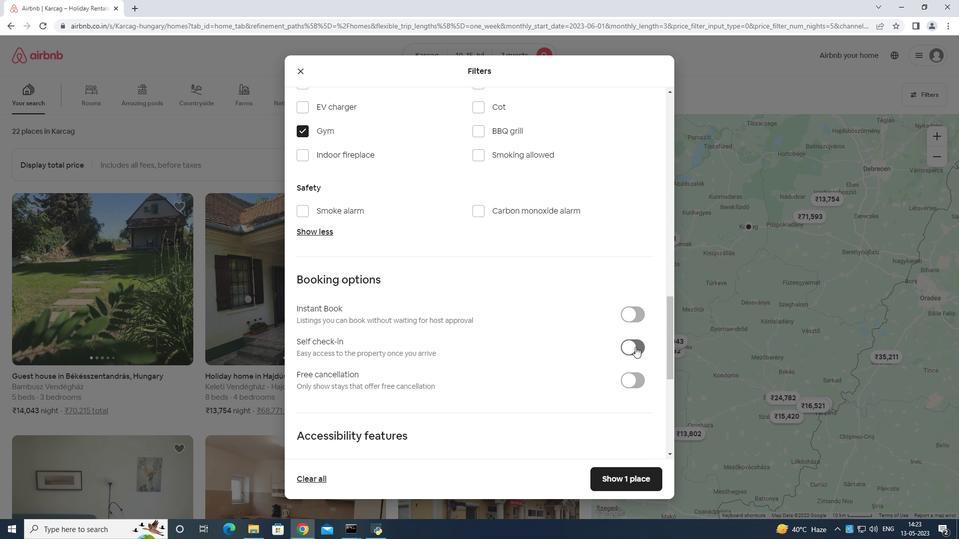 
Action: Mouse moved to (607, 357)
Screenshot: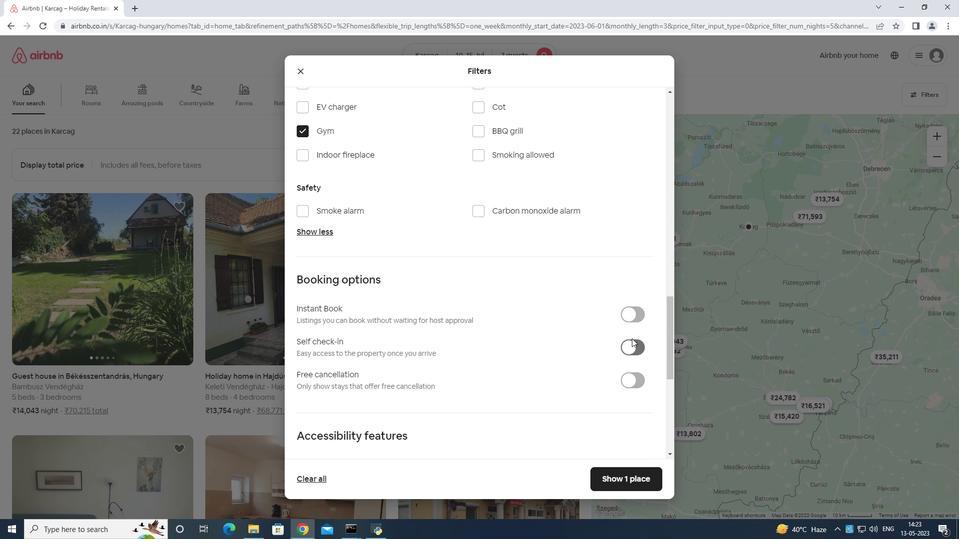 
Action: Mouse scrolled (607, 356) with delta (0, 0)
Screenshot: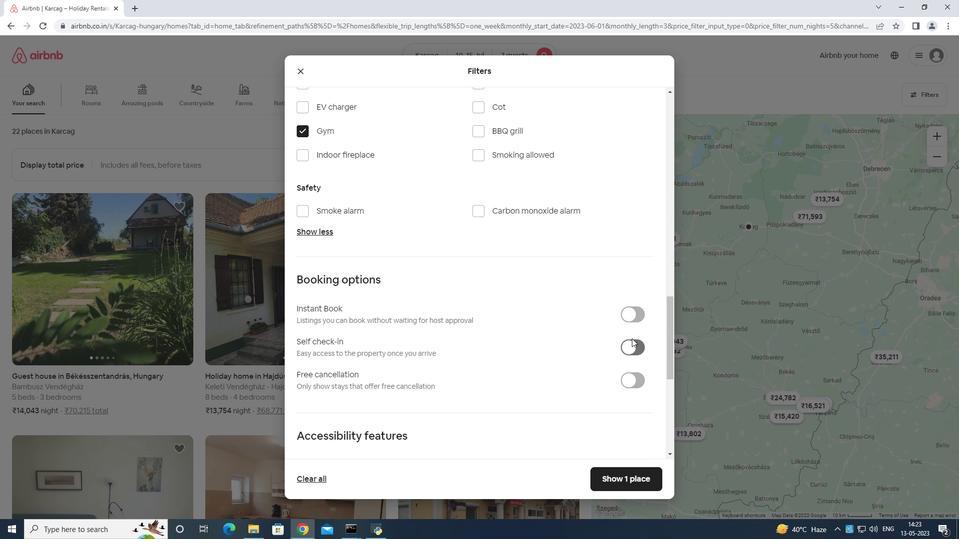
Action: Mouse moved to (605, 371)
Screenshot: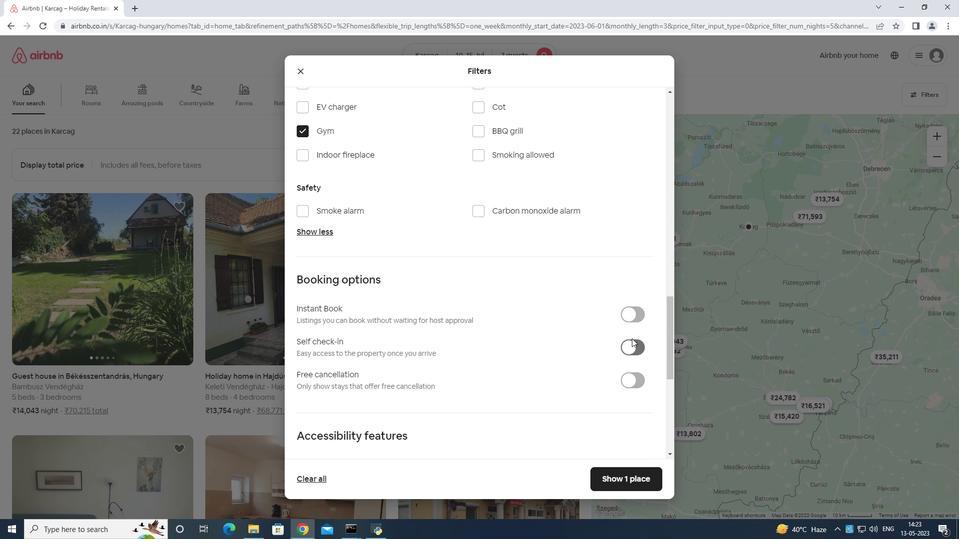
Action: Mouse scrolled (605, 371) with delta (0, 0)
Screenshot: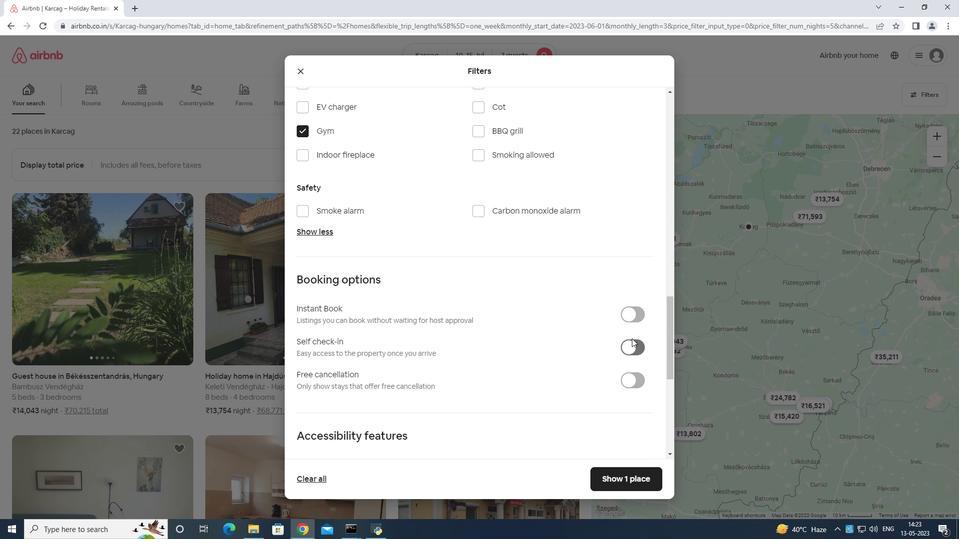 
Action: Mouse moved to (595, 378)
Screenshot: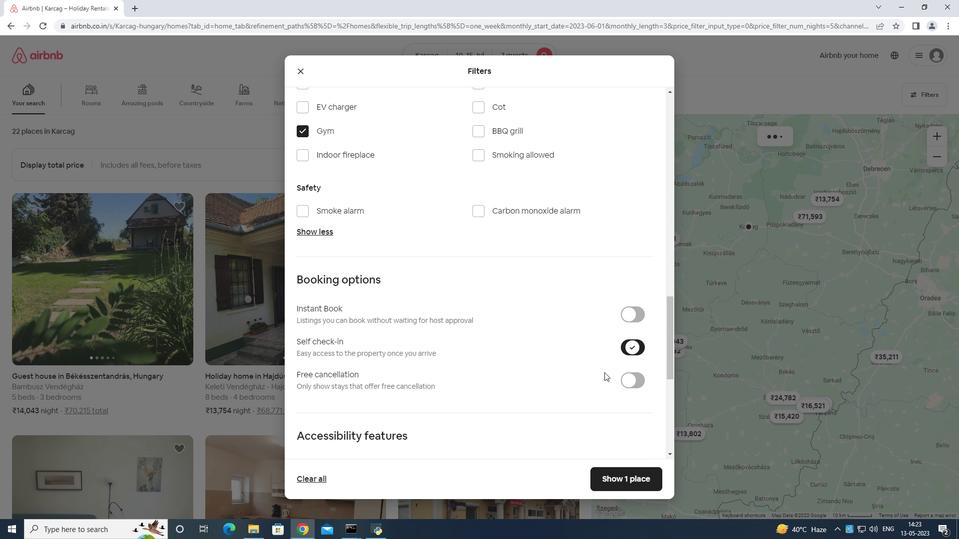 
Action: Mouse scrolled (595, 377) with delta (0, 0)
Screenshot: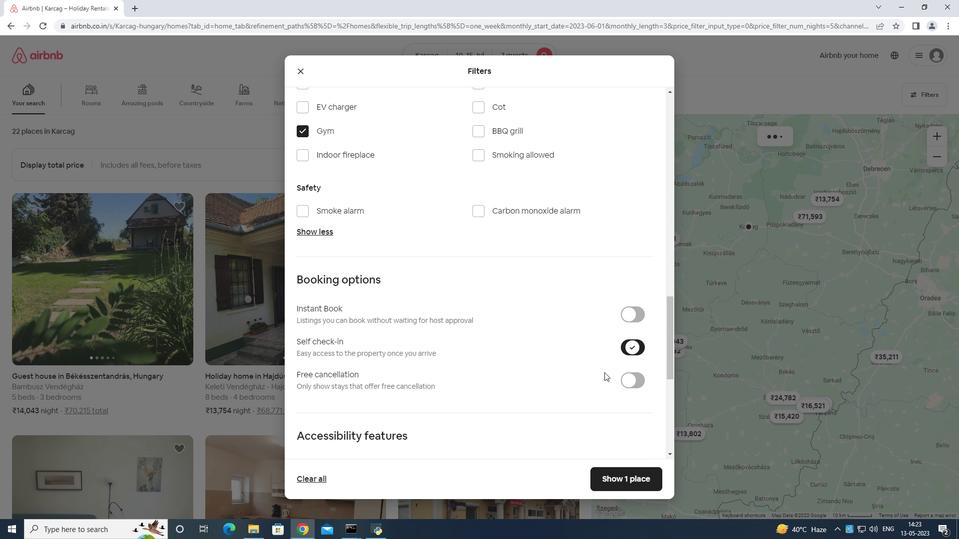 
Action: Mouse moved to (593, 381)
Screenshot: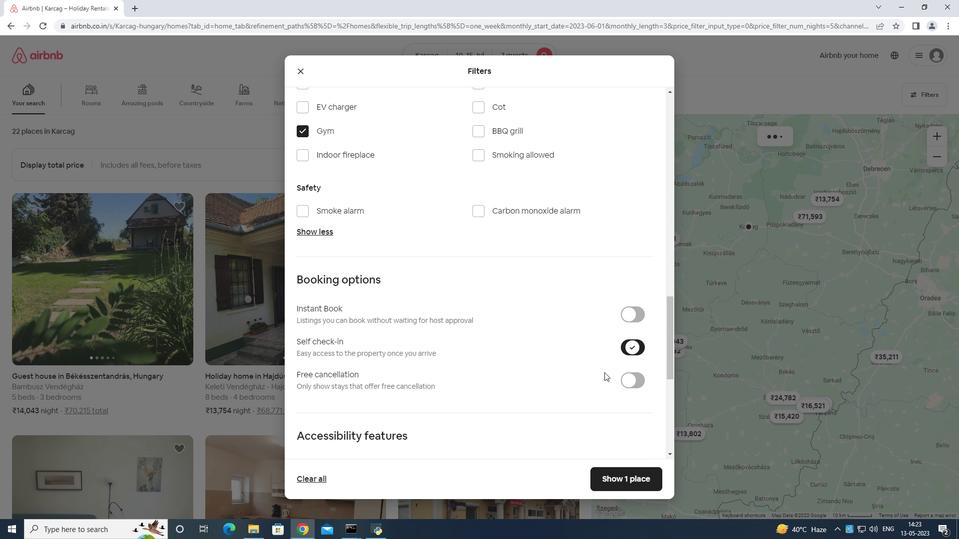 
Action: Mouse scrolled (593, 380) with delta (0, 0)
Screenshot: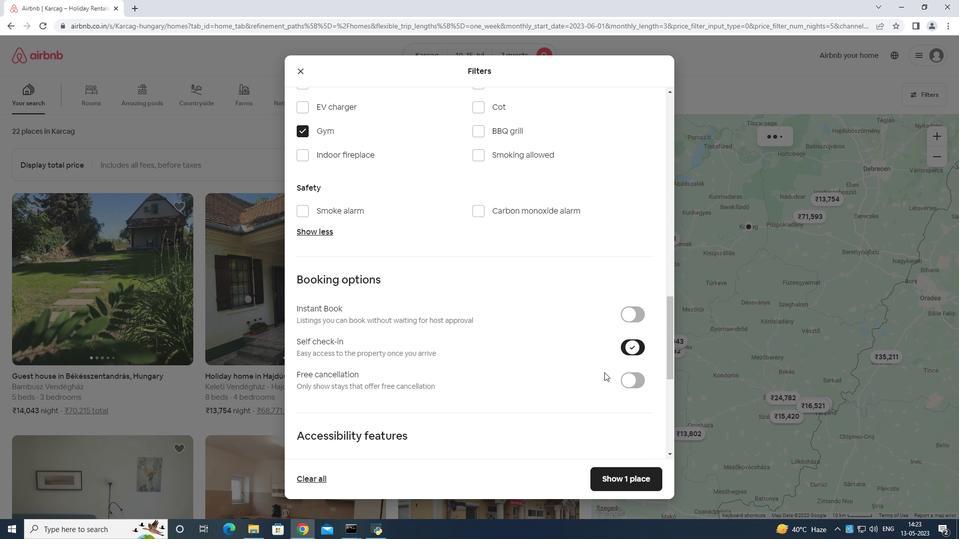 
Action: Mouse moved to (592, 382)
Screenshot: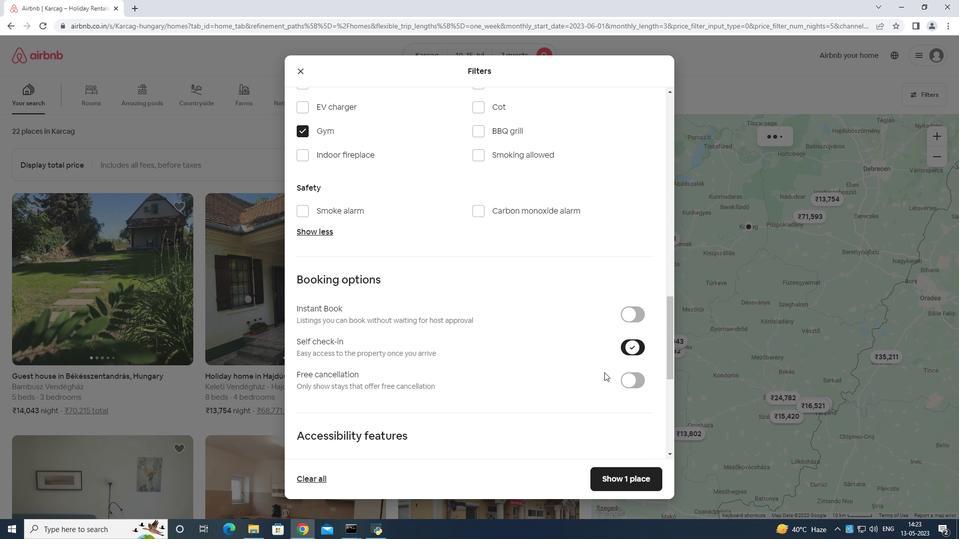 
Action: Mouse scrolled (593, 382) with delta (0, 0)
Screenshot: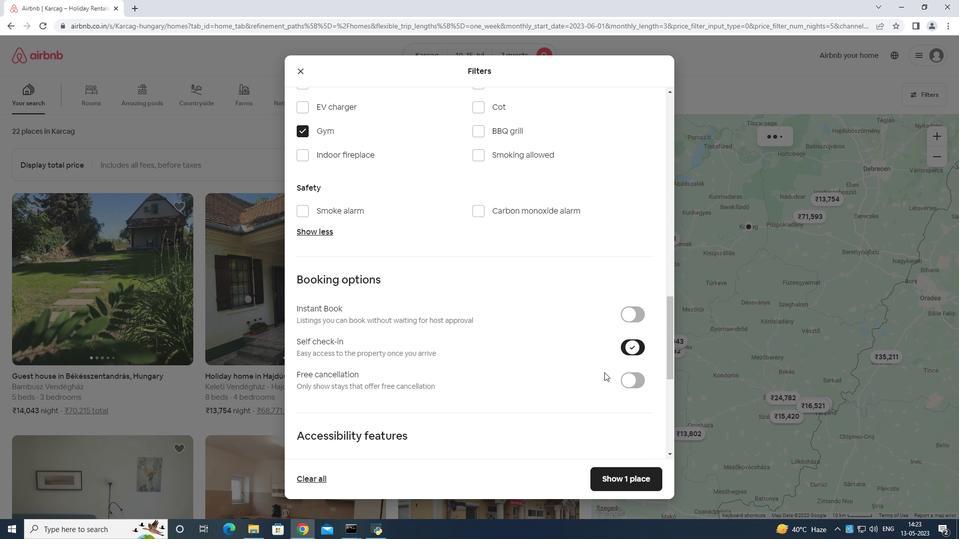 
Action: Mouse moved to (584, 391)
Screenshot: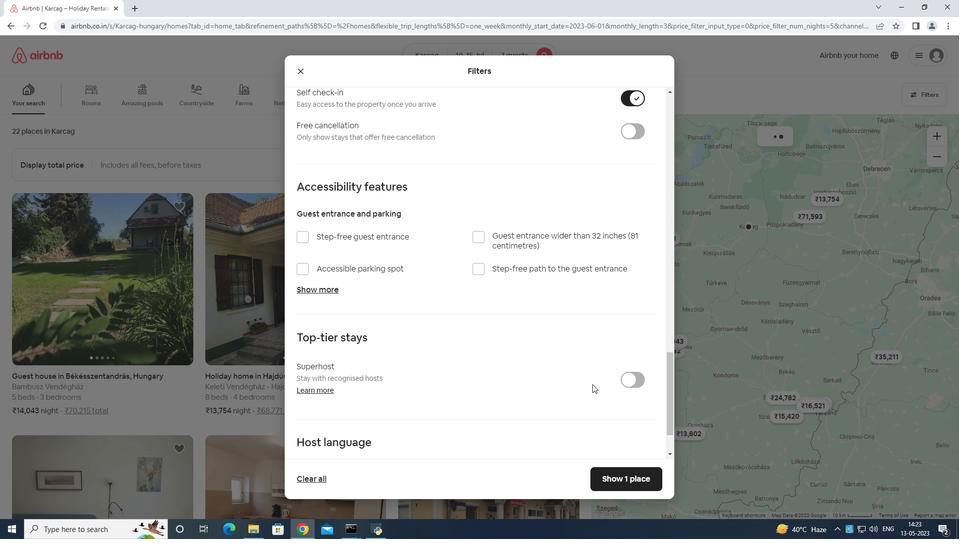
Action: Mouse scrolled (584, 390) with delta (0, 0)
Screenshot: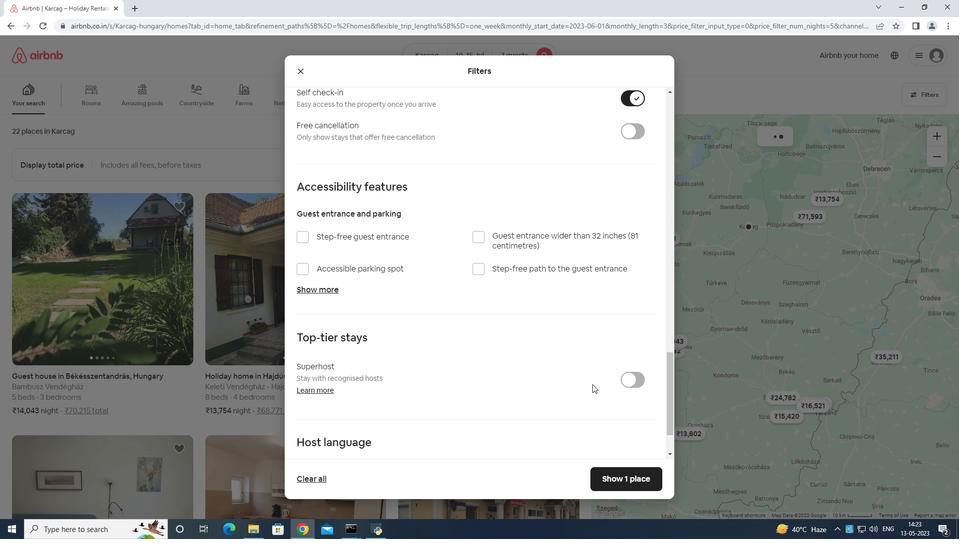 
Action: Mouse moved to (582, 393)
Screenshot: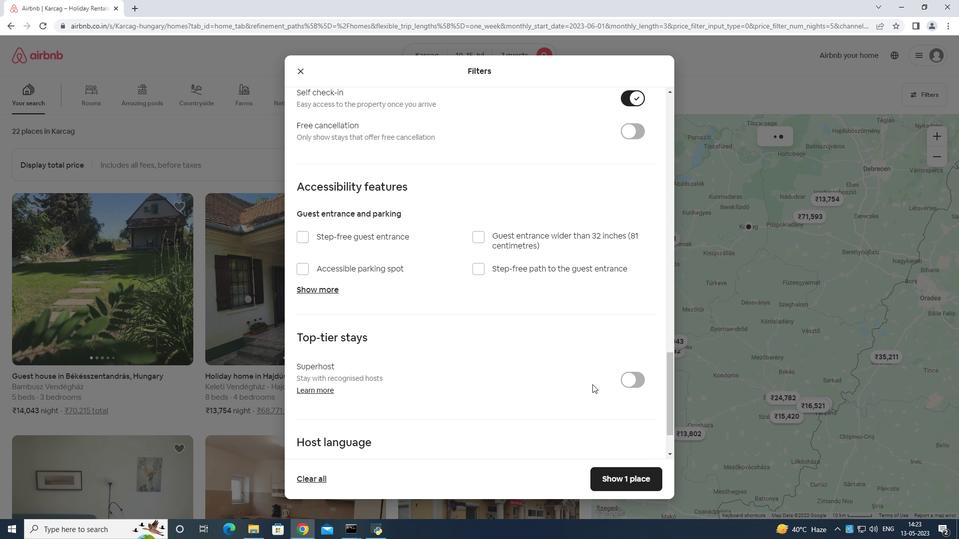 
Action: Mouse scrolled (582, 392) with delta (0, 0)
Screenshot: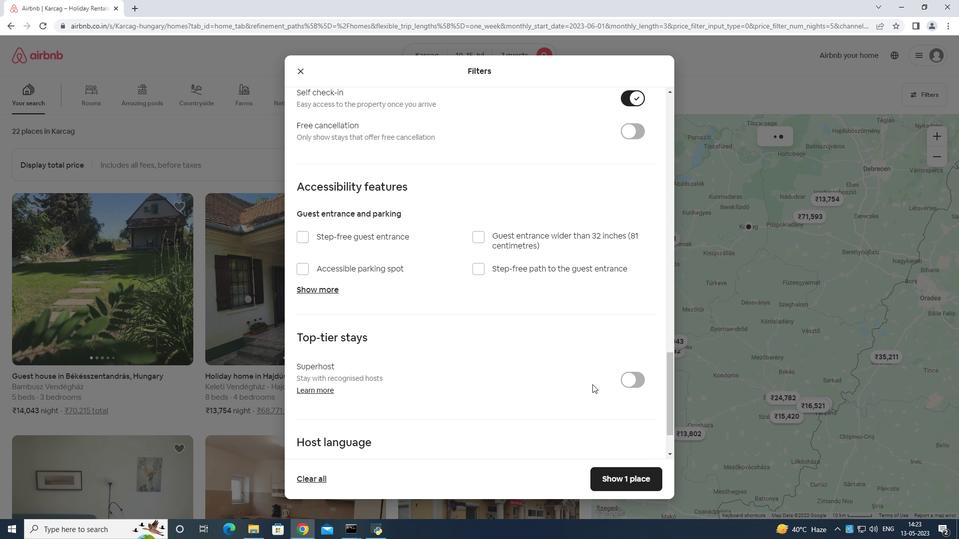 
Action: Mouse moved to (581, 396)
Screenshot: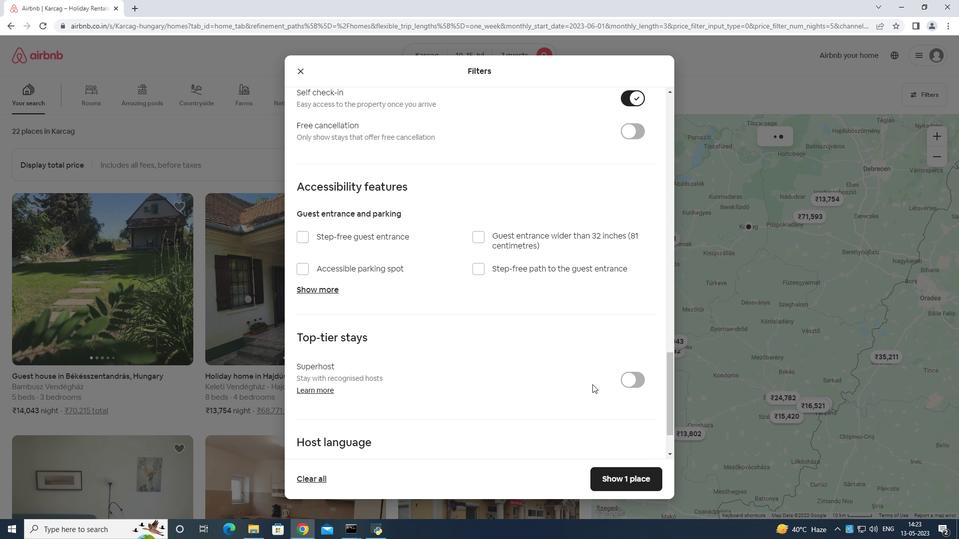 
Action: Mouse scrolled (581, 394) with delta (0, 0)
Screenshot: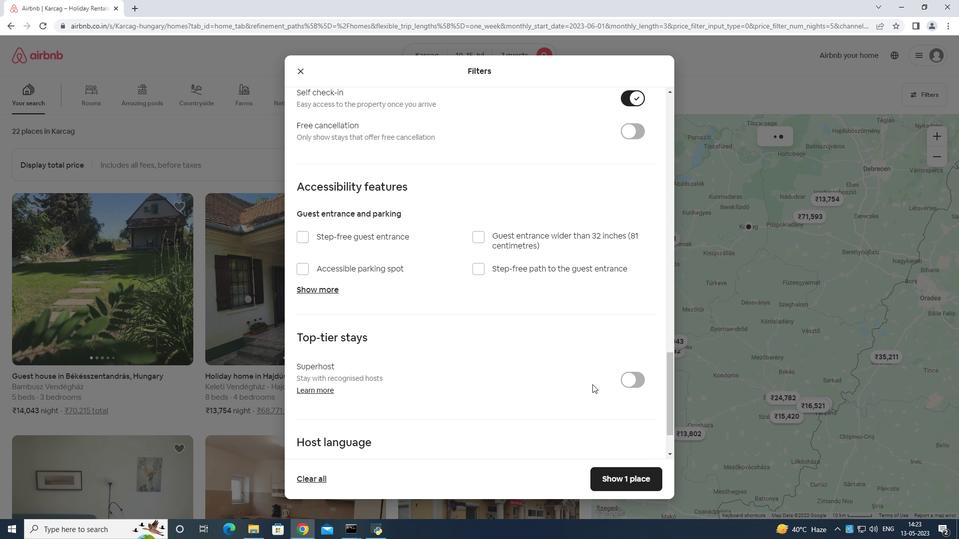 
Action: Mouse moved to (295, 399)
Screenshot: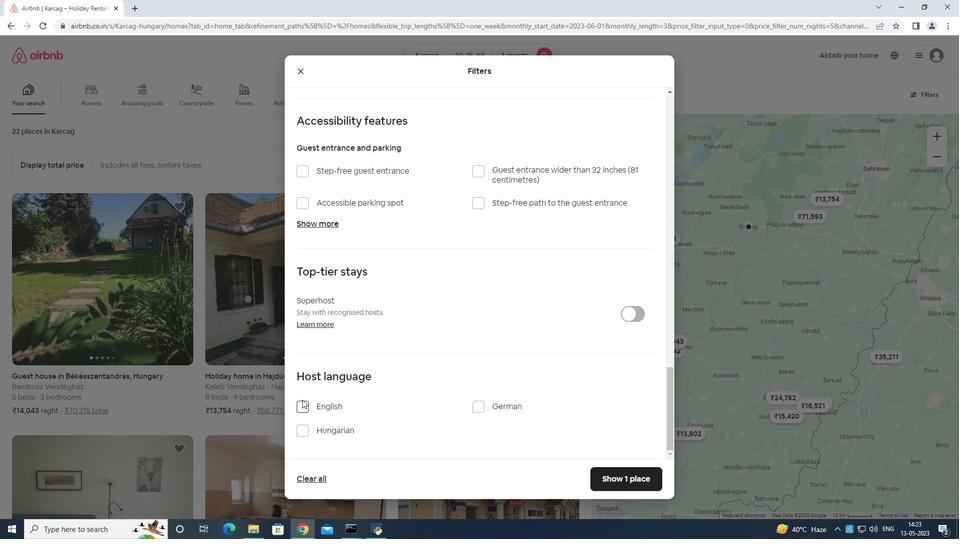 
Action: Mouse pressed left at (295, 399)
Screenshot: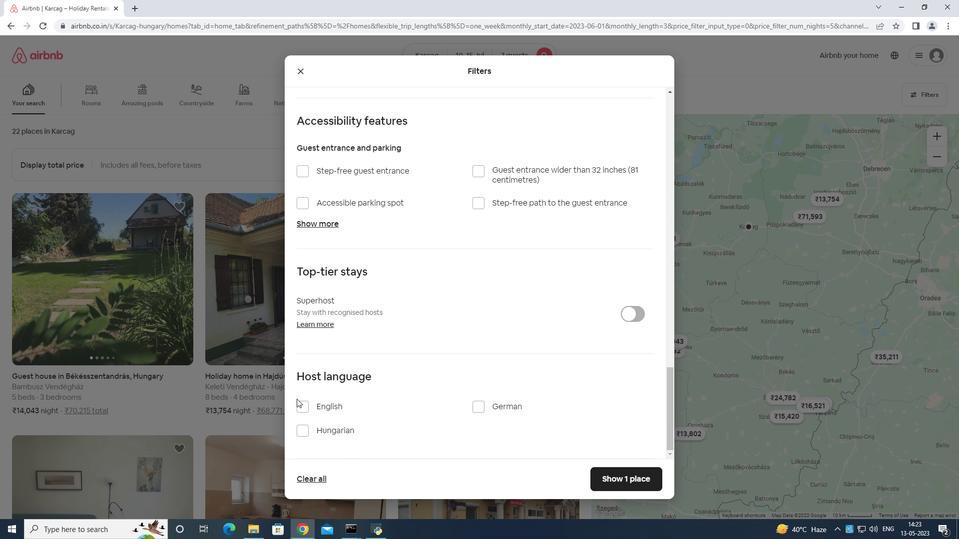 
Action: Mouse moved to (299, 403)
Screenshot: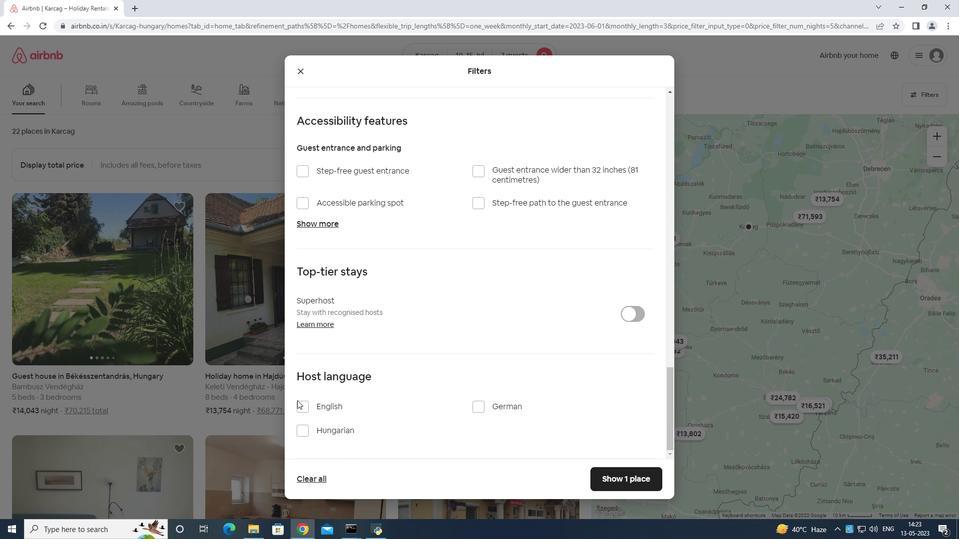 
Action: Mouse pressed left at (299, 403)
Screenshot: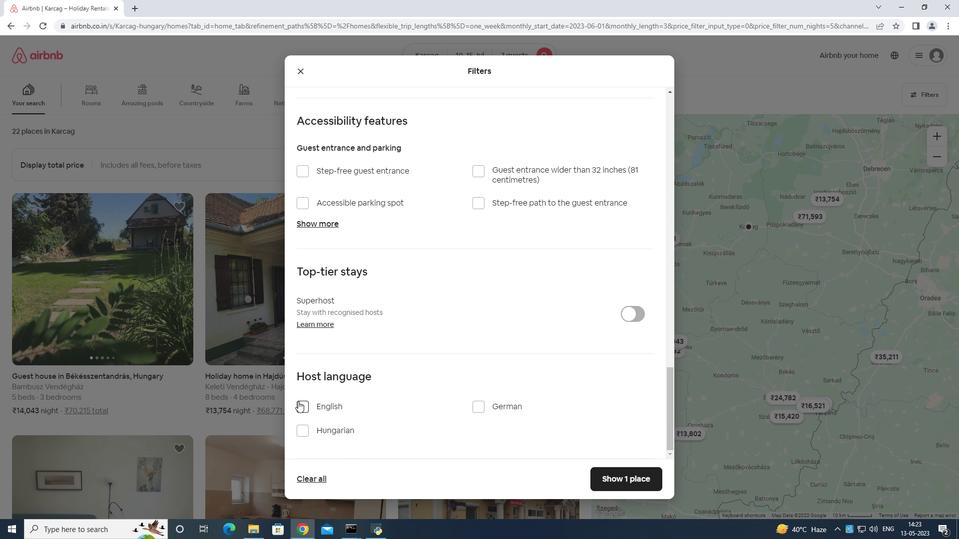 
Action: Mouse moved to (623, 474)
Screenshot: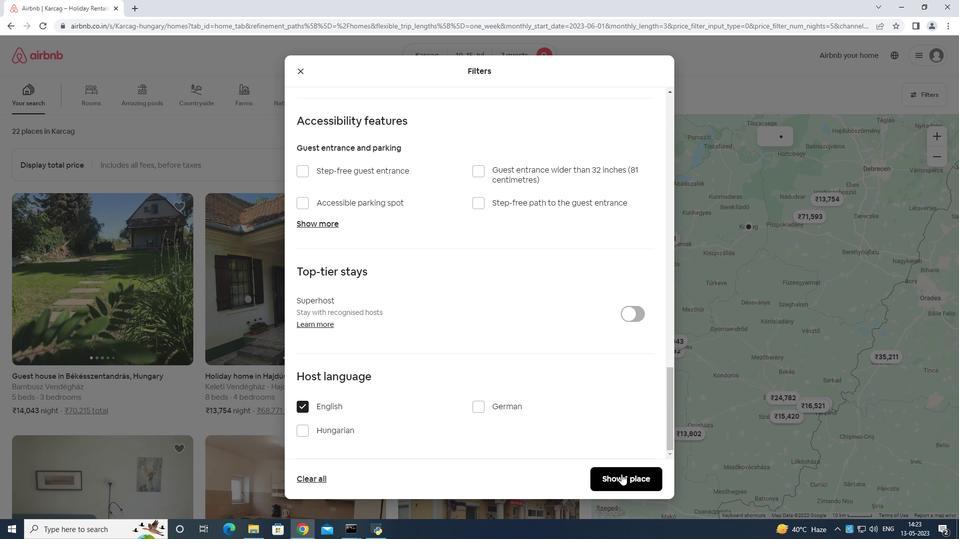 
Action: Mouse pressed left at (623, 474)
Screenshot: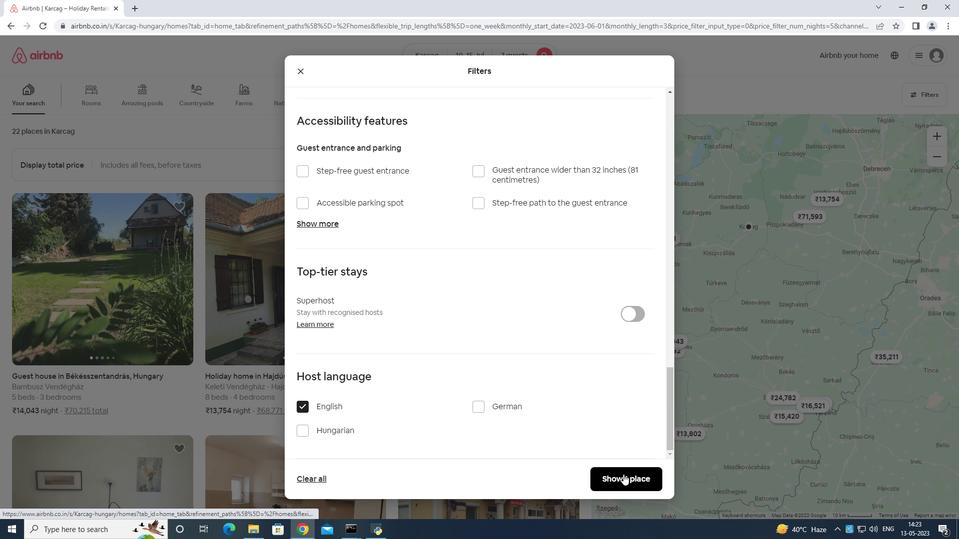 
Action: Mouse moved to (624, 475)
Screenshot: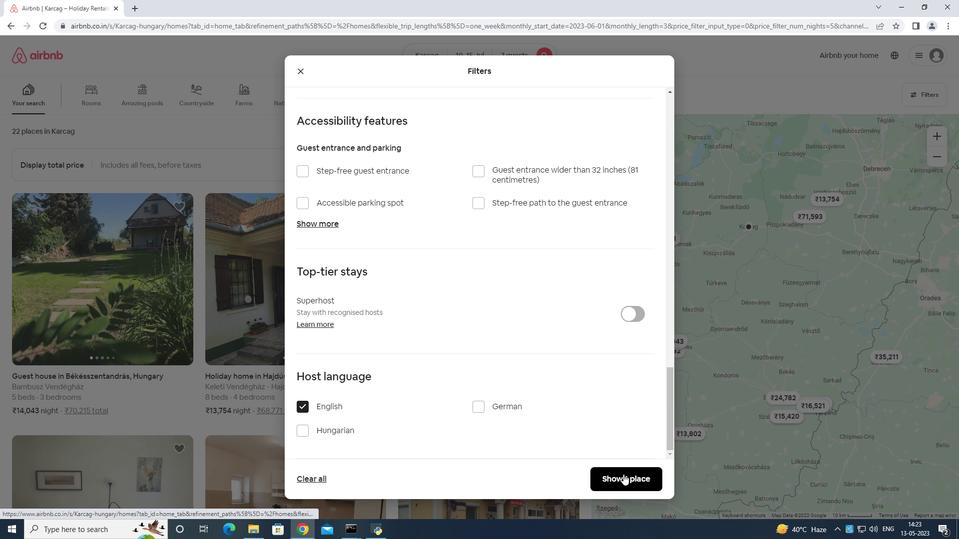 
